 Task: Compose an email with the signature Cole Ward with the subject Request for a trial and the message Please let me know if there are any updates on this issue. from softage.1@softage.net to softage.3@softage.net,  softage.1@softage.net and softage.4@softage.net with CC to softage.5@softage.net with an attached document Case_study.pdf, insert an emoji of calendar Send the email
Action: Mouse moved to (543, 690)
Screenshot: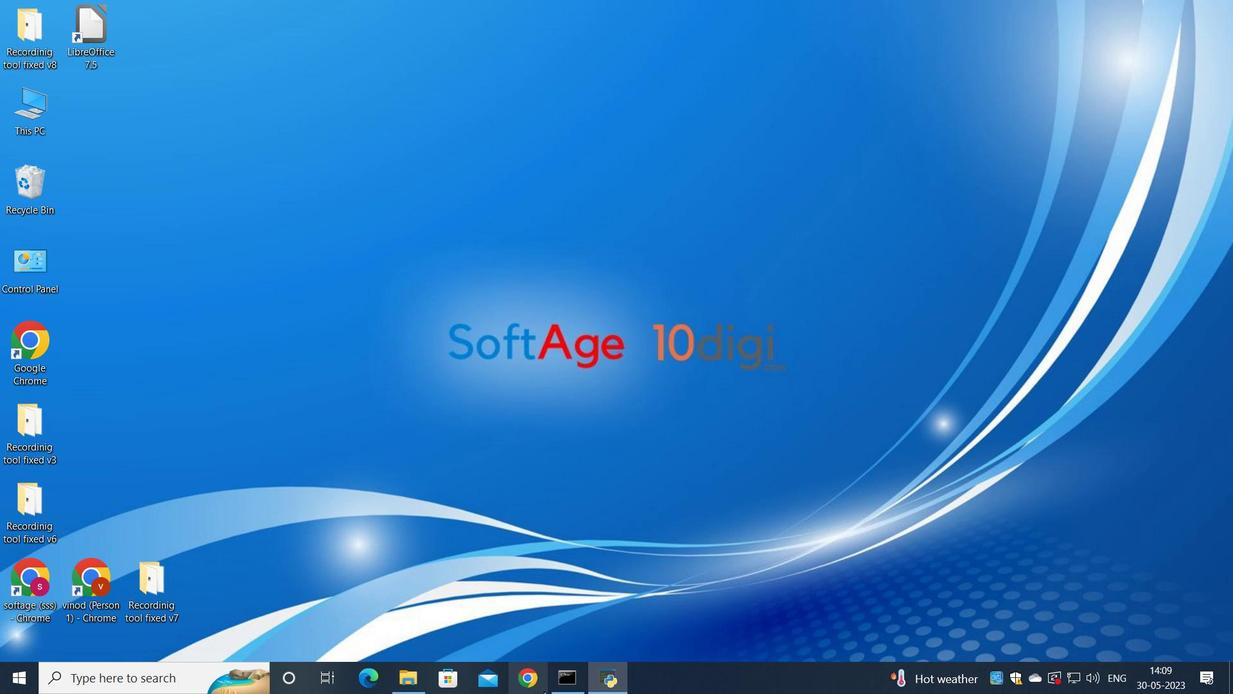 
Action: Mouse pressed left at (543, 690)
Screenshot: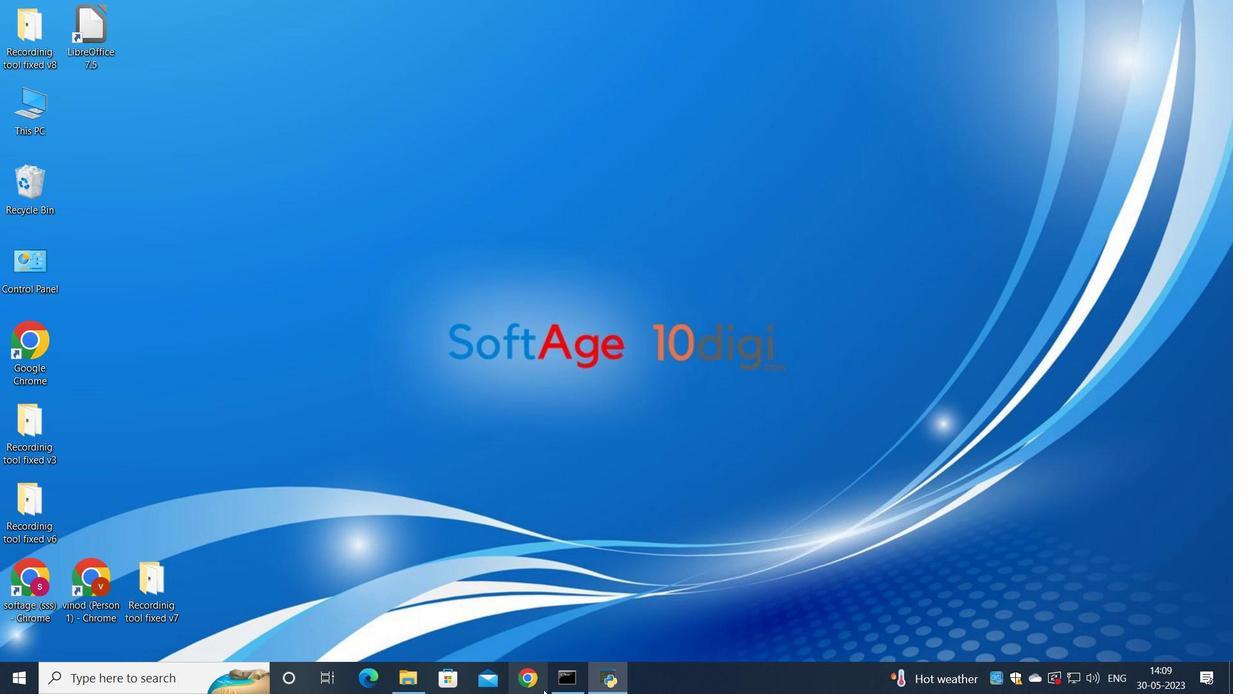 
Action: Mouse moved to (538, 426)
Screenshot: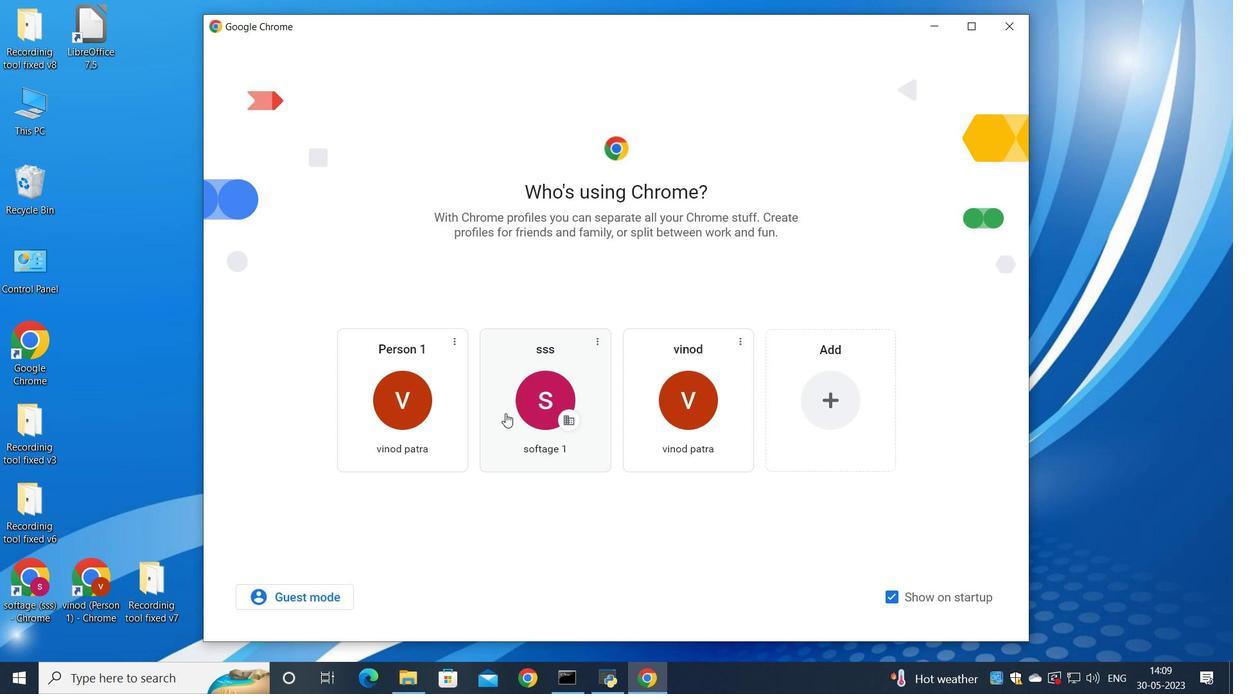 
Action: Mouse pressed left at (538, 426)
Screenshot: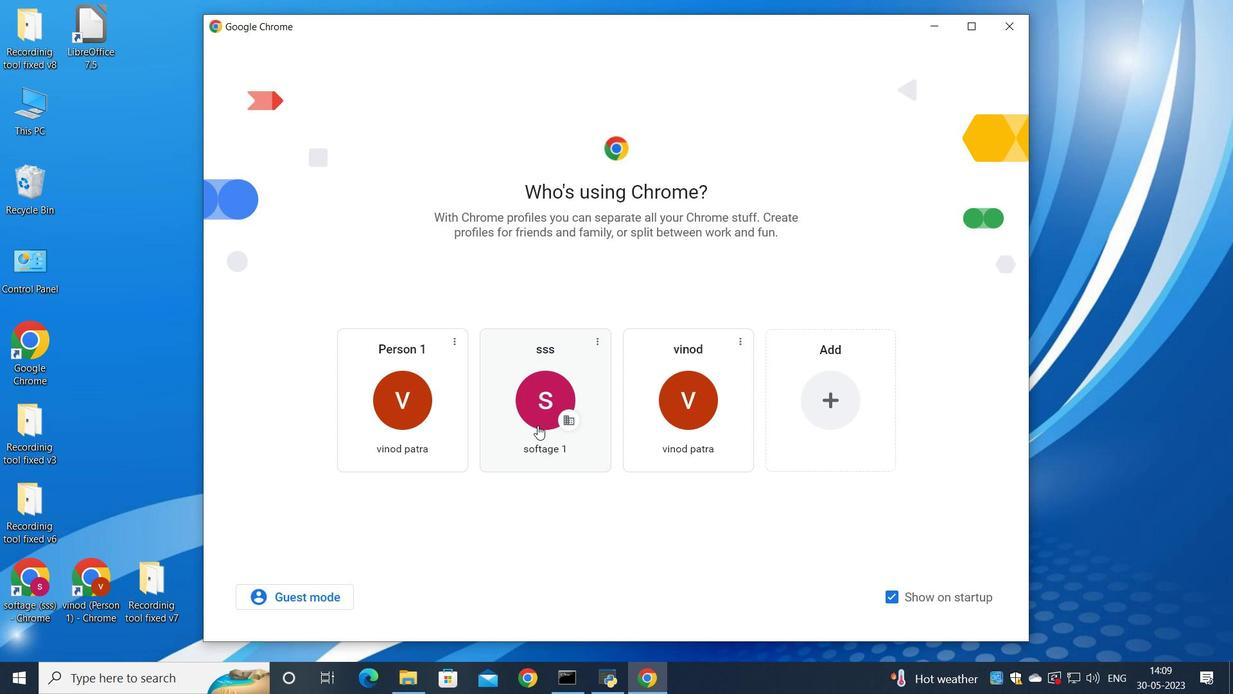 
Action: Mouse moved to (1084, 82)
Screenshot: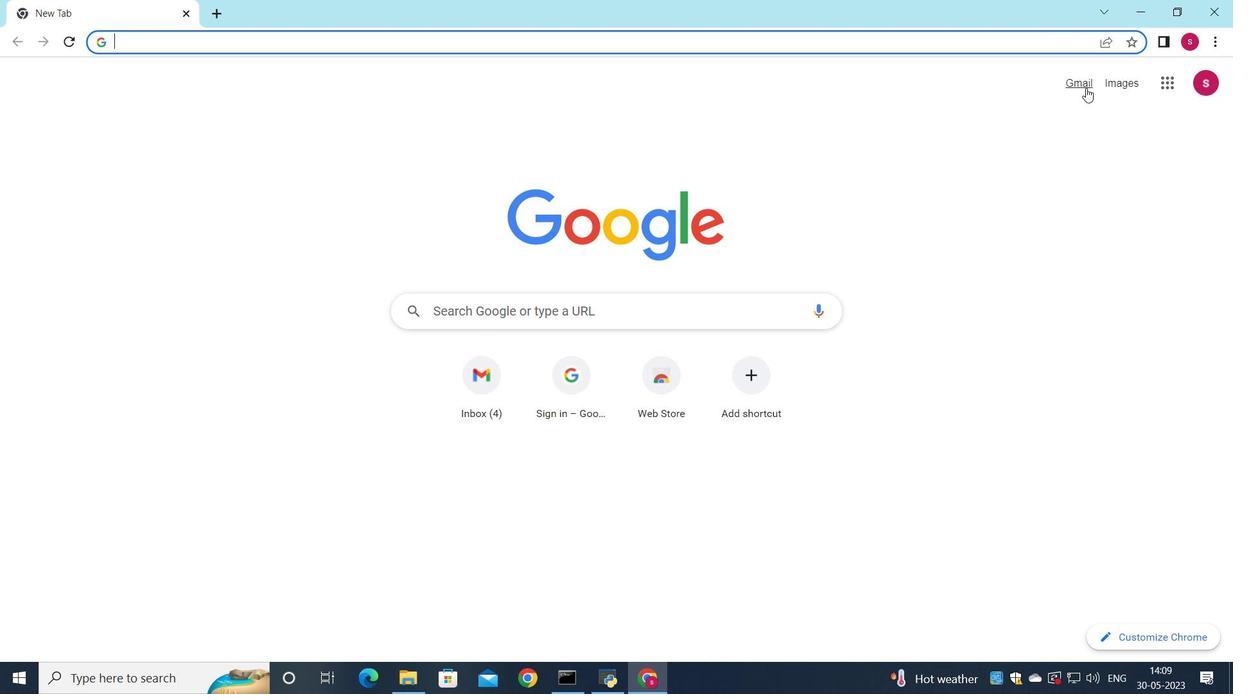 
Action: Mouse pressed left at (1084, 82)
Screenshot: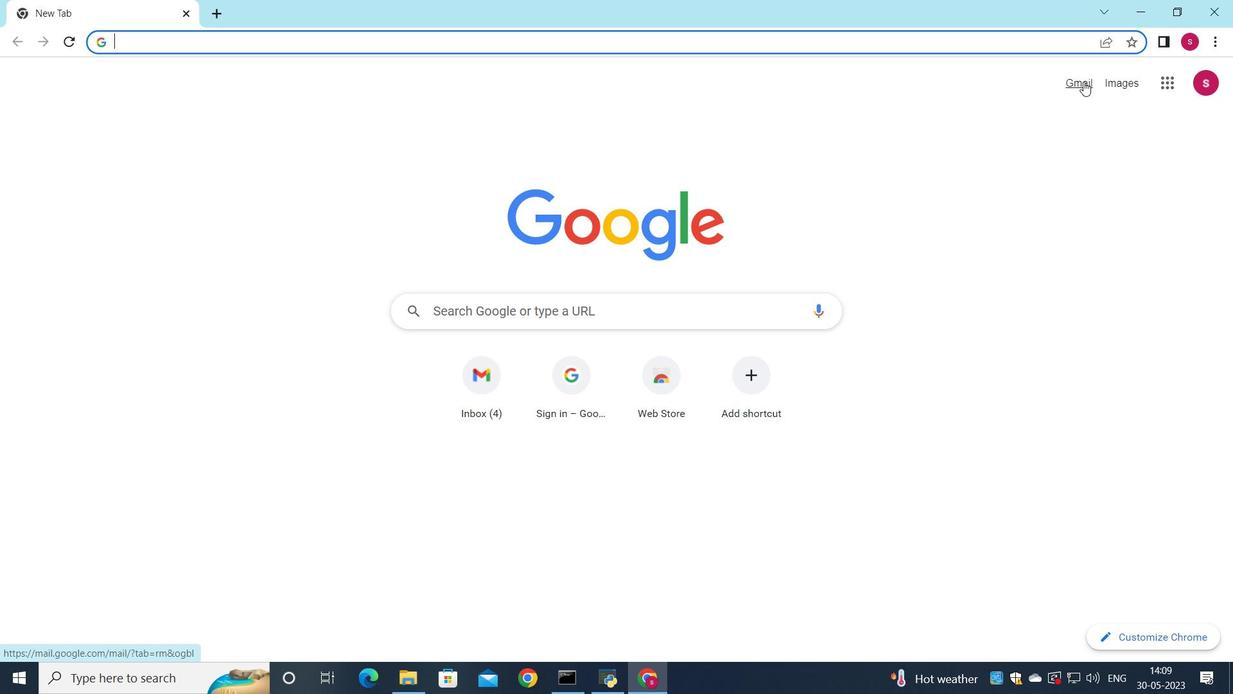 
Action: Mouse moved to (1055, 119)
Screenshot: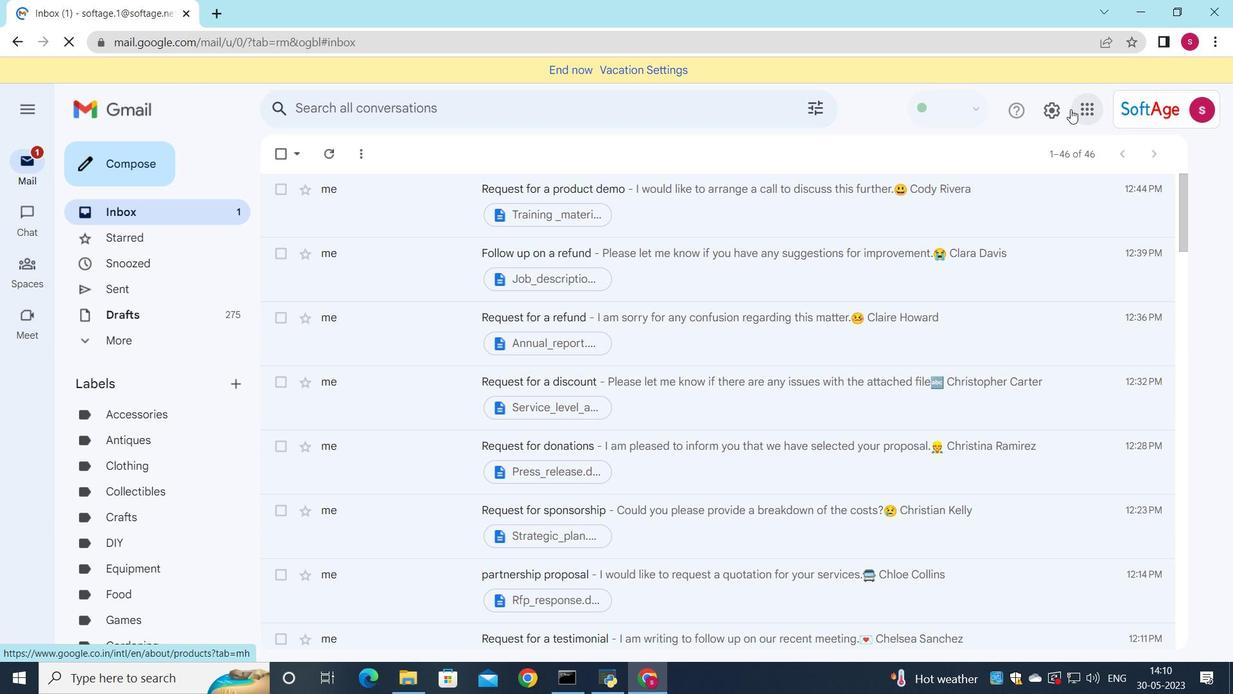 
Action: Mouse pressed left at (1055, 119)
Screenshot: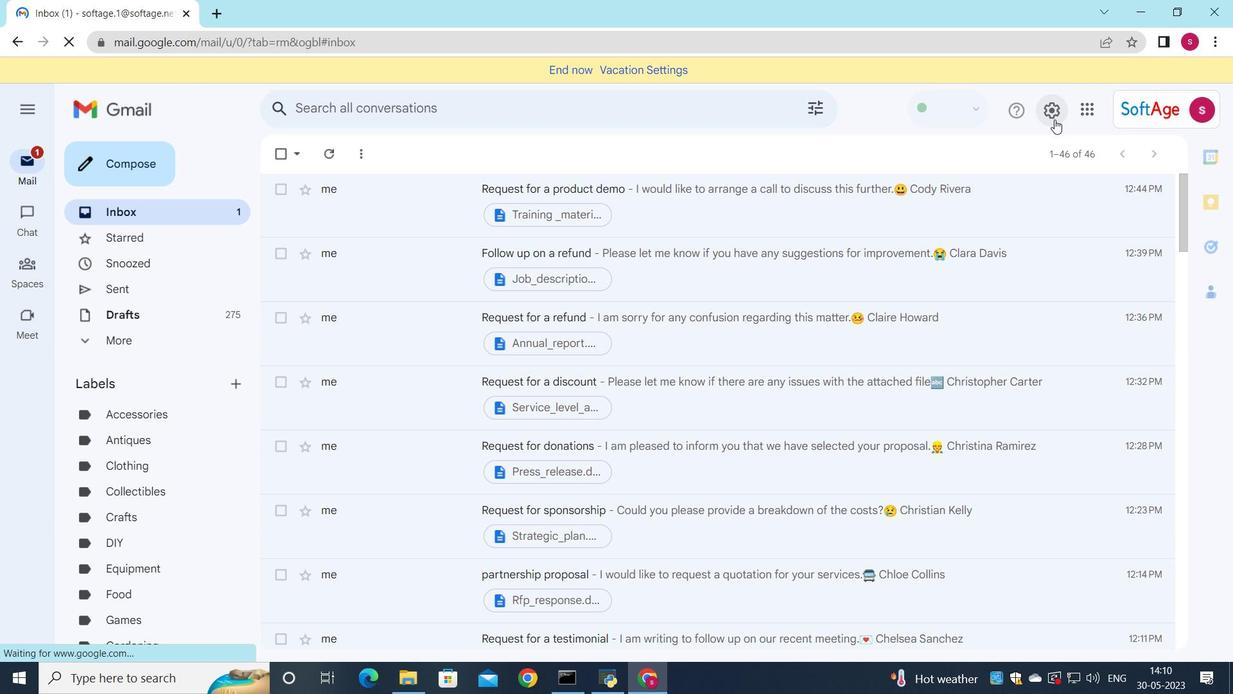 
Action: Mouse moved to (1062, 188)
Screenshot: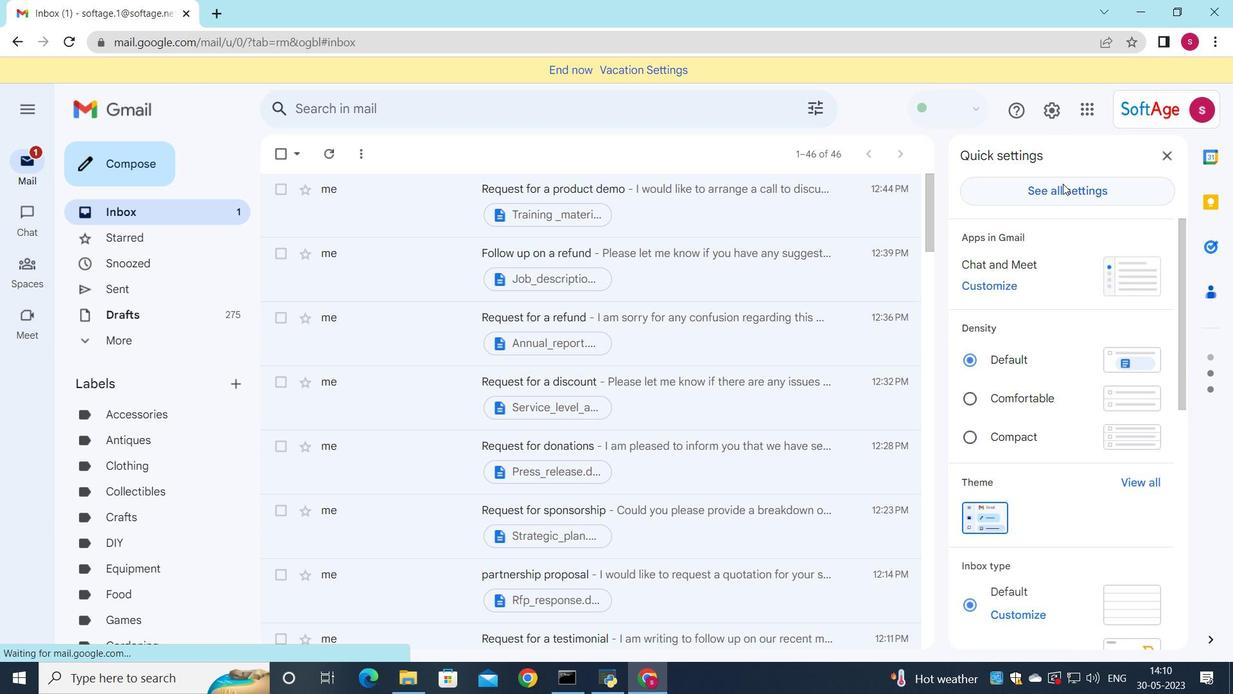 
Action: Mouse pressed left at (1062, 188)
Screenshot: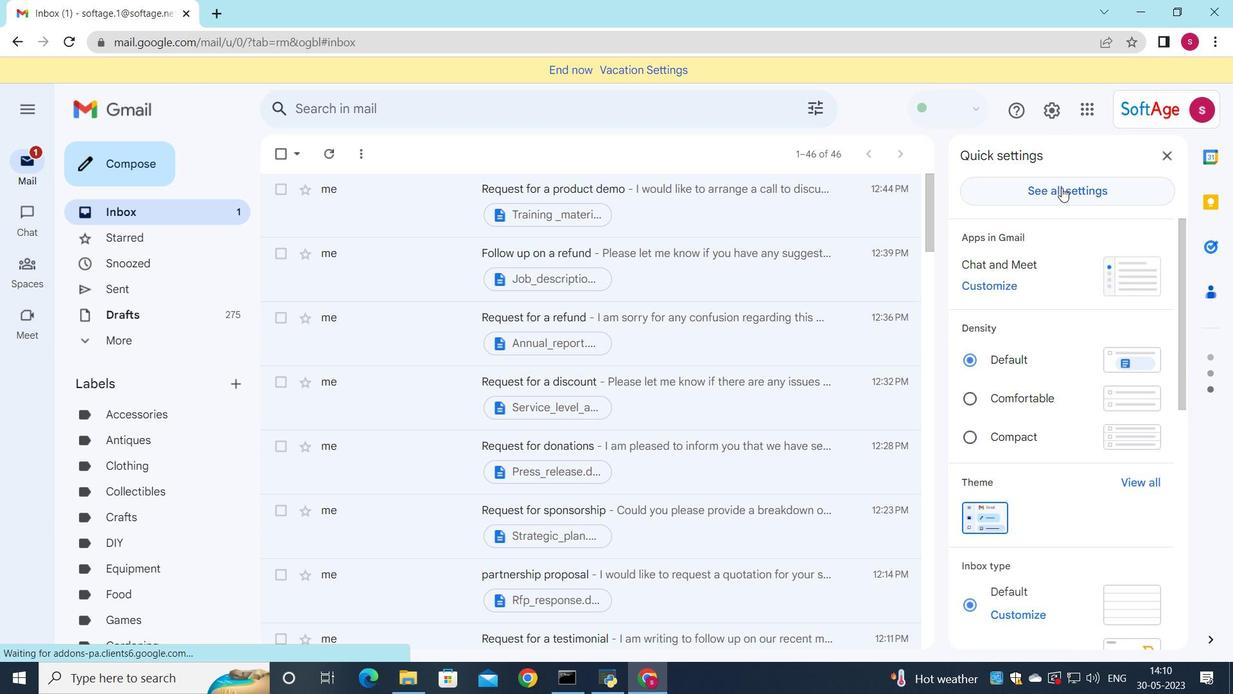 
Action: Mouse moved to (625, 504)
Screenshot: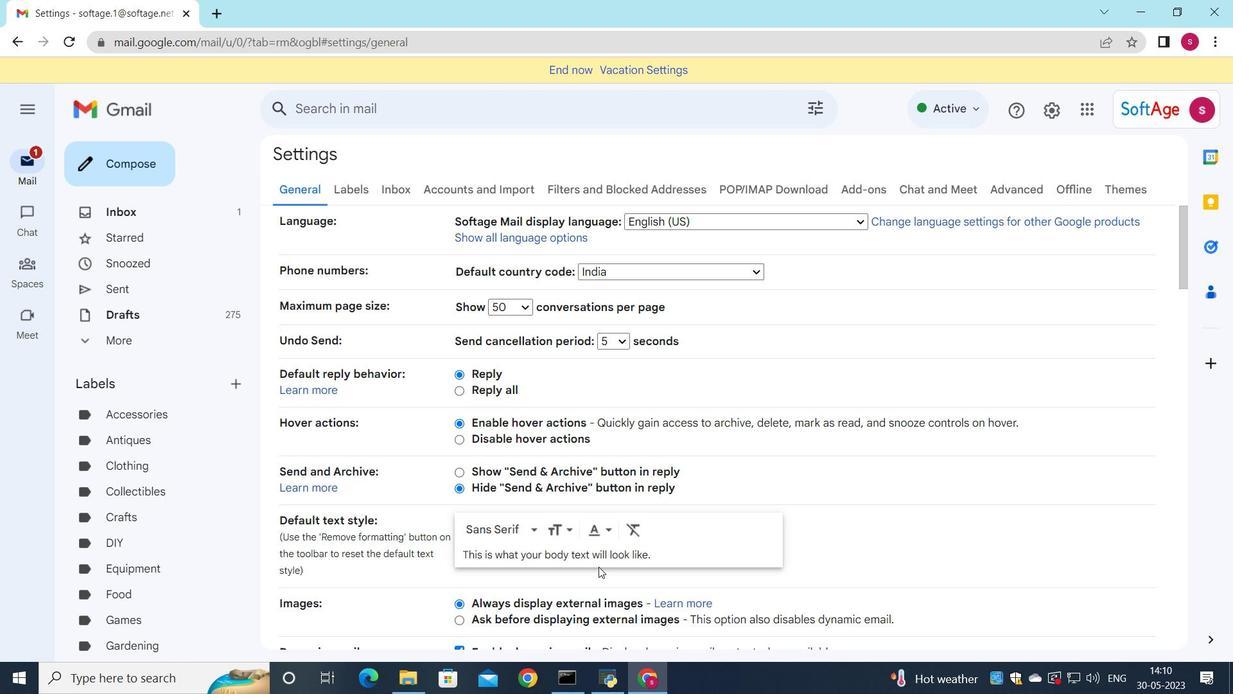 
Action: Mouse scrolled (625, 503) with delta (0, 0)
Screenshot: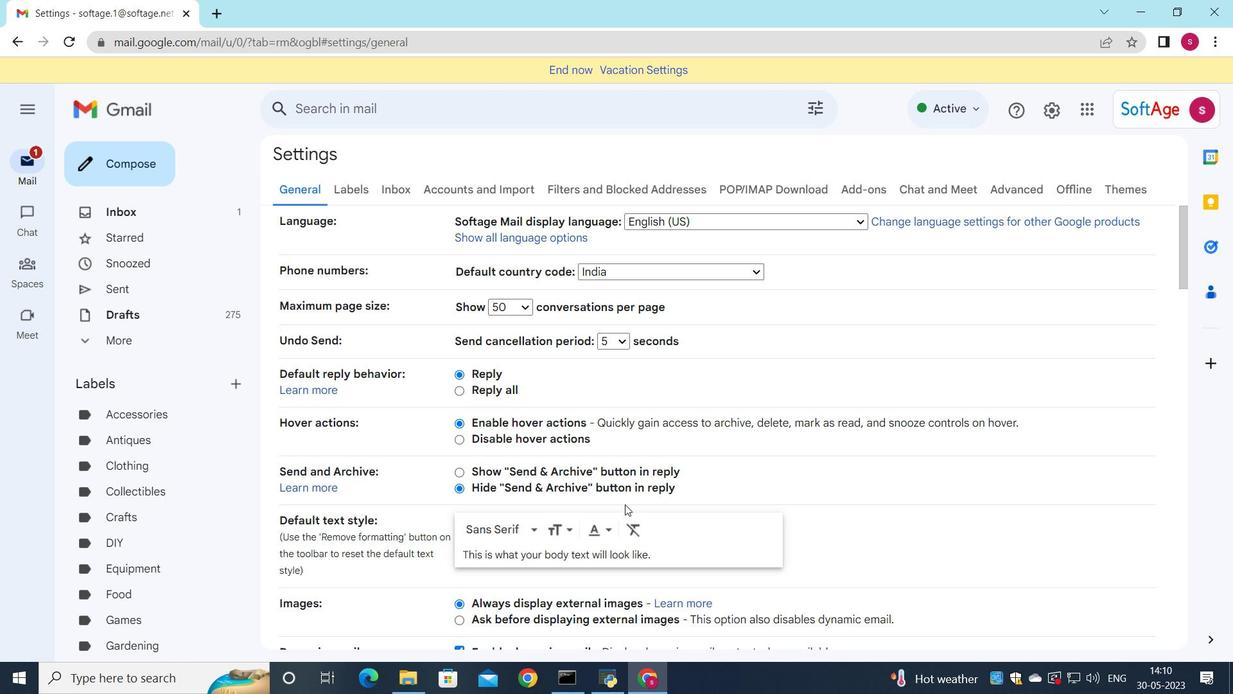
Action: Mouse scrolled (625, 503) with delta (0, 0)
Screenshot: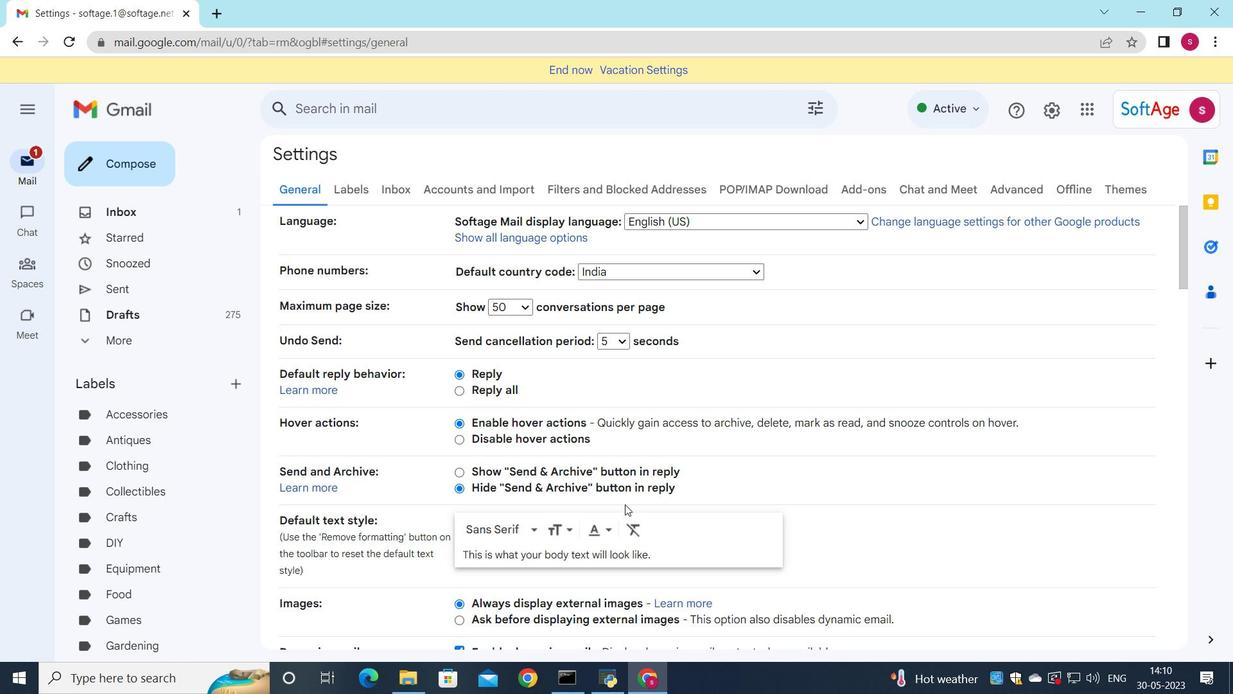 
Action: Mouse scrolled (625, 503) with delta (0, 0)
Screenshot: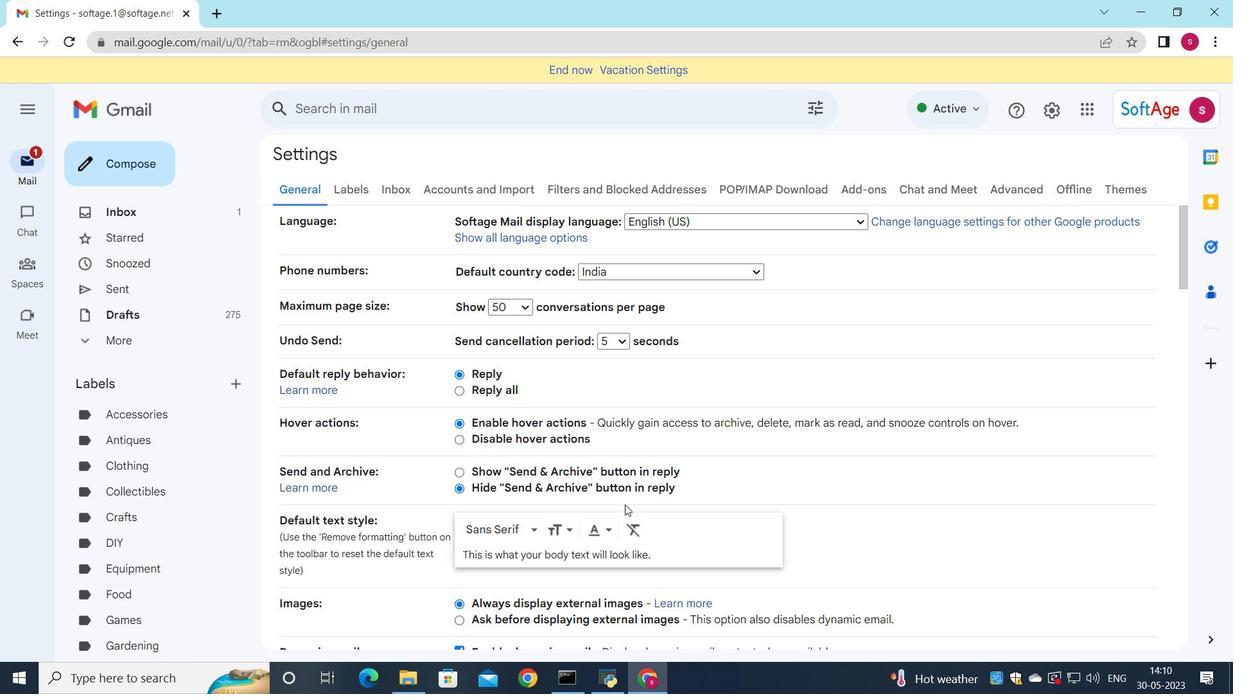 
Action: Mouse moved to (627, 496)
Screenshot: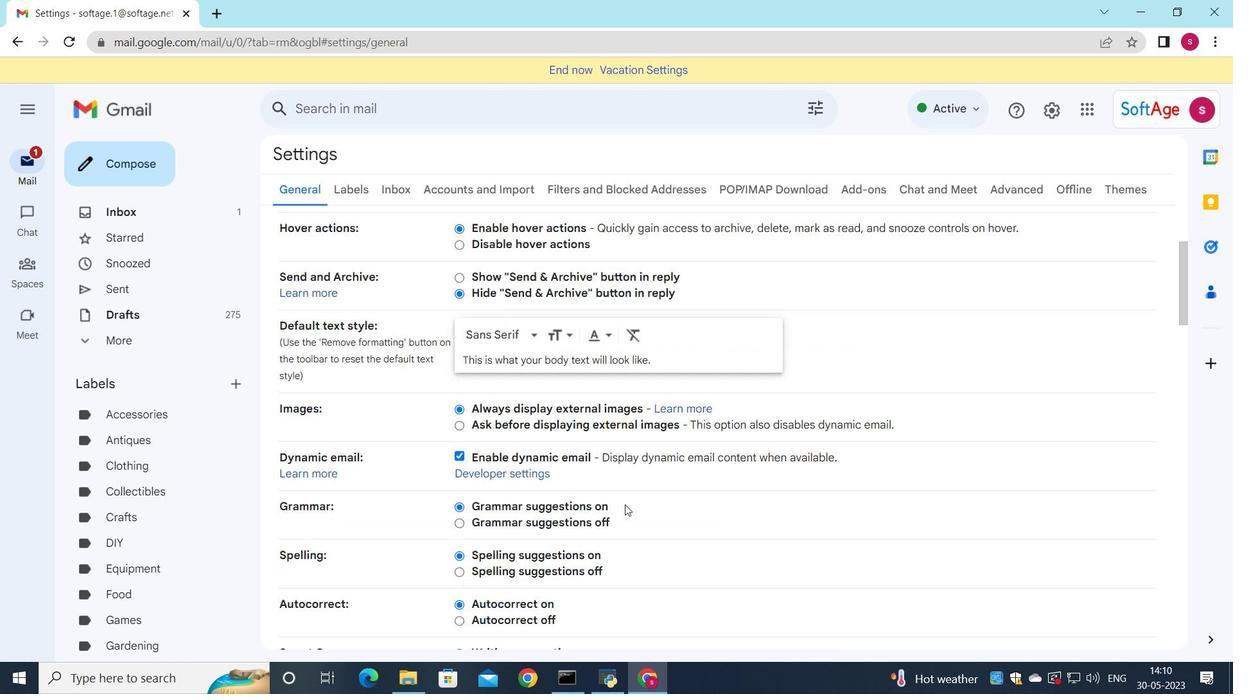 
Action: Mouse scrolled (627, 495) with delta (0, 0)
Screenshot: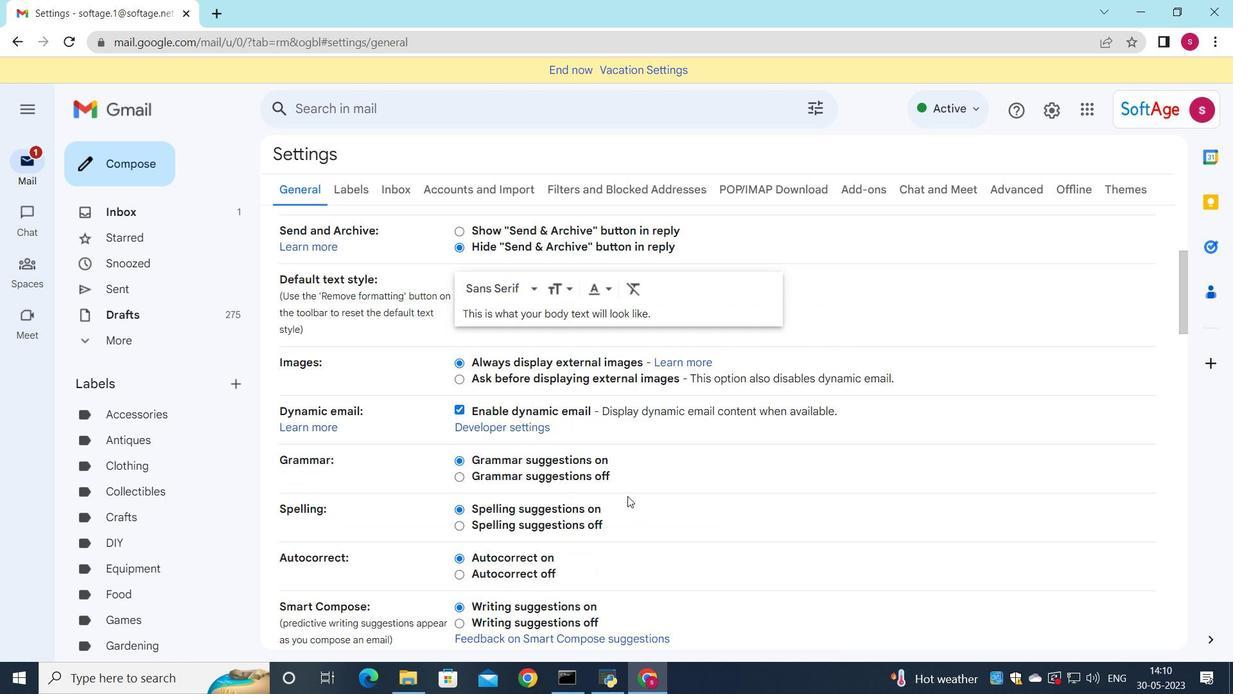 
Action: Mouse scrolled (627, 495) with delta (0, 0)
Screenshot: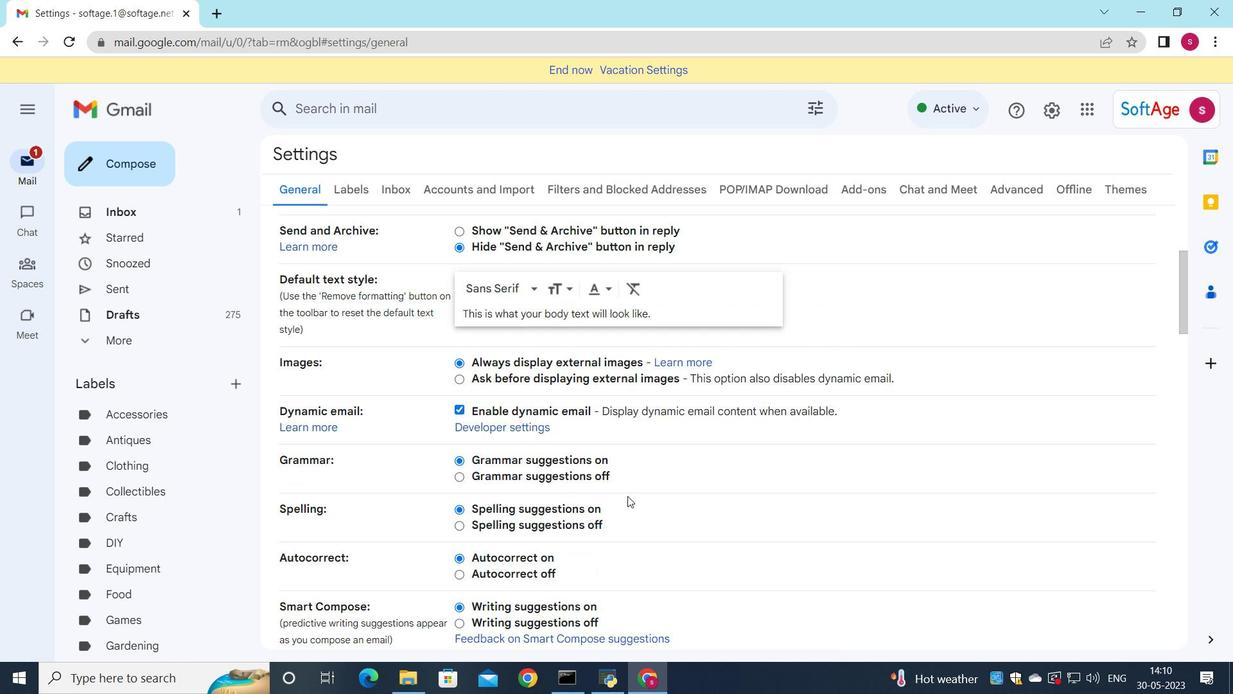 
Action: Mouse scrolled (627, 495) with delta (0, 0)
Screenshot: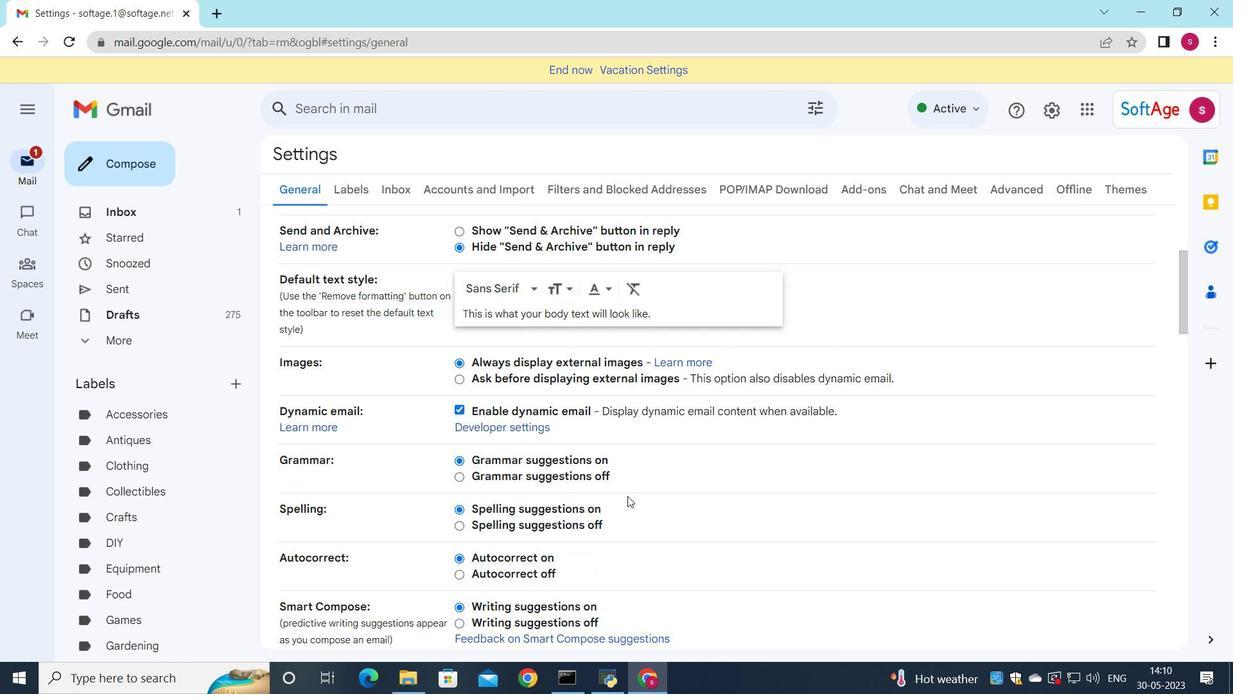 
Action: Mouse scrolled (627, 495) with delta (0, 0)
Screenshot: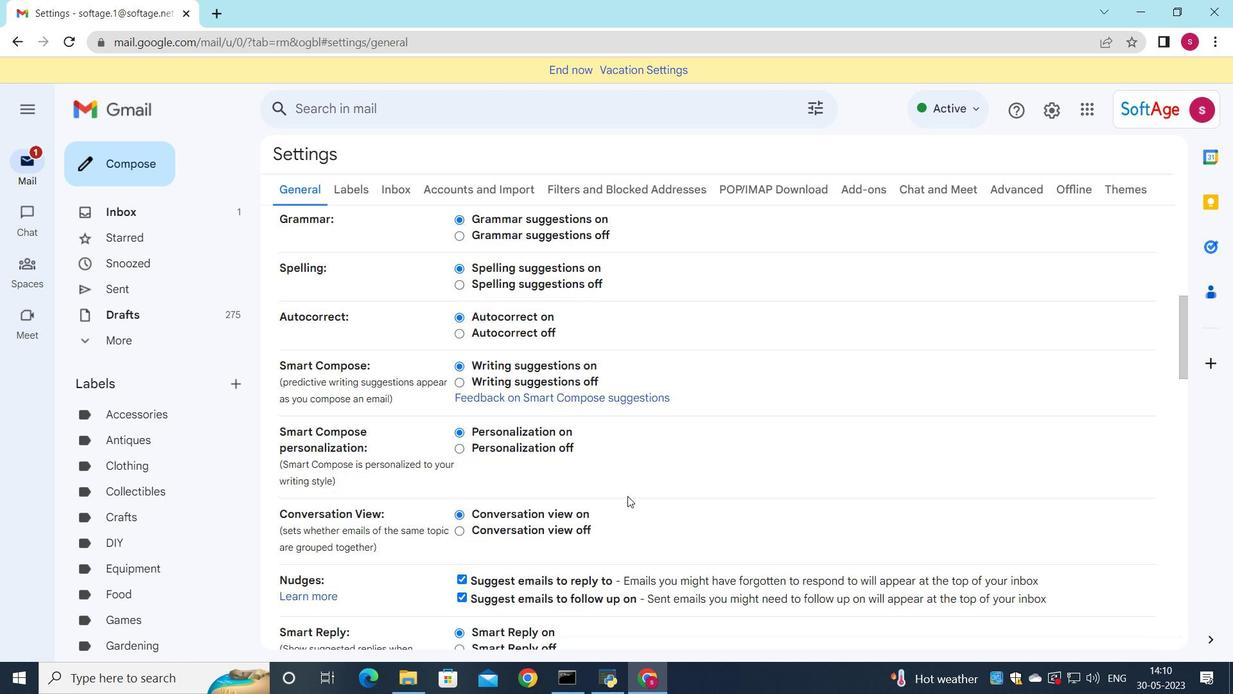 
Action: Mouse scrolled (627, 495) with delta (0, 0)
Screenshot: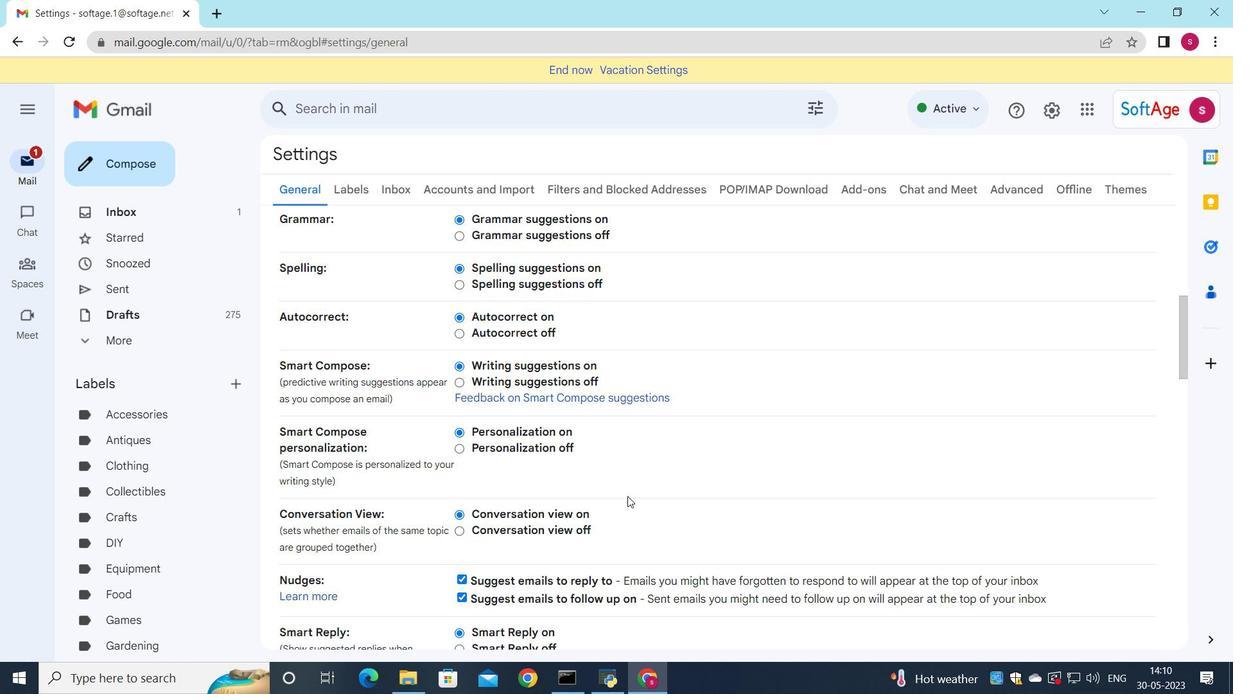 
Action: Mouse scrolled (627, 495) with delta (0, 0)
Screenshot: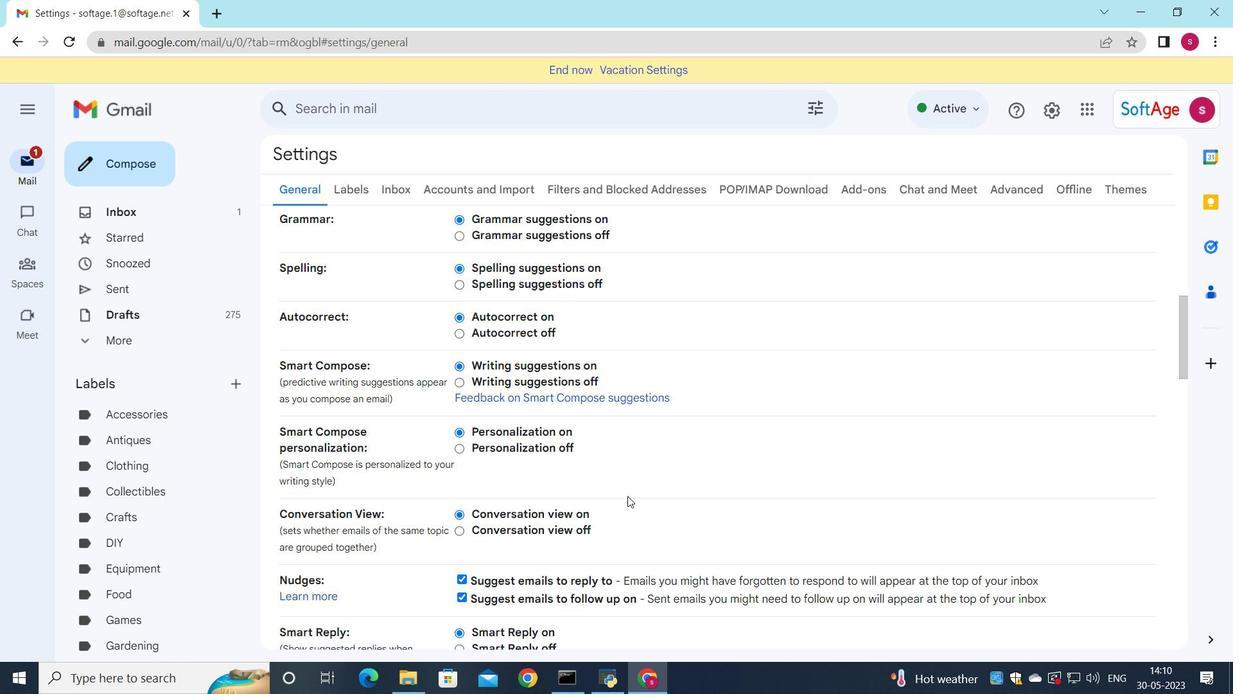 
Action: Mouse moved to (627, 496)
Screenshot: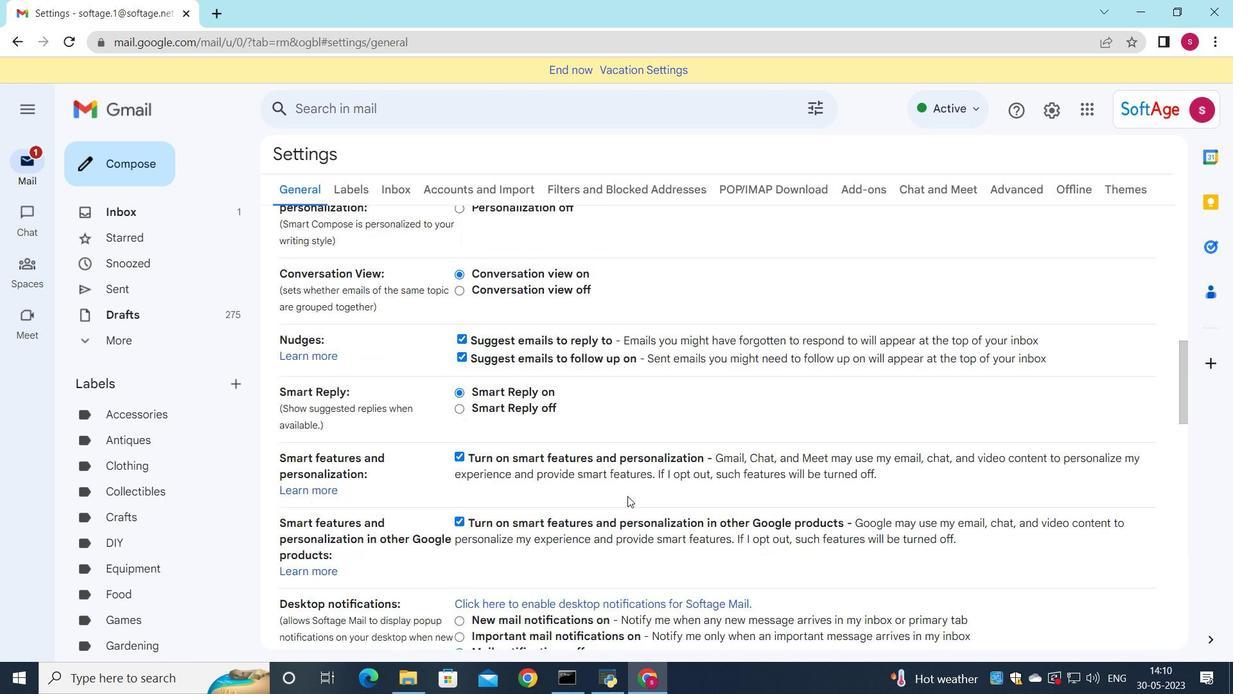 
Action: Mouse scrolled (627, 495) with delta (0, 0)
Screenshot: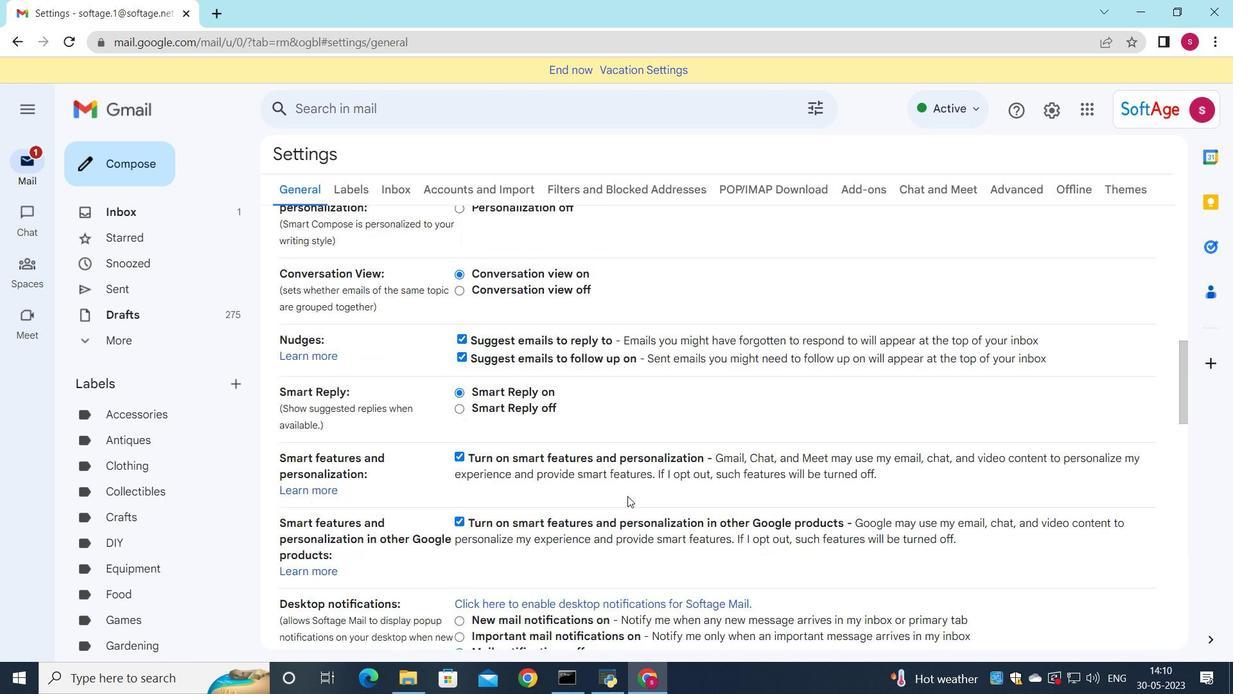 
Action: Mouse moved to (627, 496)
Screenshot: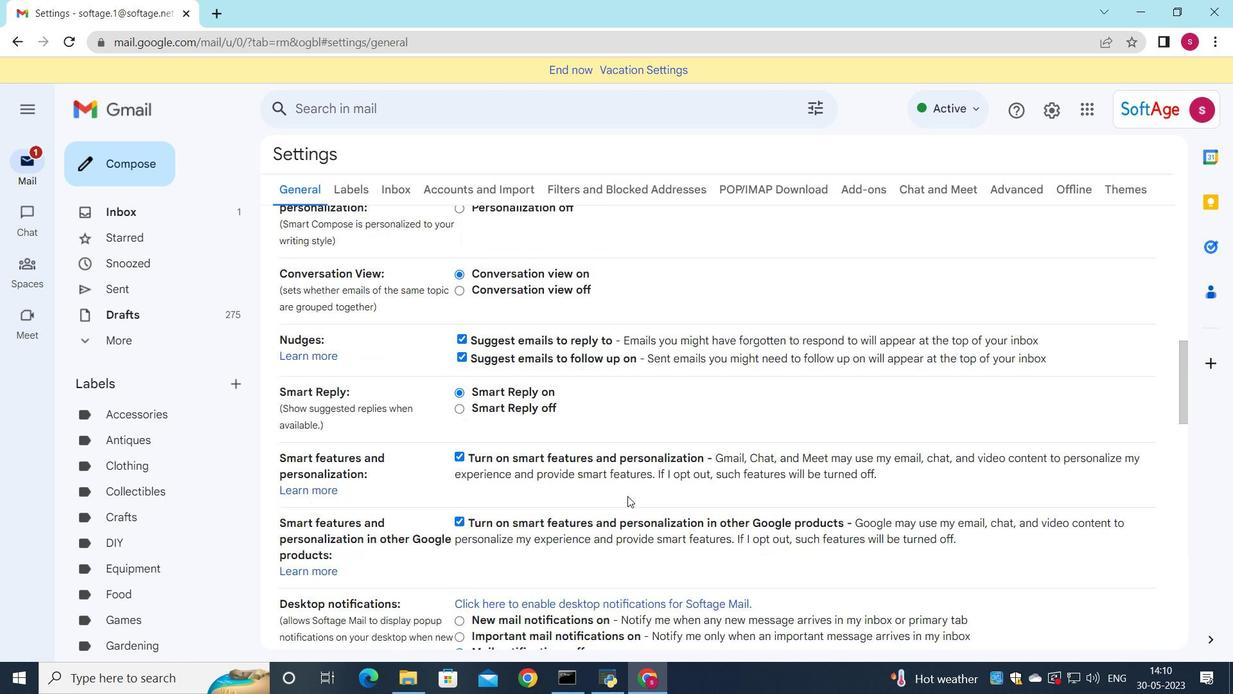 
Action: Mouse scrolled (627, 495) with delta (0, 0)
Screenshot: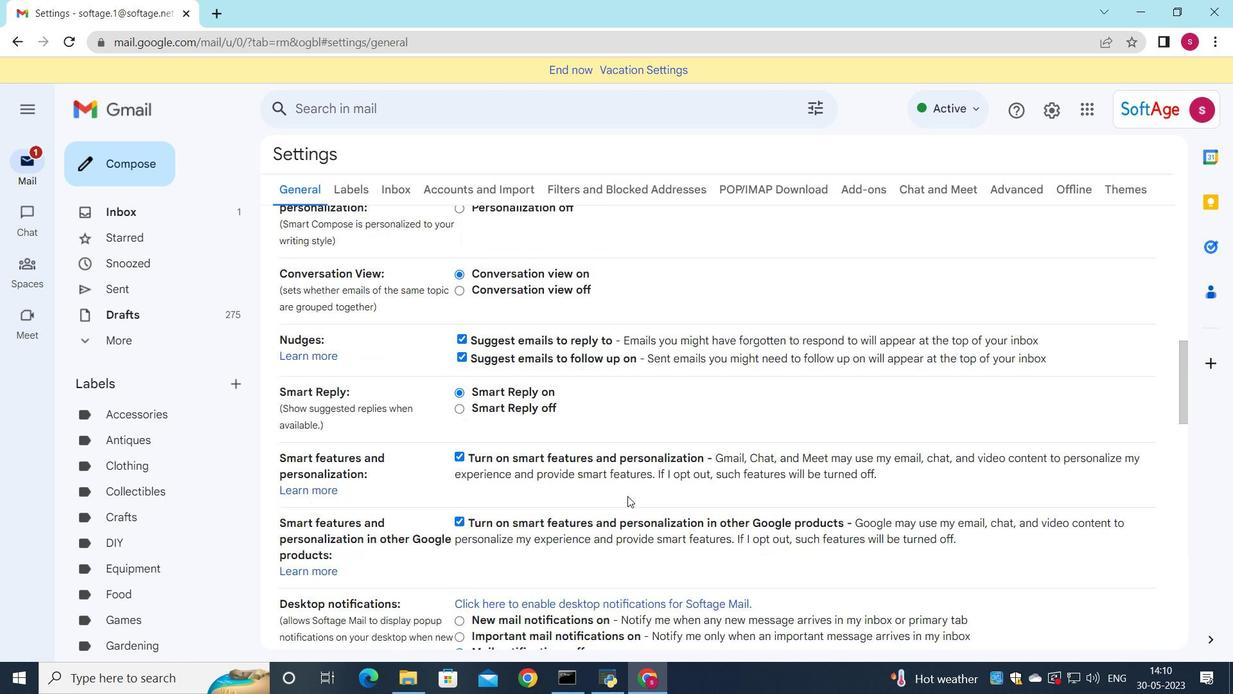 
Action: Mouse moved to (625, 498)
Screenshot: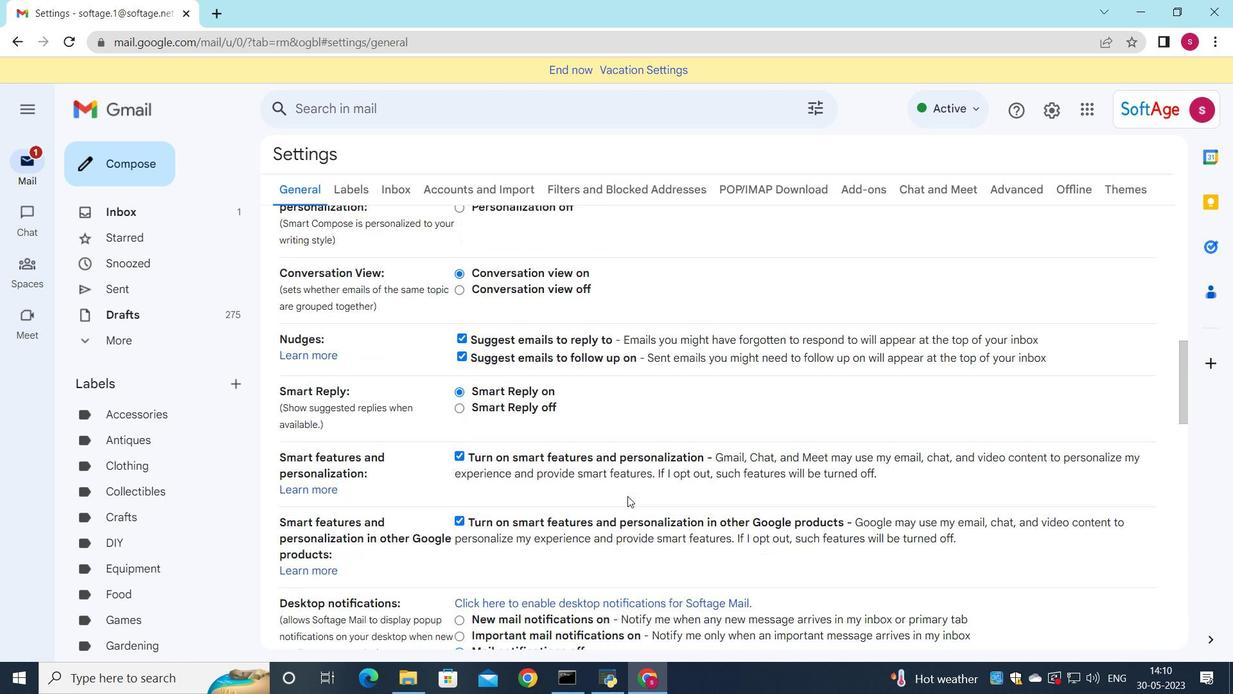 
Action: Mouse scrolled (625, 497) with delta (0, 0)
Screenshot: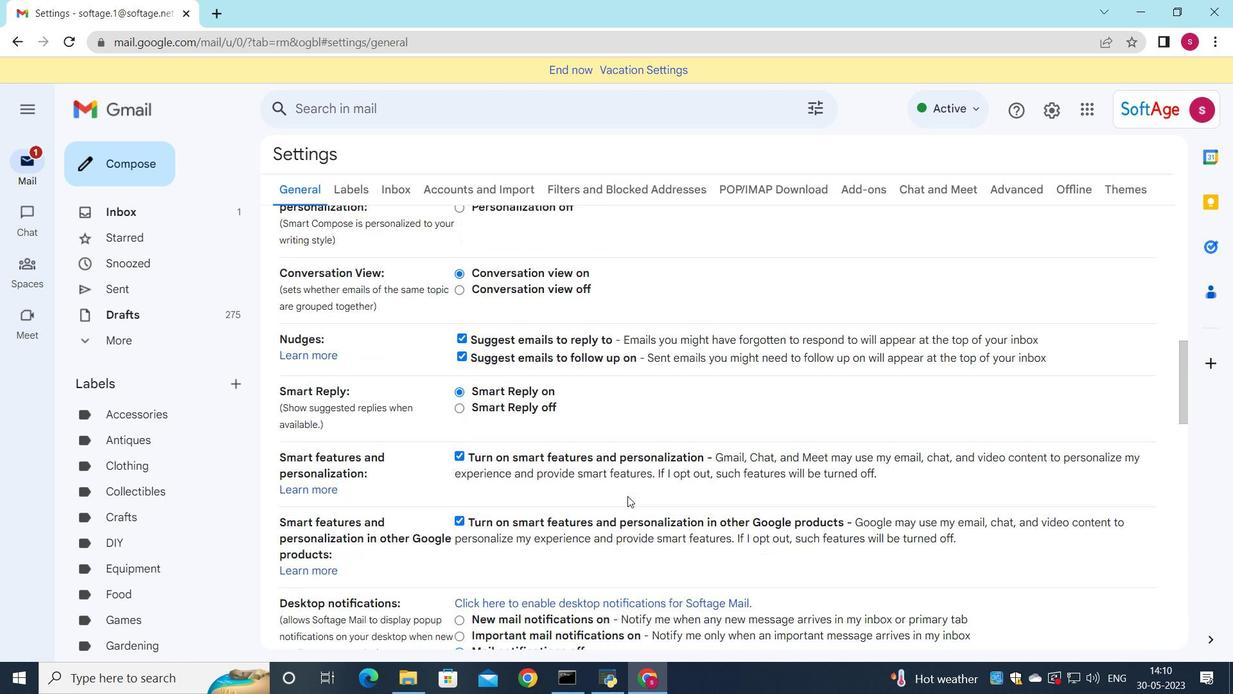 
Action: Mouse moved to (617, 507)
Screenshot: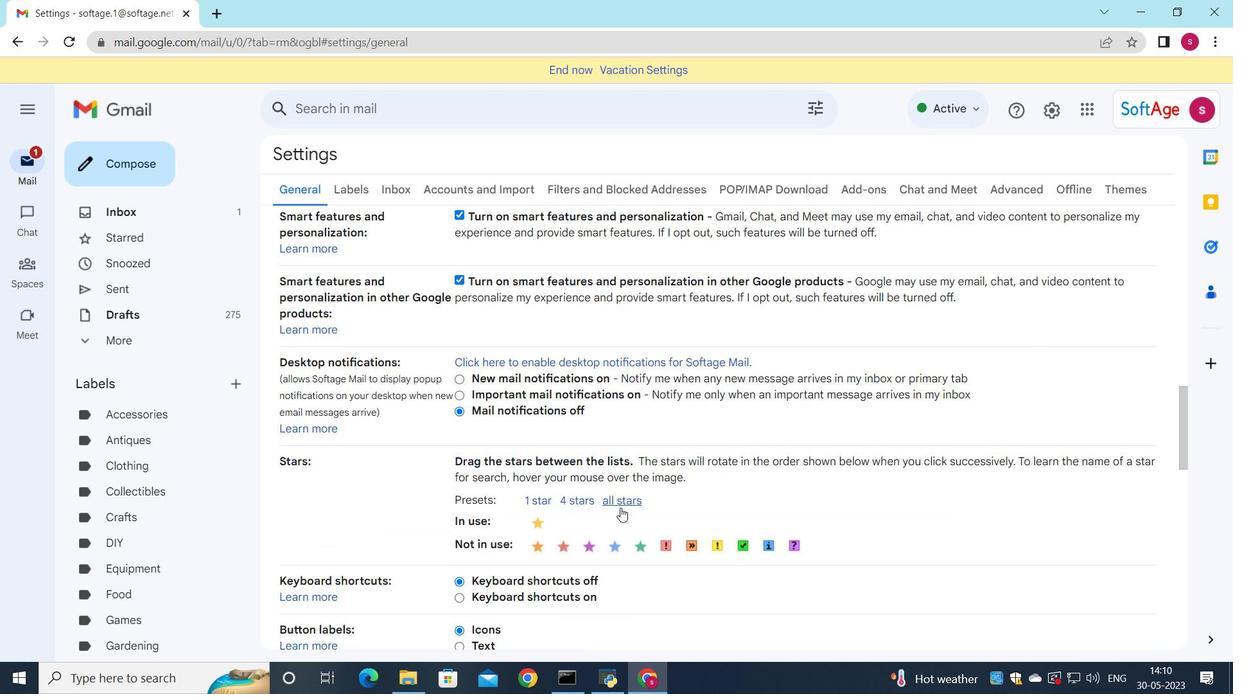 
Action: Mouse scrolled (617, 507) with delta (0, 0)
Screenshot: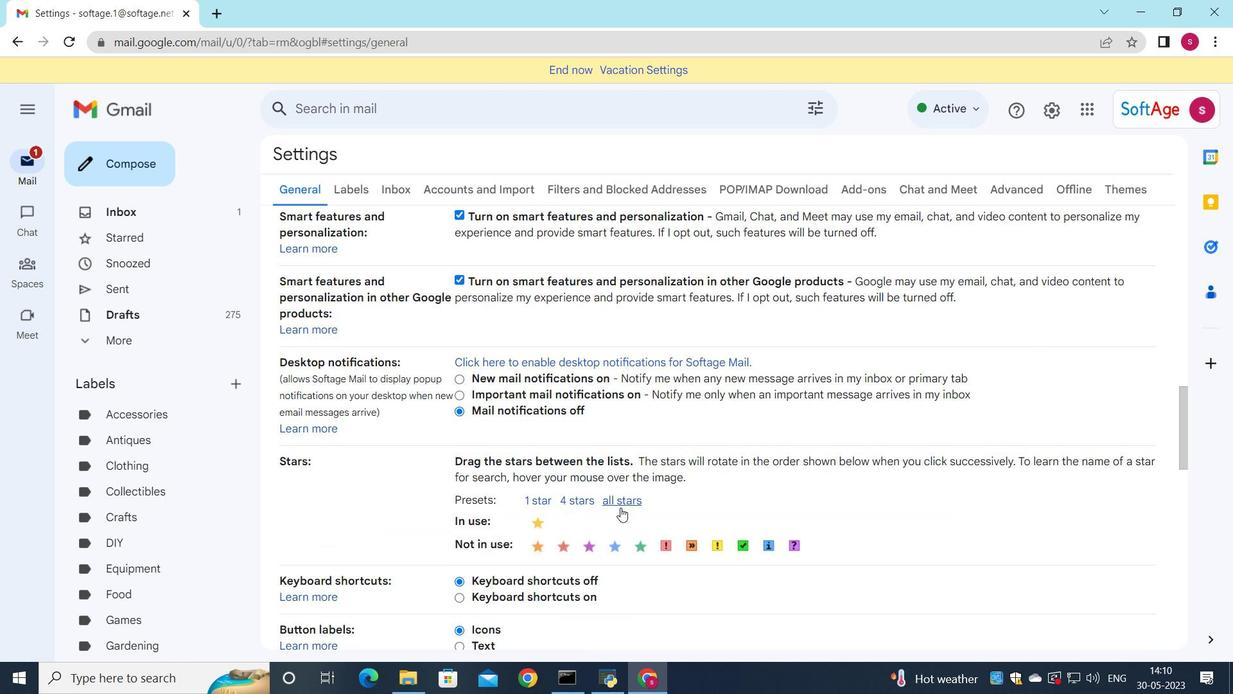 
Action: Mouse scrolled (617, 507) with delta (0, 0)
Screenshot: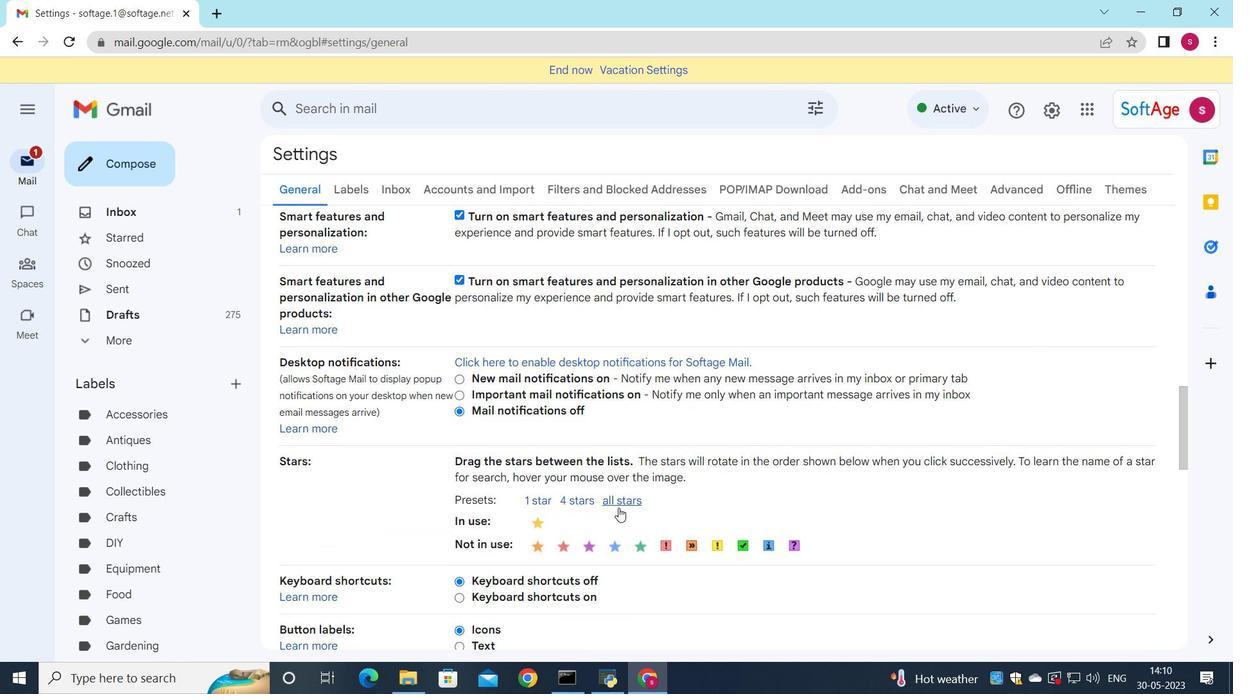 
Action: Mouse moved to (616, 507)
Screenshot: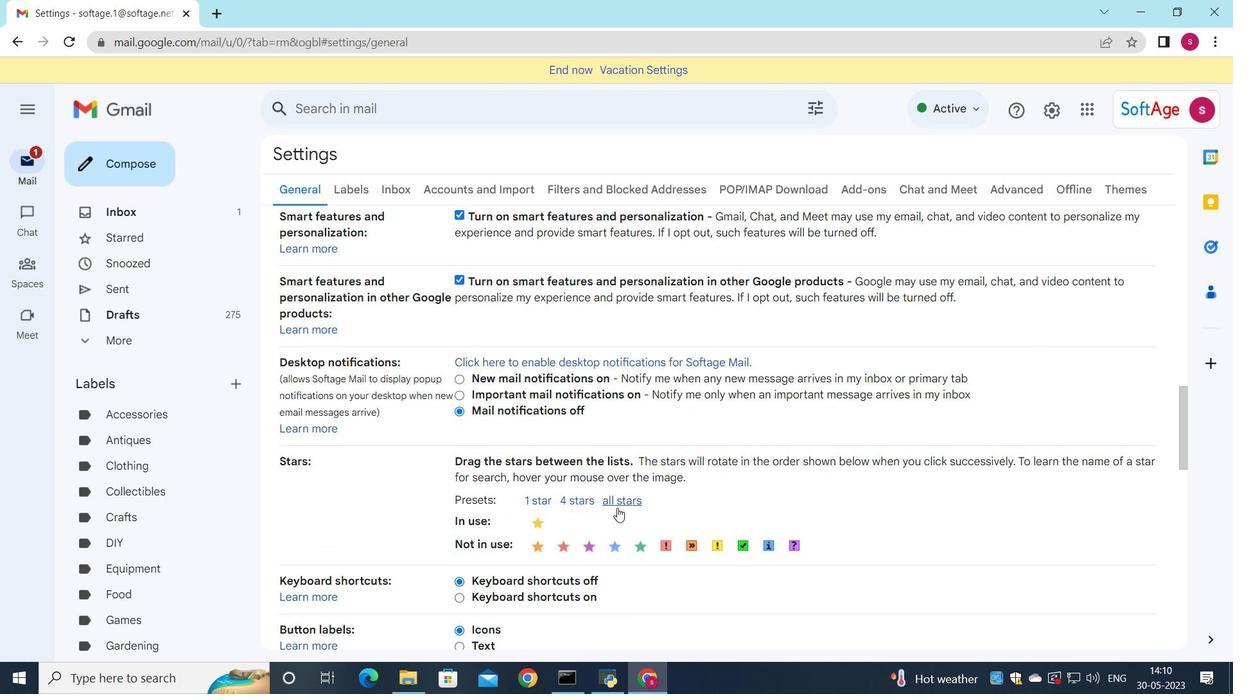 
Action: Mouse scrolled (616, 507) with delta (0, 0)
Screenshot: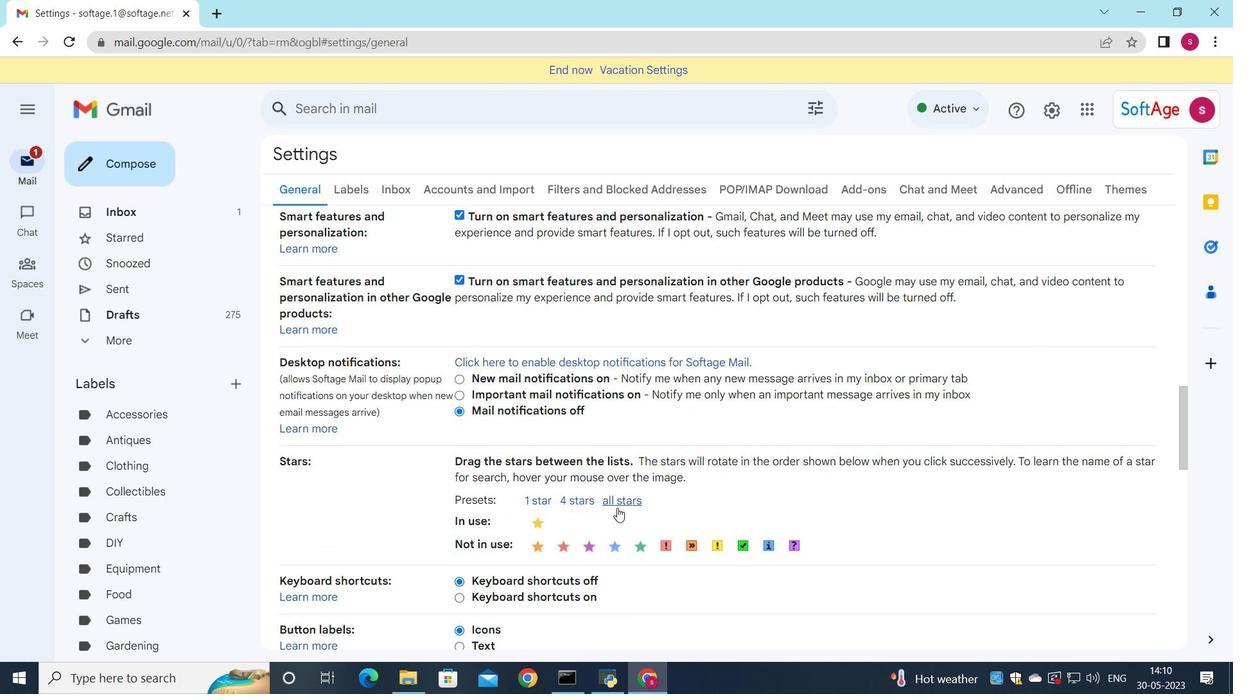 
Action: Mouse moved to (615, 510)
Screenshot: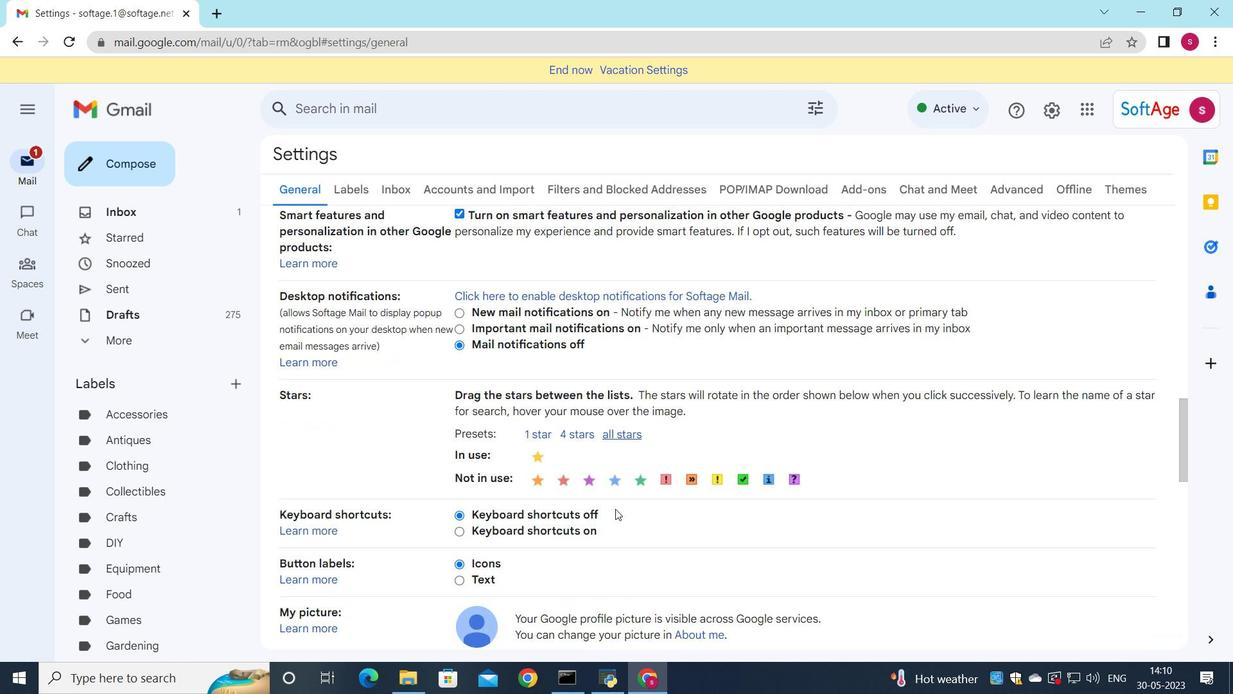 
Action: Mouse scrolled (615, 509) with delta (0, 0)
Screenshot: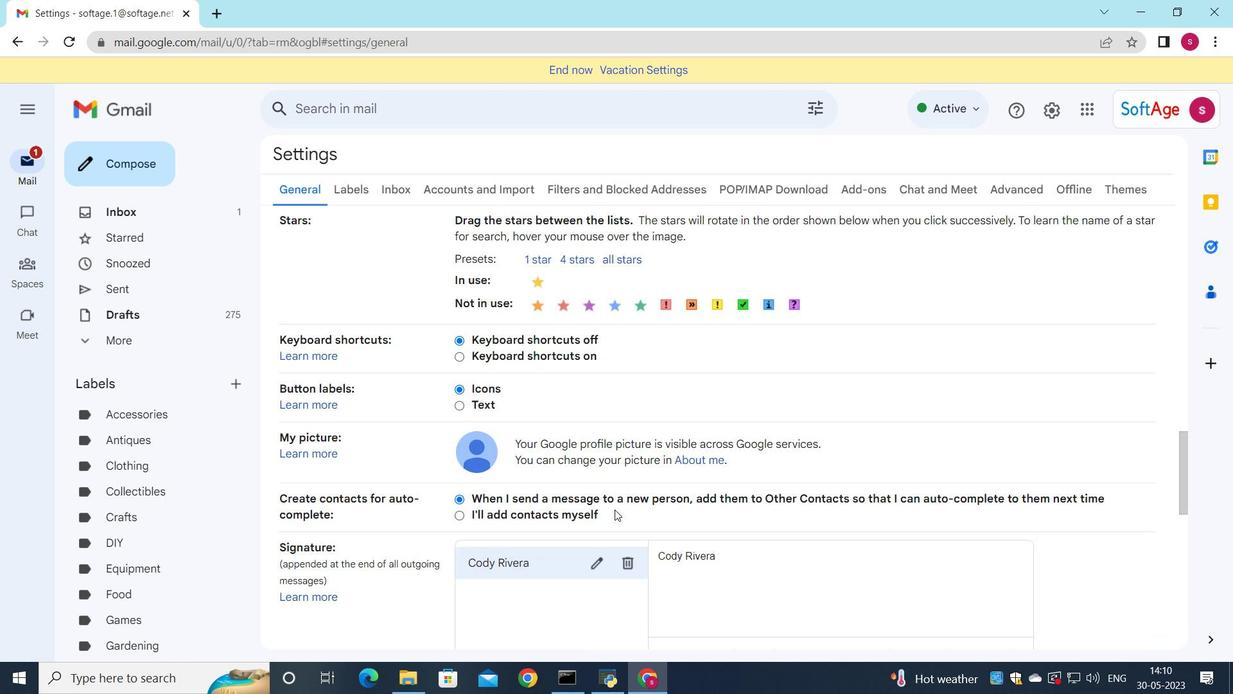 
Action: Mouse scrolled (615, 509) with delta (0, 0)
Screenshot: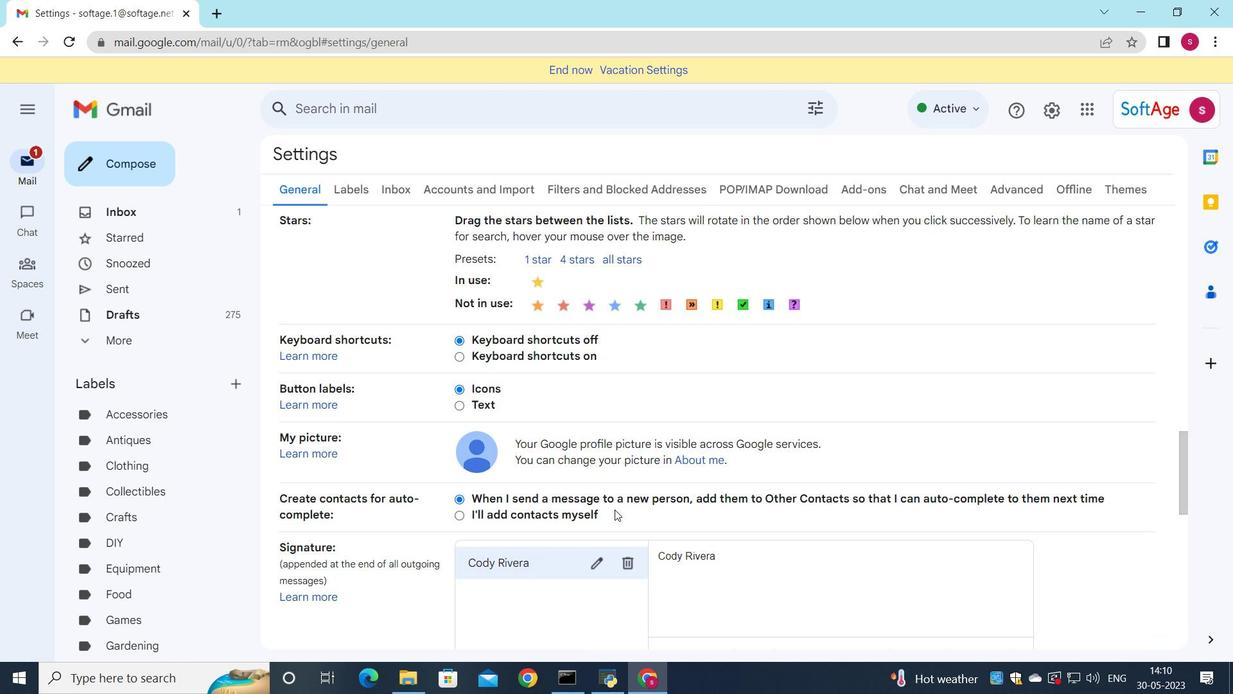 
Action: Mouse moved to (620, 405)
Screenshot: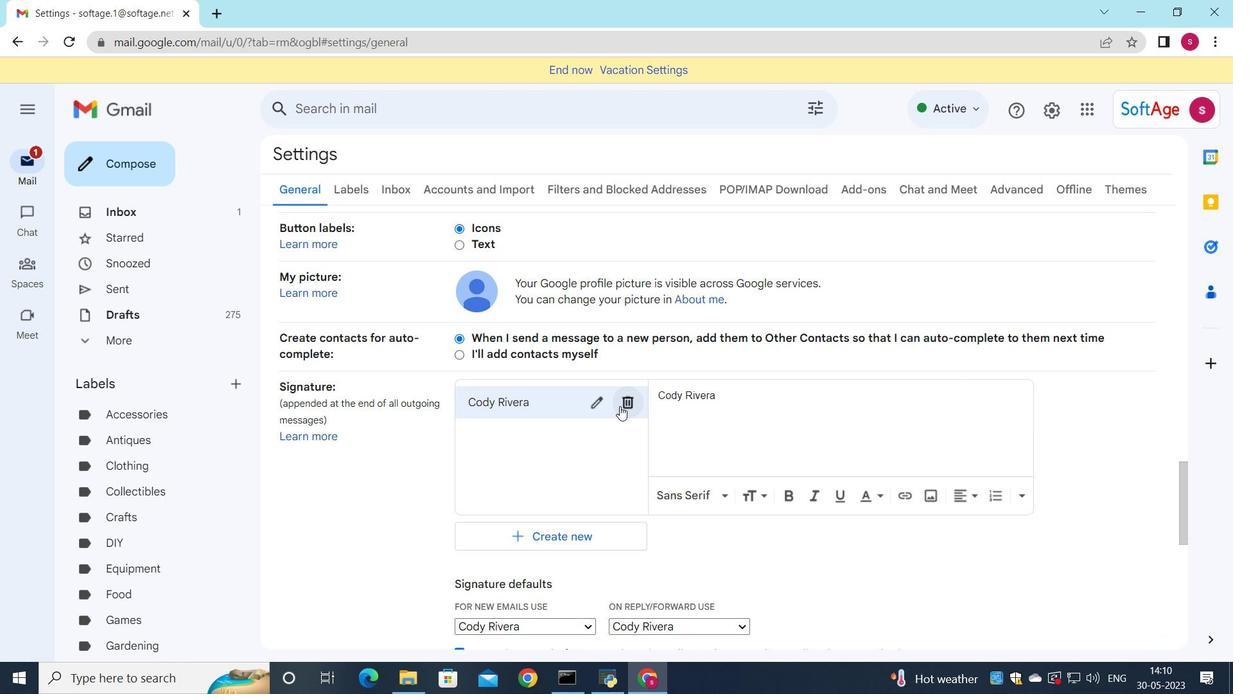 
Action: Mouse pressed left at (620, 405)
Screenshot: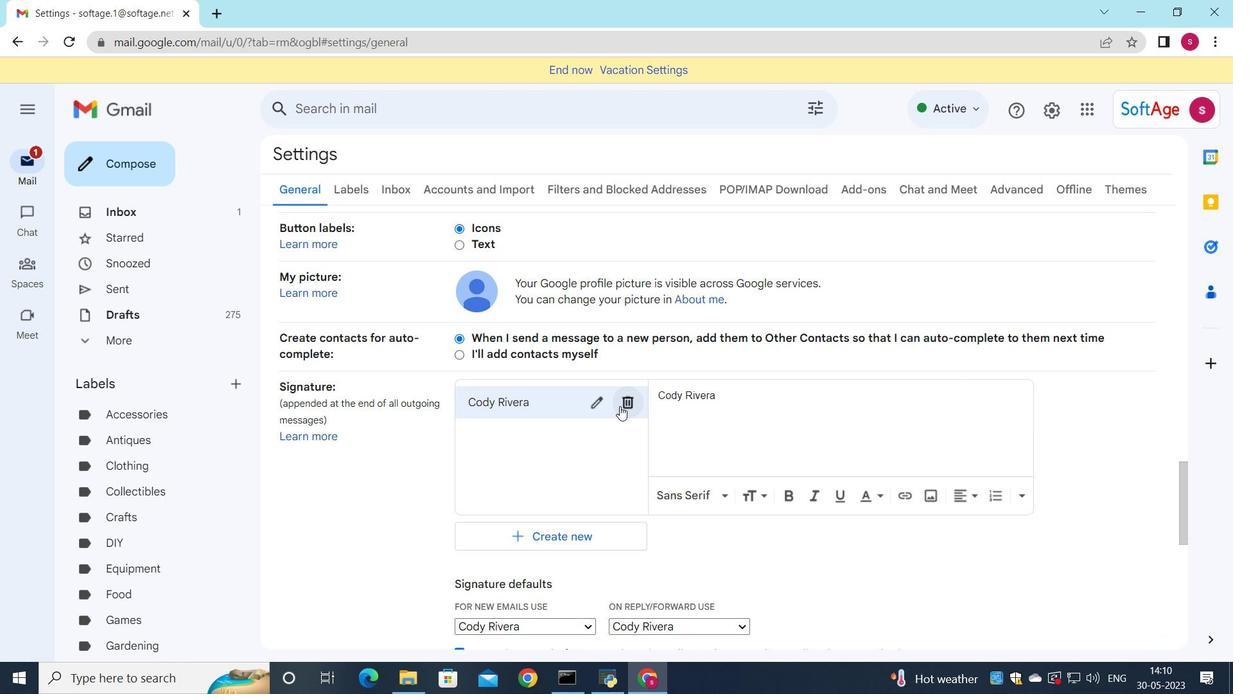 
Action: Mouse moved to (738, 377)
Screenshot: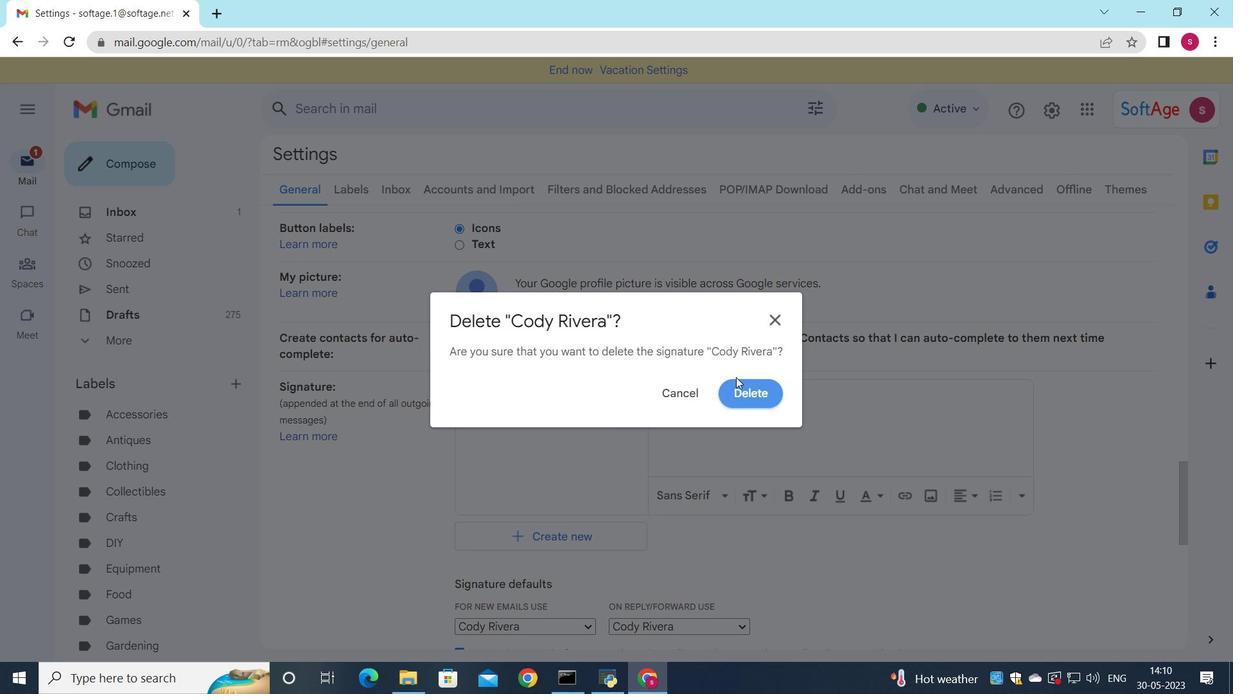 
Action: Mouse pressed left at (738, 377)
Screenshot: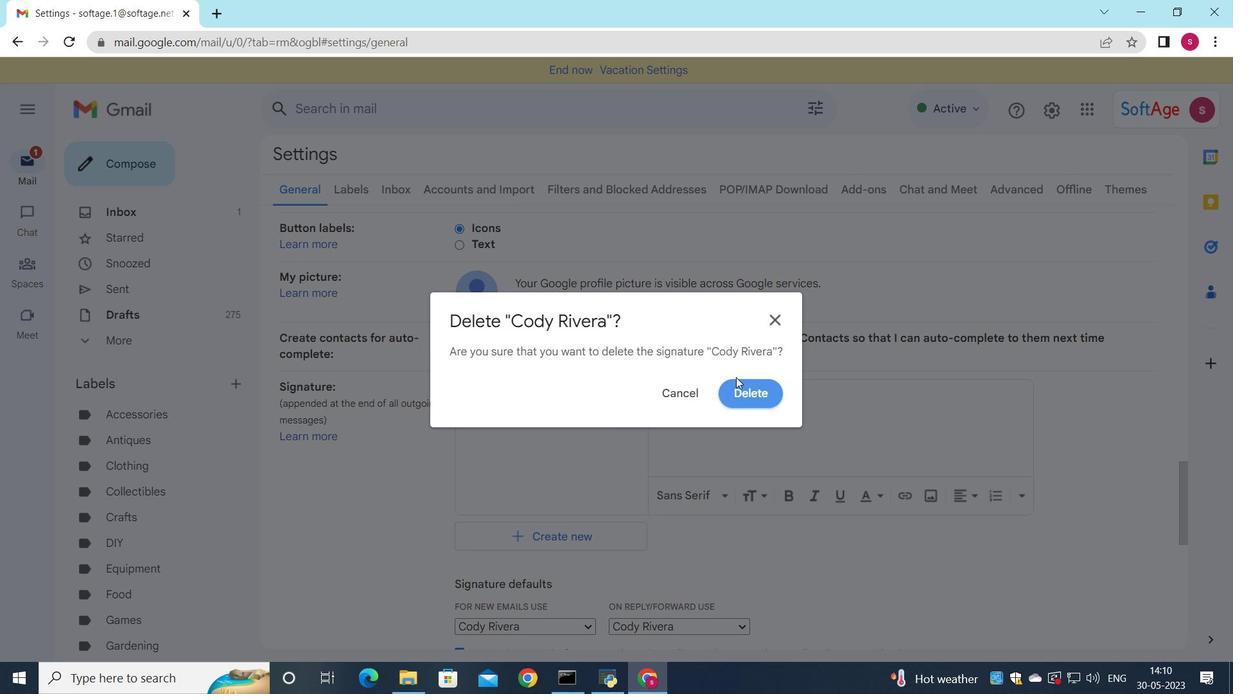 
Action: Mouse moved to (738, 386)
Screenshot: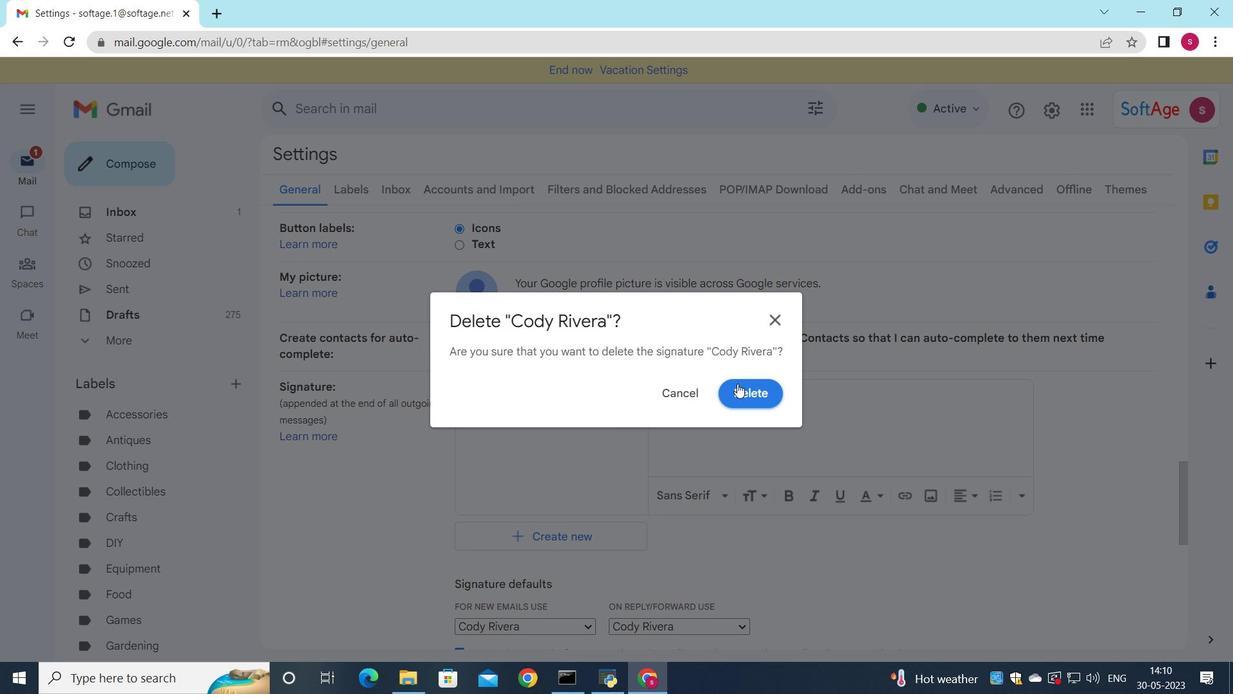 
Action: Mouse pressed left at (738, 386)
Screenshot: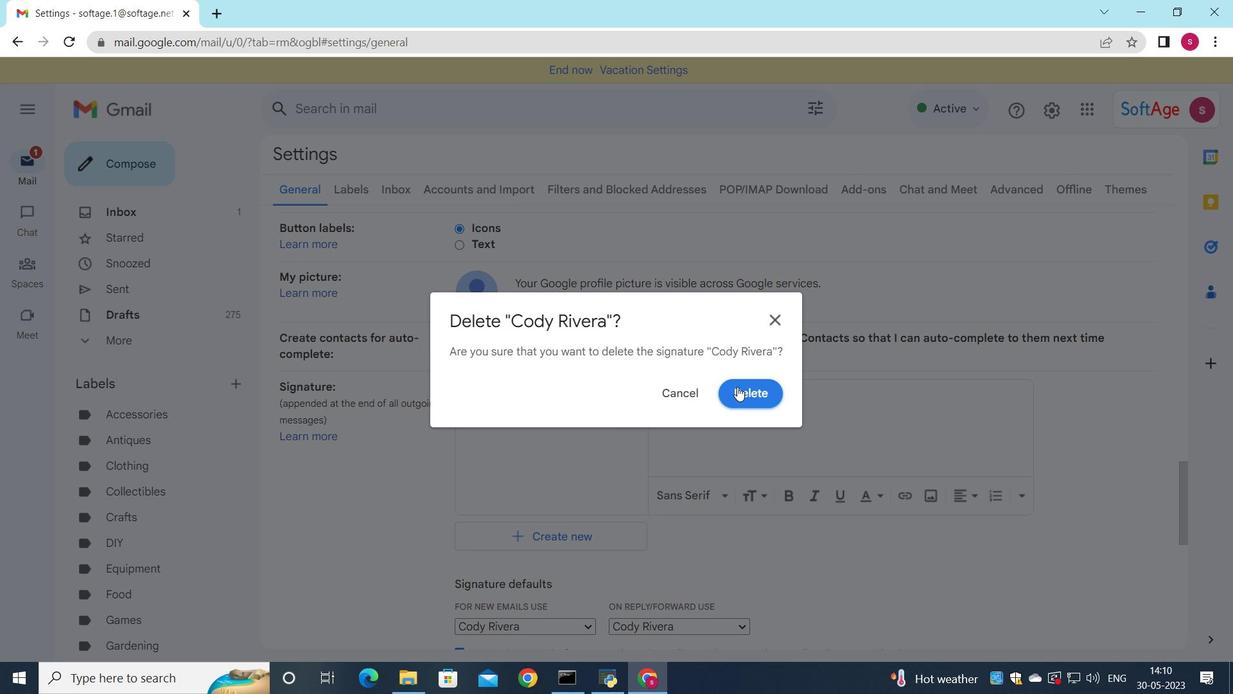 
Action: Mouse moved to (560, 420)
Screenshot: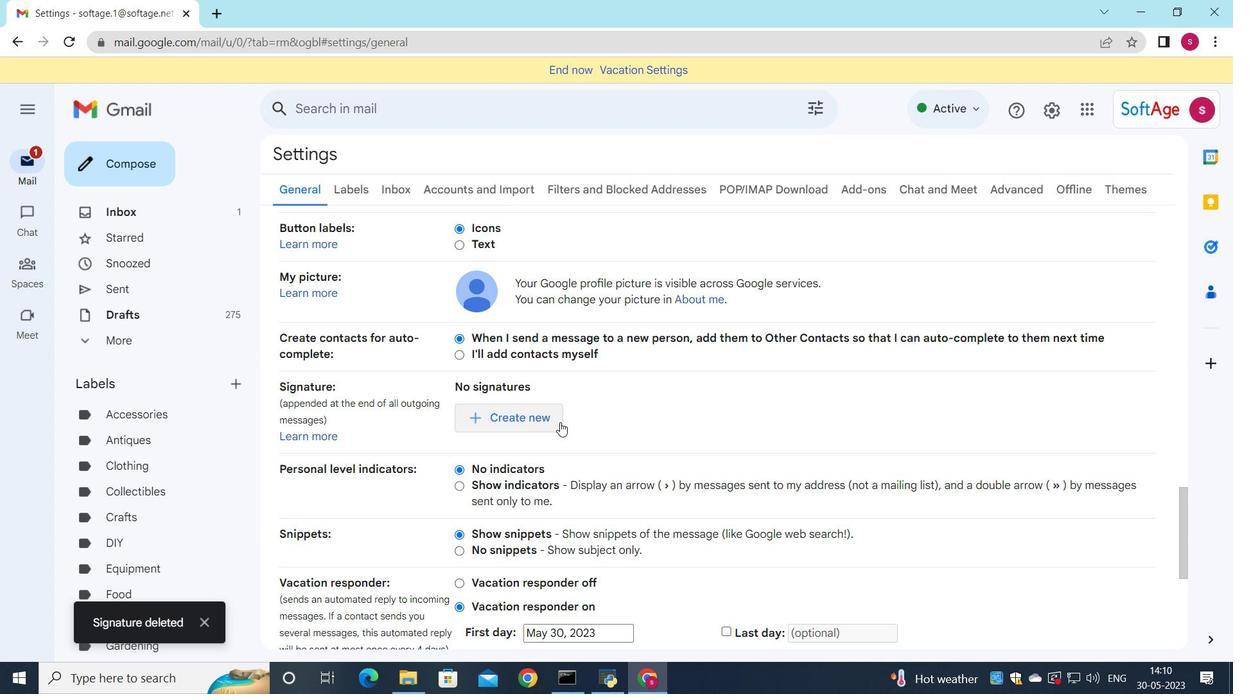 
Action: Mouse pressed left at (560, 420)
Screenshot: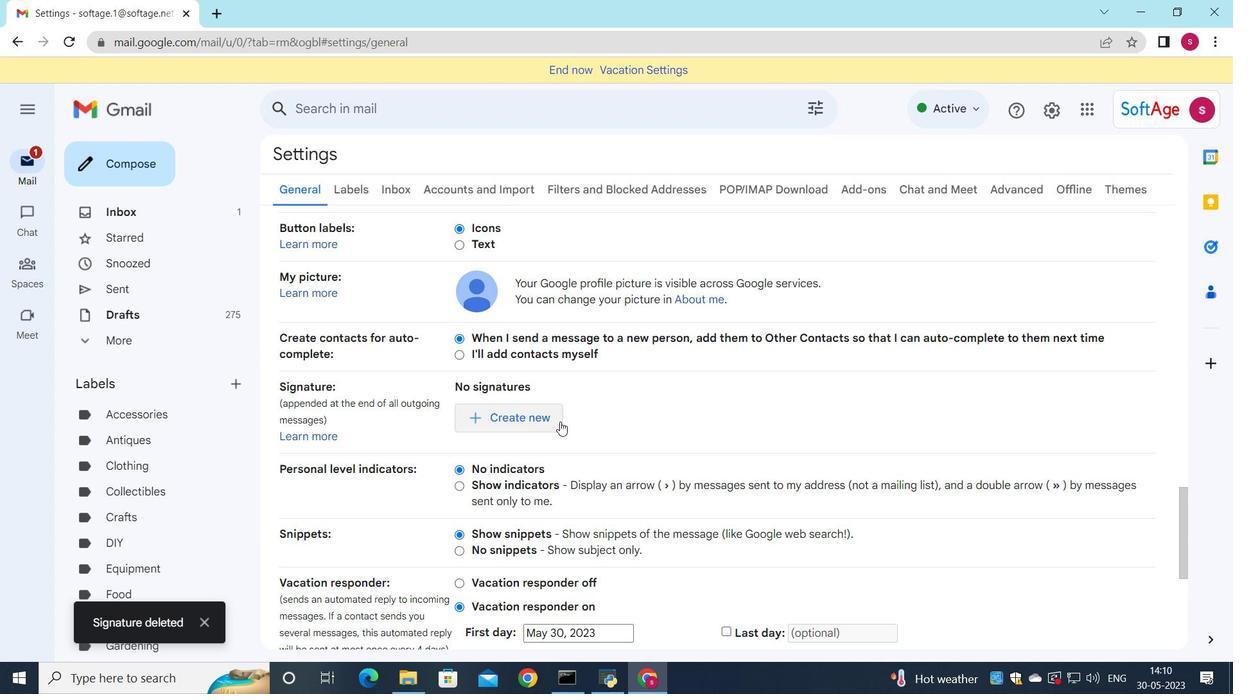 
Action: Mouse moved to (1230, 406)
Screenshot: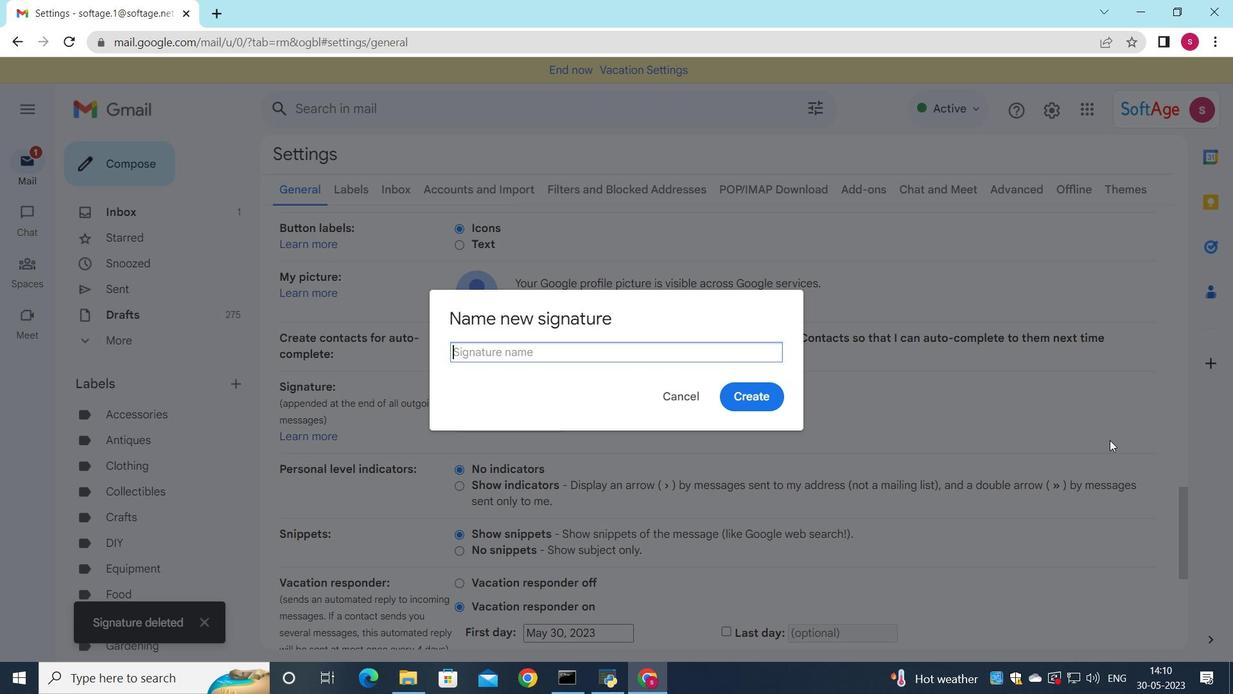 
Action: Key pressed <Key.shift>Cole<Key.space><Key.shift>Ward
Screenshot: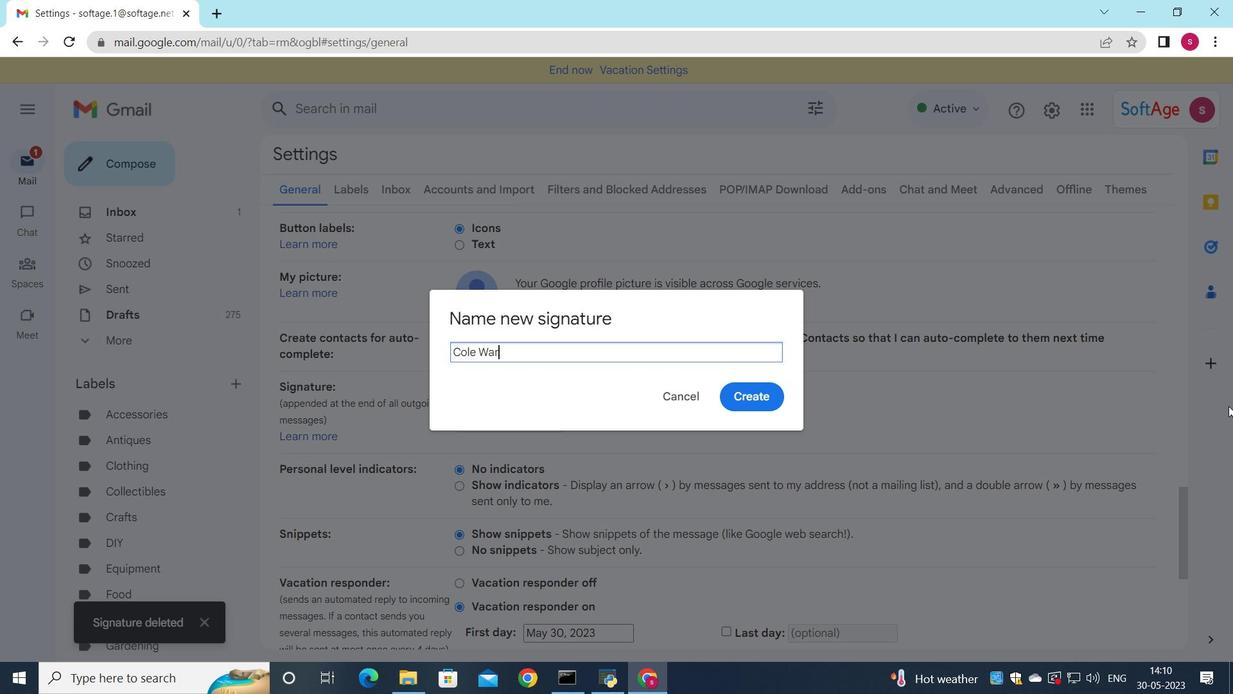 
Action: Mouse moved to (728, 390)
Screenshot: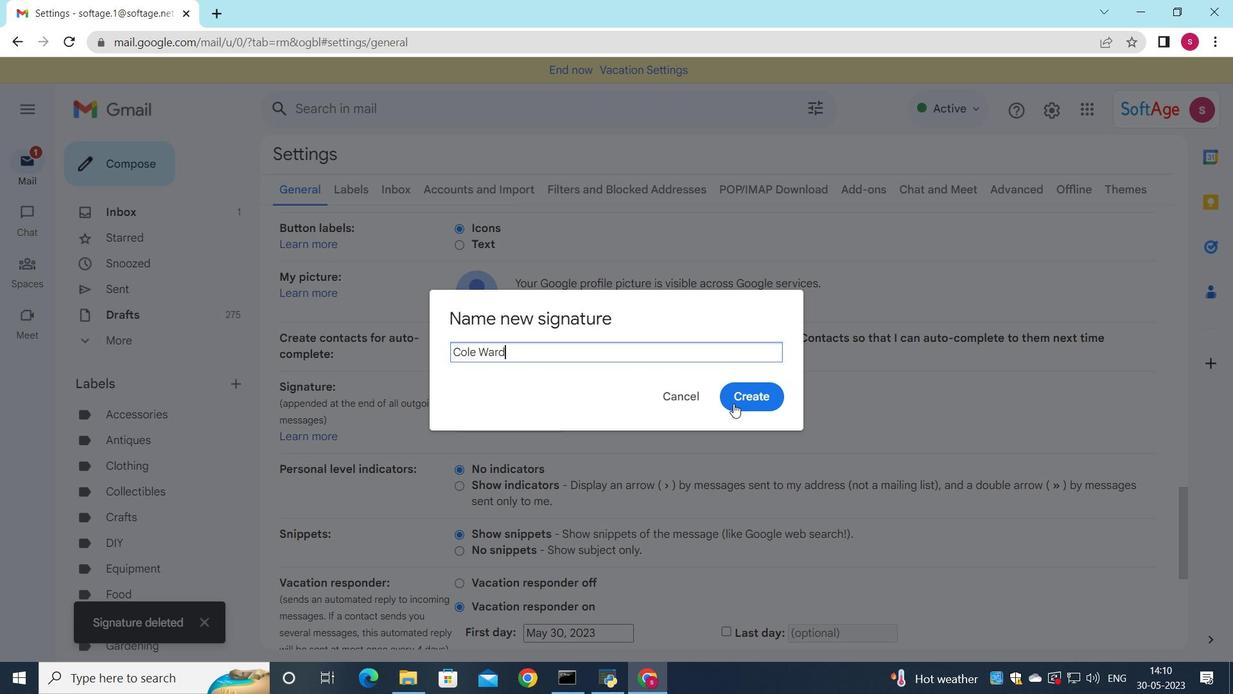 
Action: Mouse pressed left at (728, 390)
Screenshot: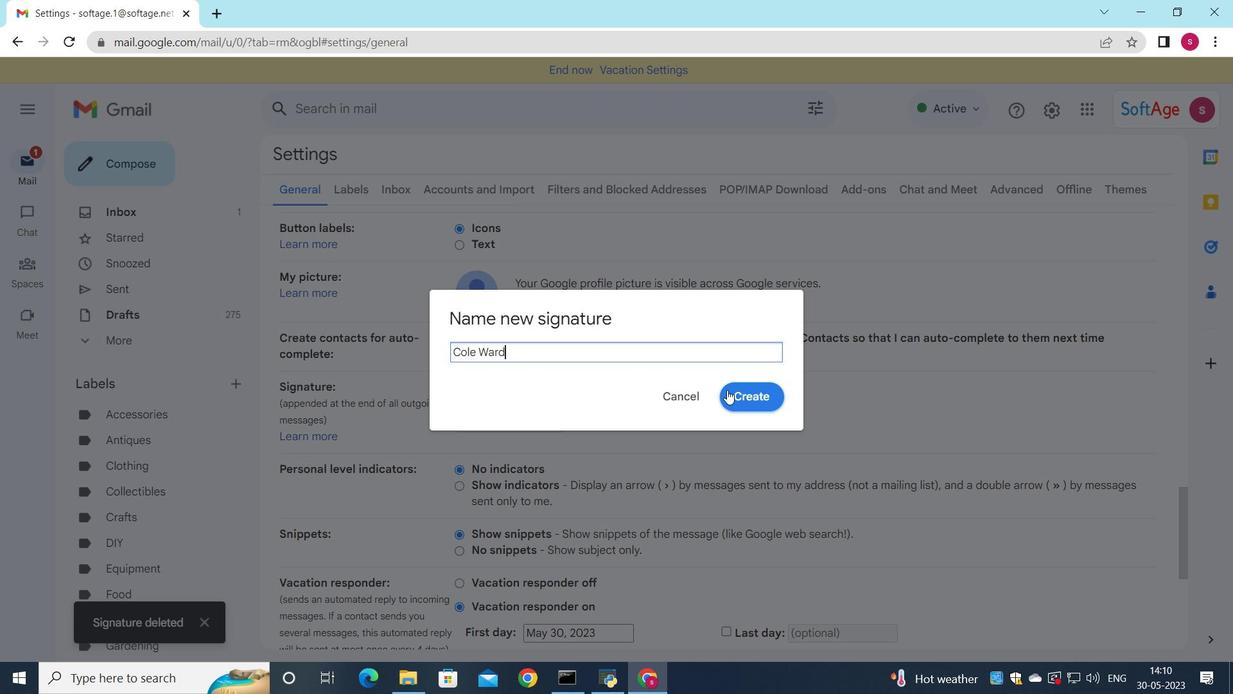 
Action: Mouse moved to (724, 426)
Screenshot: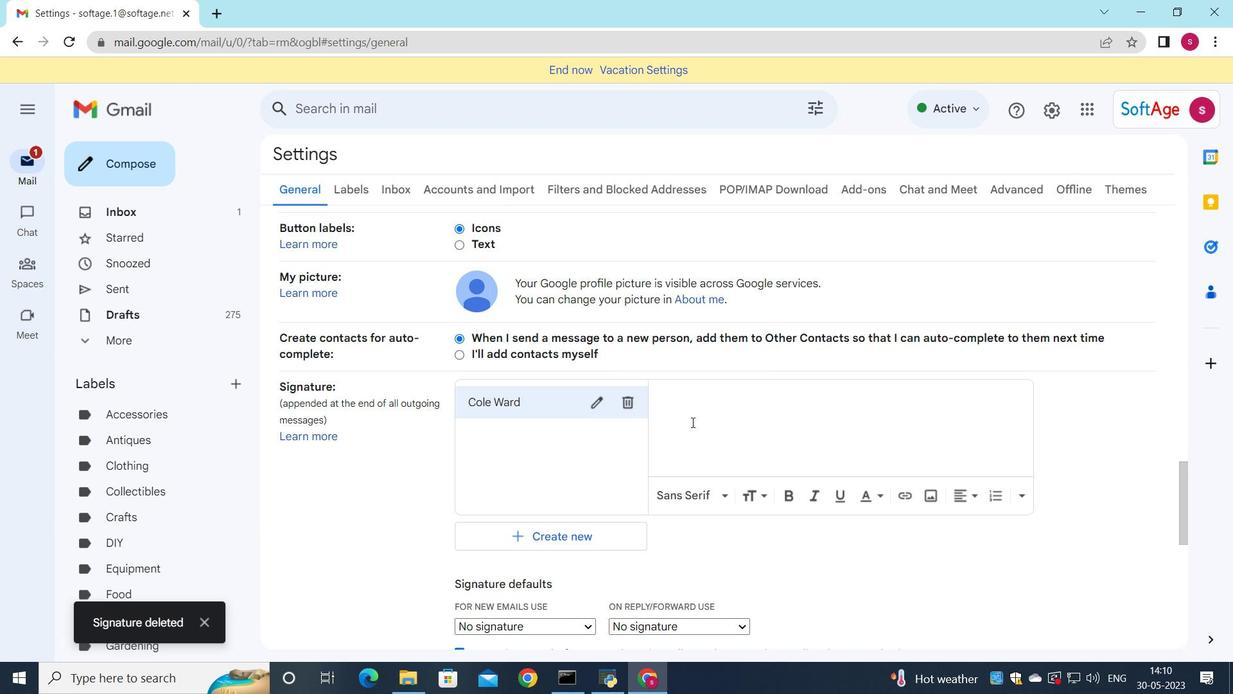 
Action: Mouse pressed left at (724, 426)
Screenshot: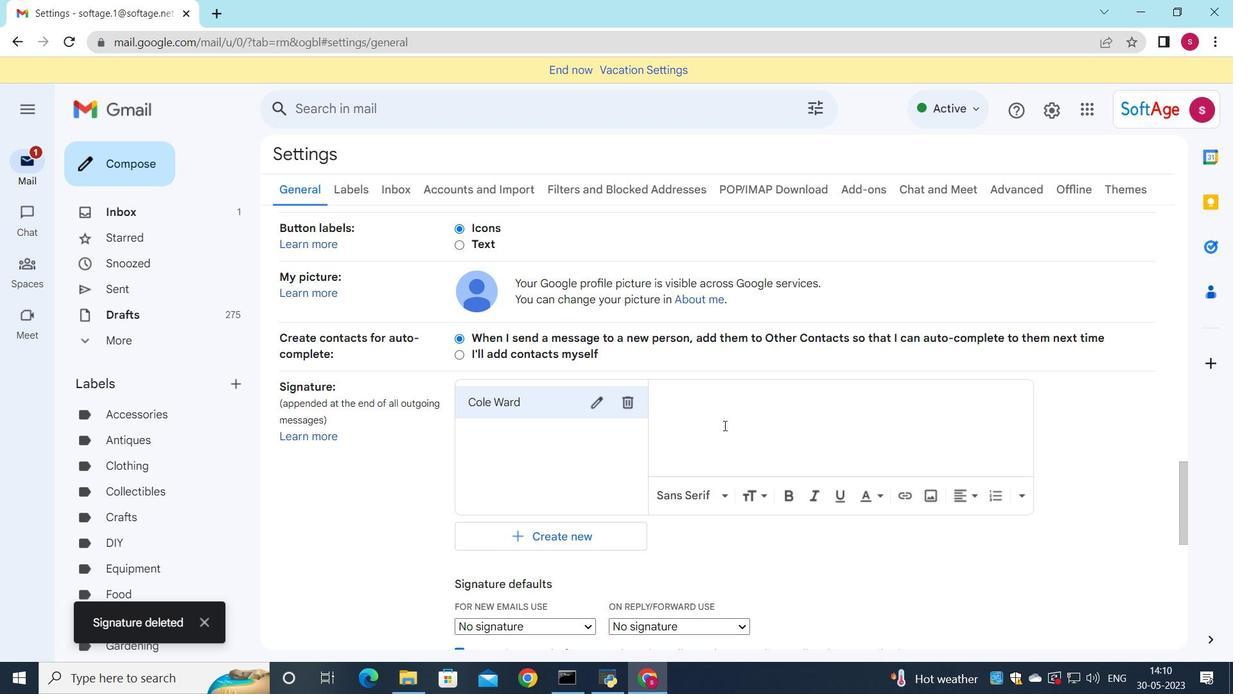 
Action: Key pressed <Key.shift>Cole<Key.shift>Wa<Key.backspace><Key.backspace><Key.space><Key.shift>Ward
Screenshot: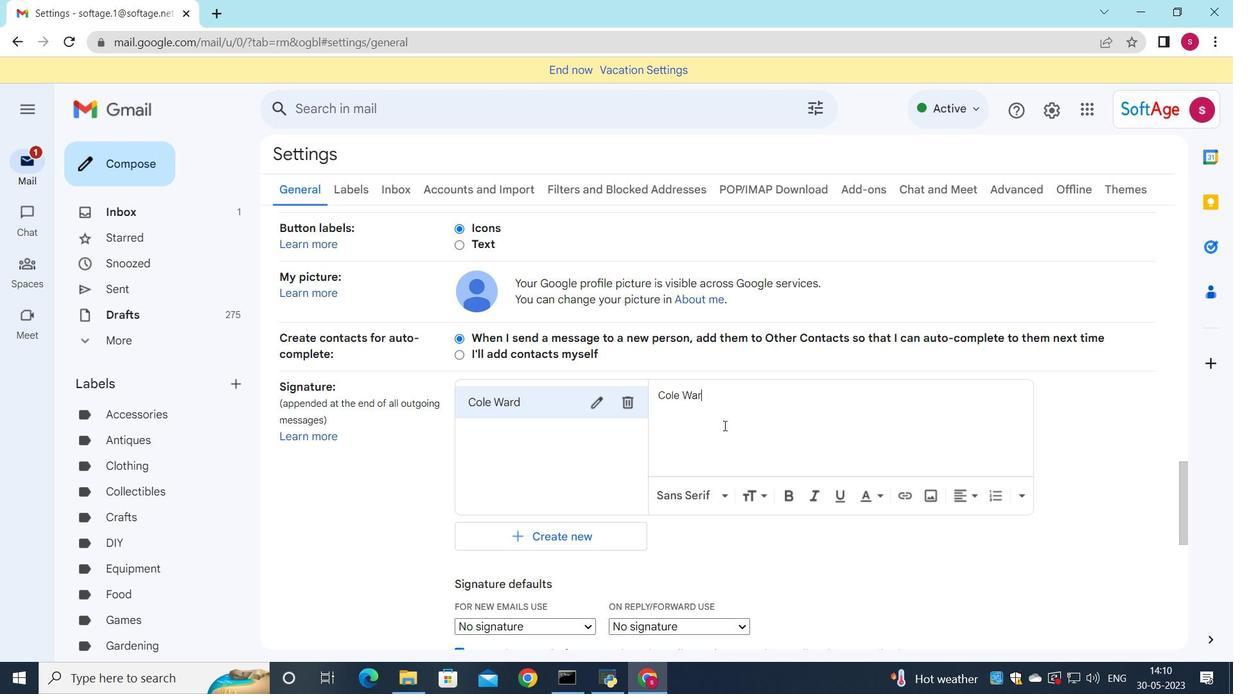 
Action: Mouse scrolled (724, 425) with delta (0, 0)
Screenshot: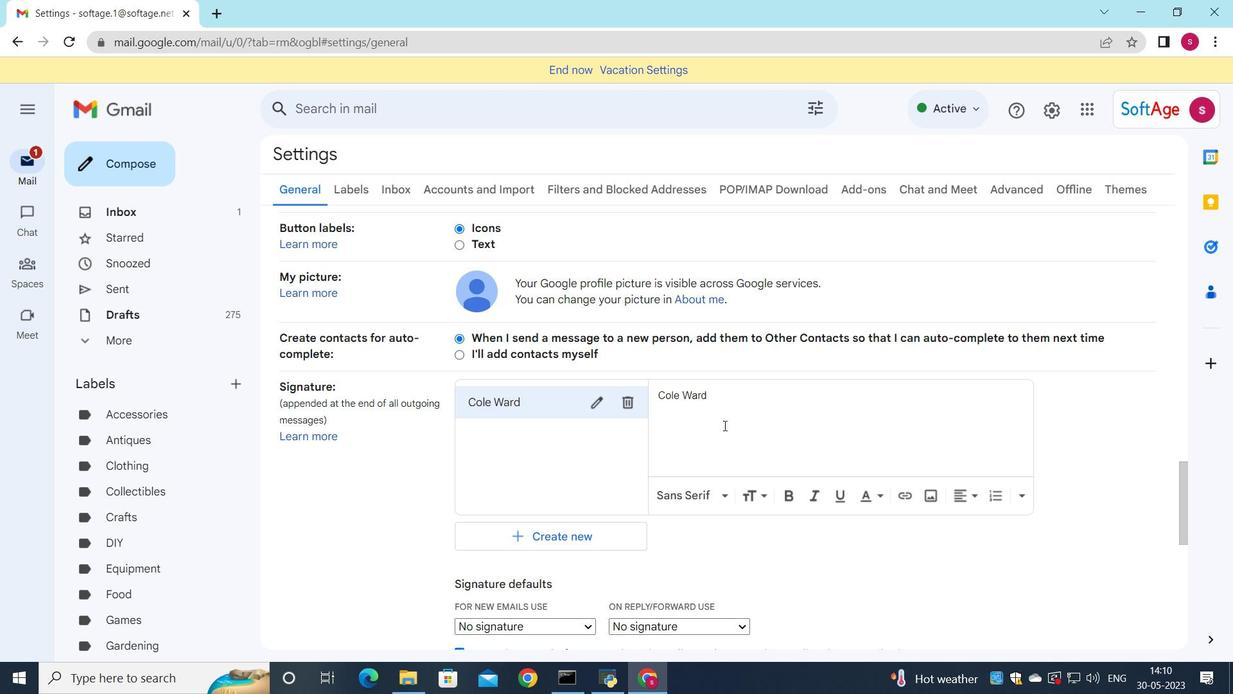 
Action: Mouse moved to (721, 431)
Screenshot: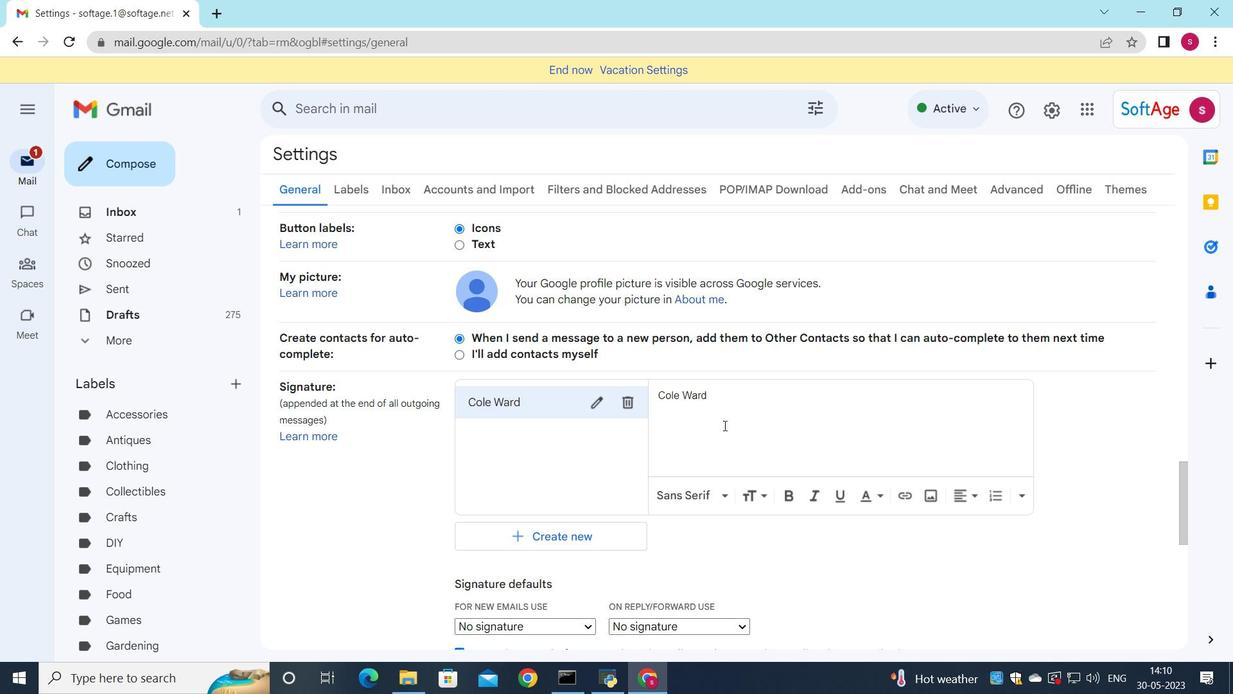 
Action: Mouse scrolled (724, 425) with delta (0, 0)
Screenshot: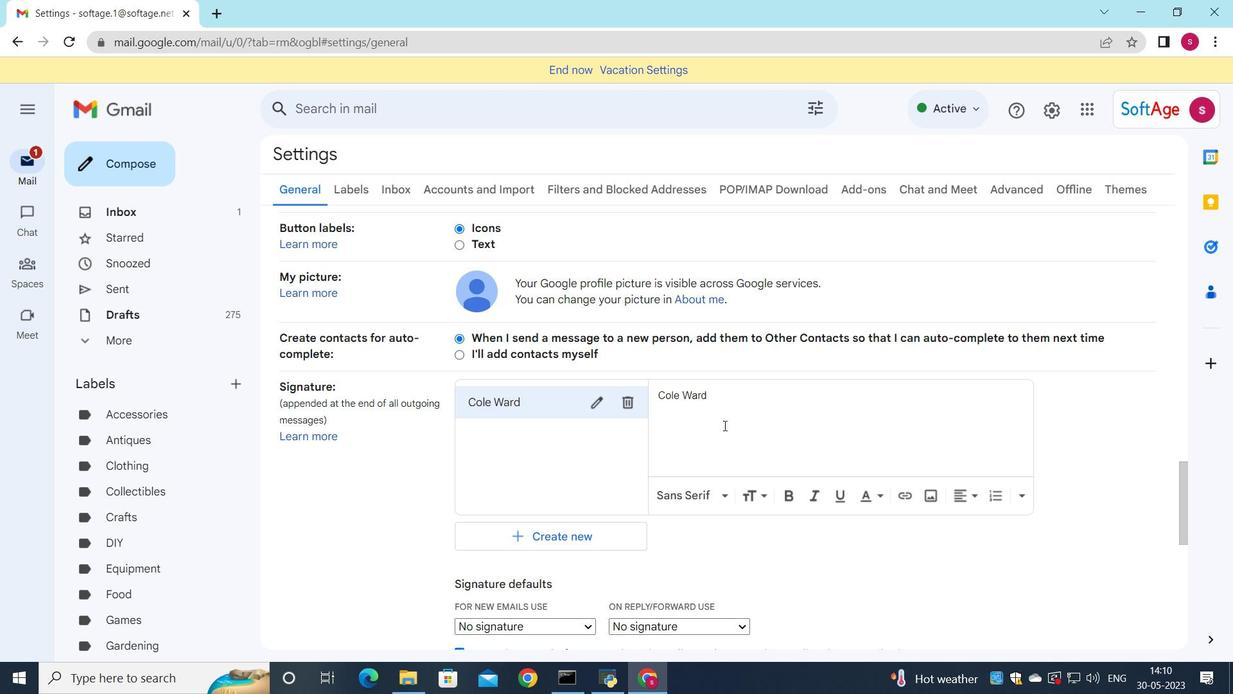 
Action: Mouse moved to (712, 437)
Screenshot: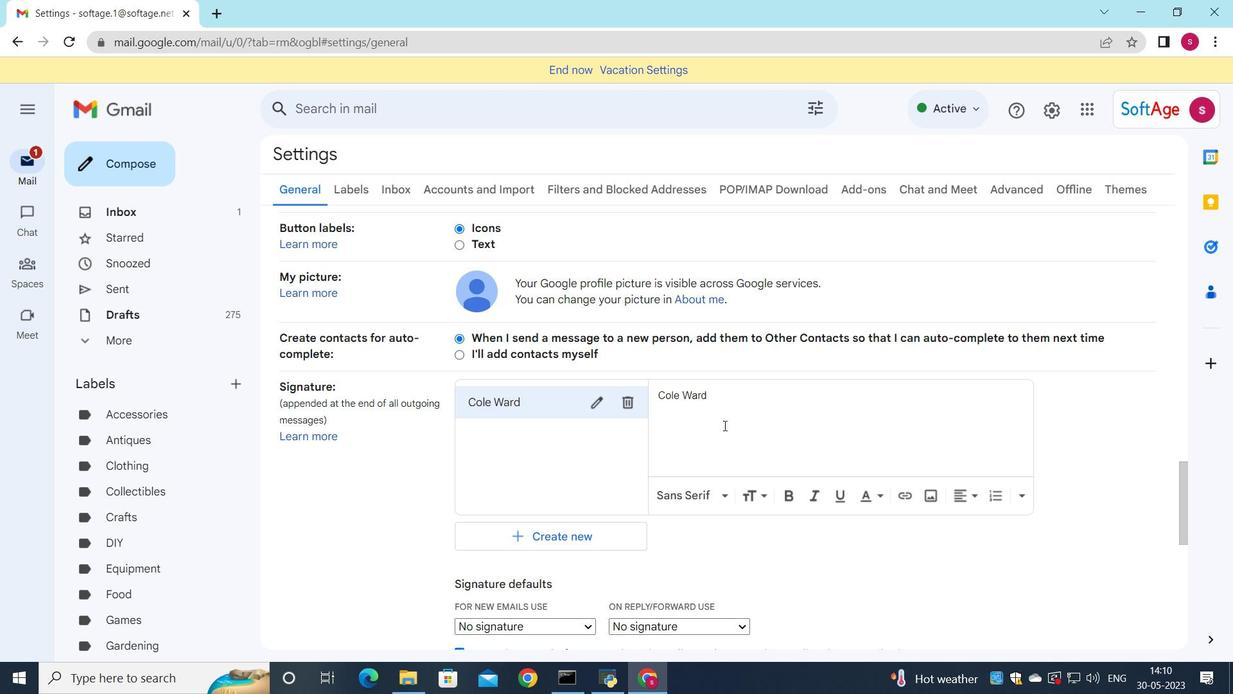 
Action: Mouse scrolled (719, 432) with delta (0, 0)
Screenshot: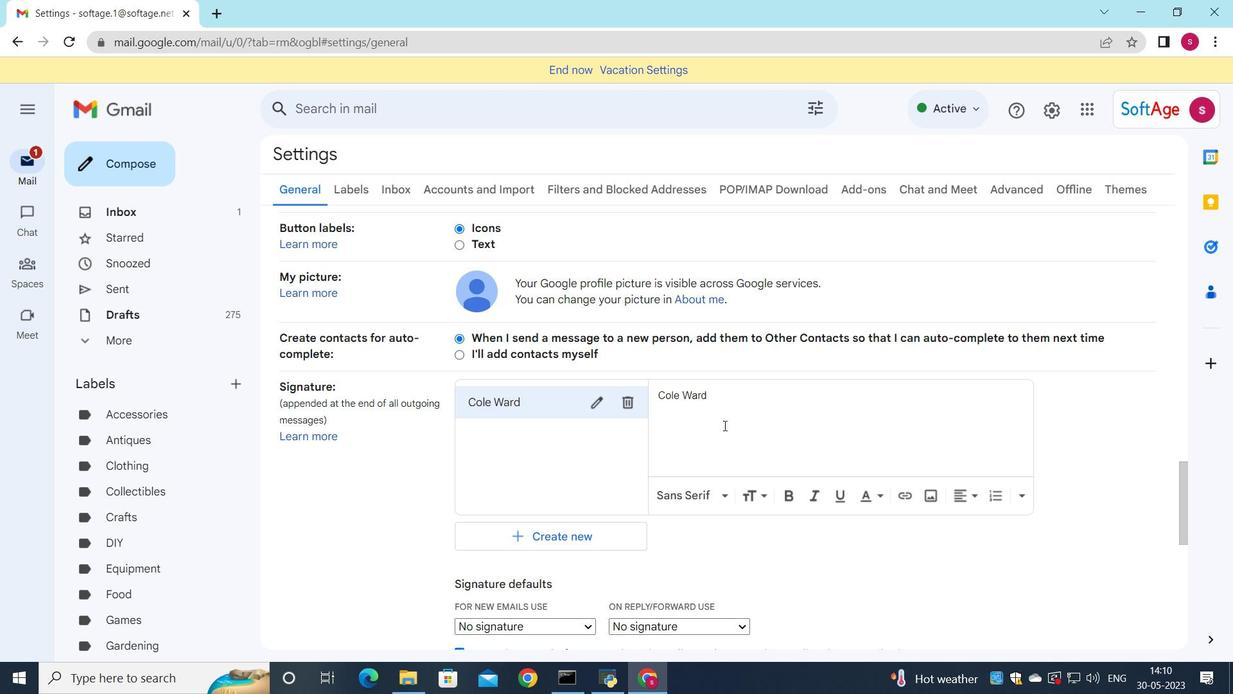 
Action: Mouse moved to (586, 379)
Screenshot: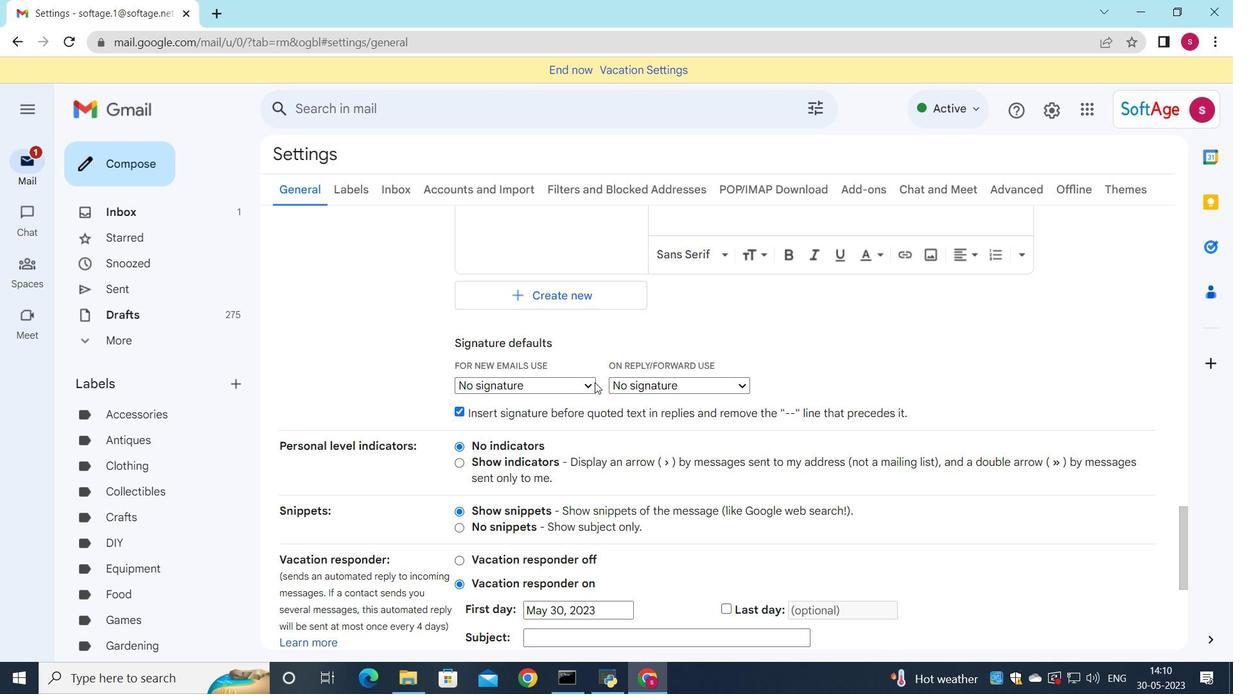
Action: Mouse pressed left at (586, 379)
Screenshot: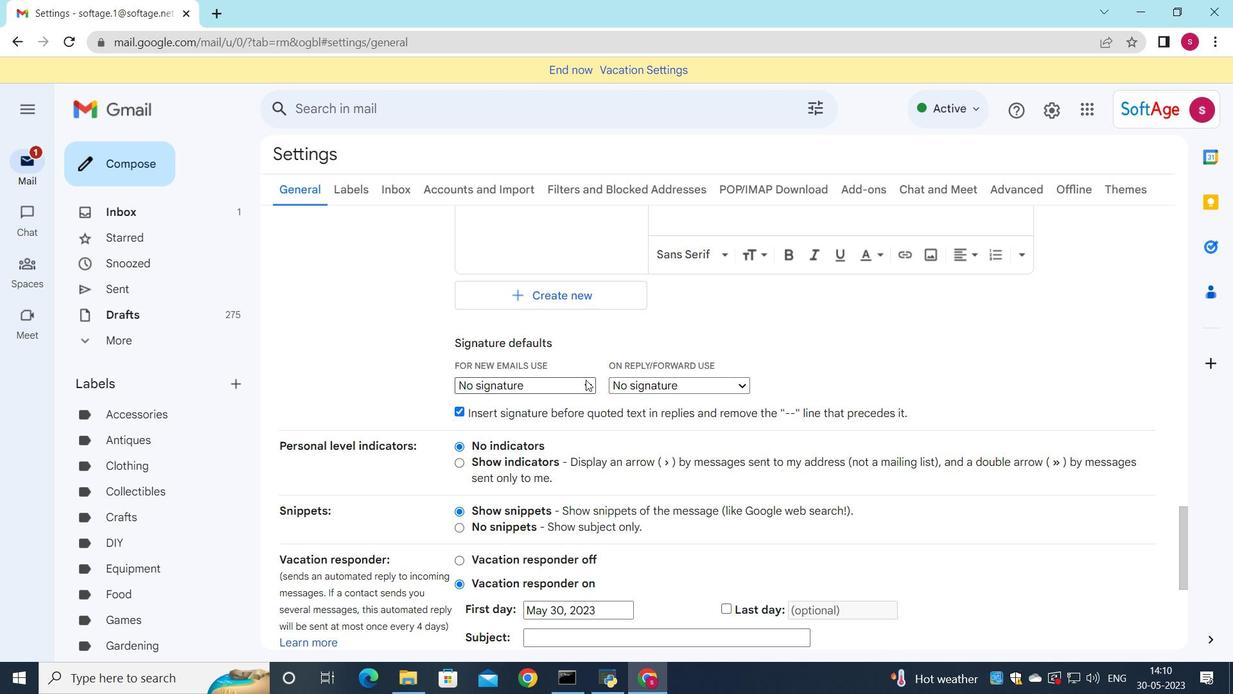 
Action: Mouse moved to (584, 424)
Screenshot: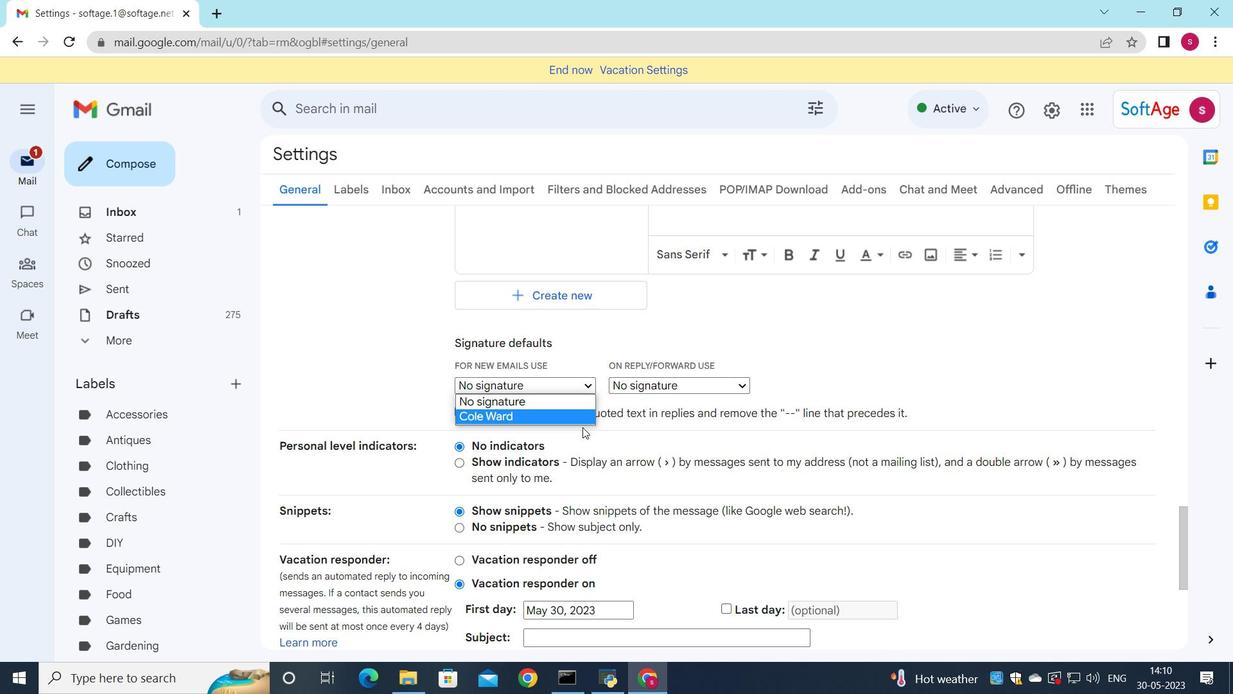 
Action: Mouse pressed left at (584, 424)
Screenshot: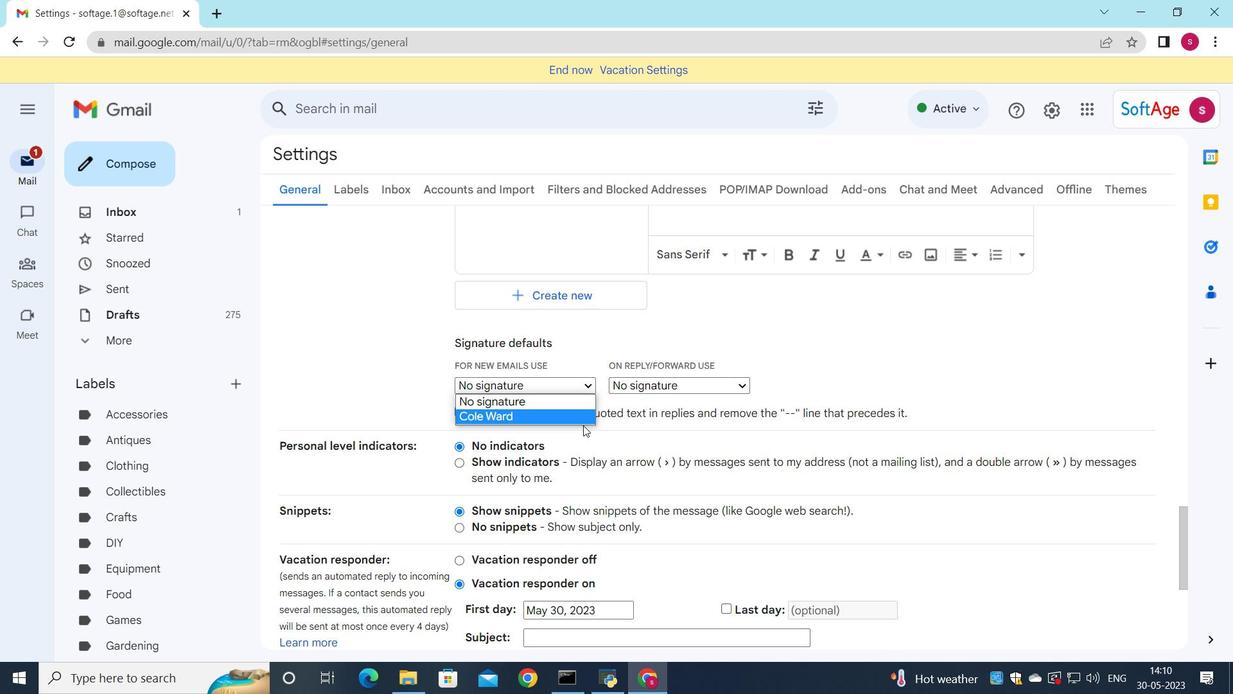 
Action: Mouse moved to (578, 419)
Screenshot: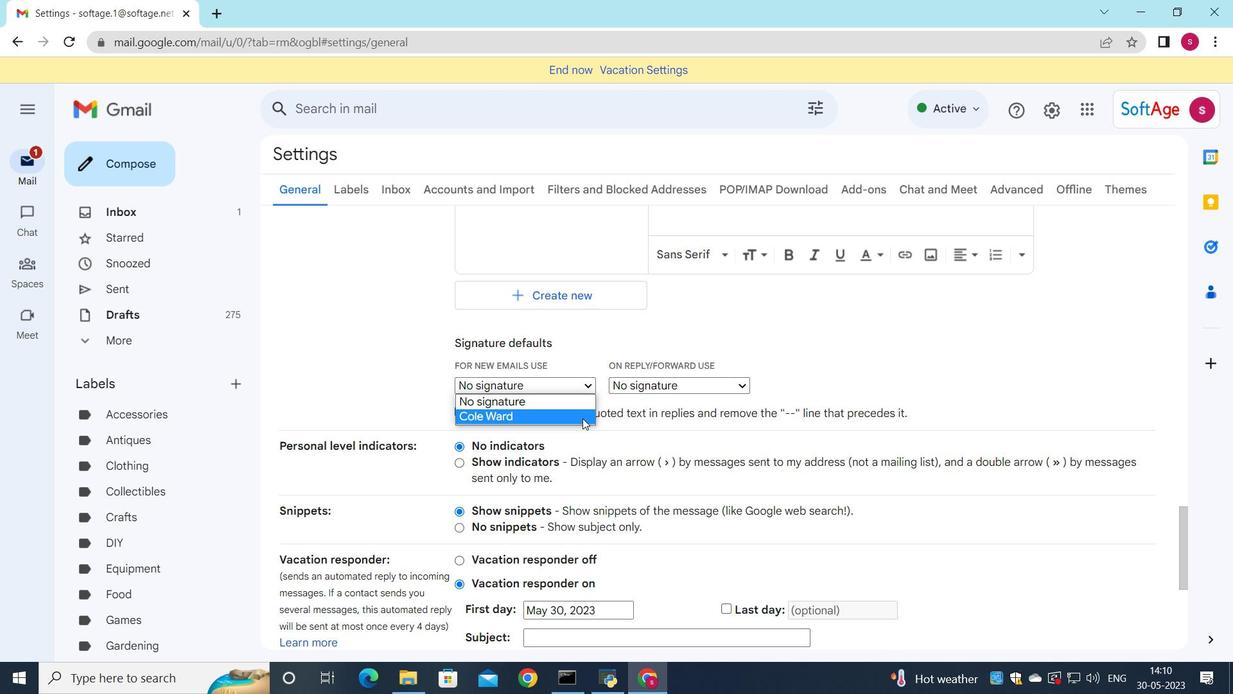 
Action: Mouse pressed left at (578, 419)
Screenshot: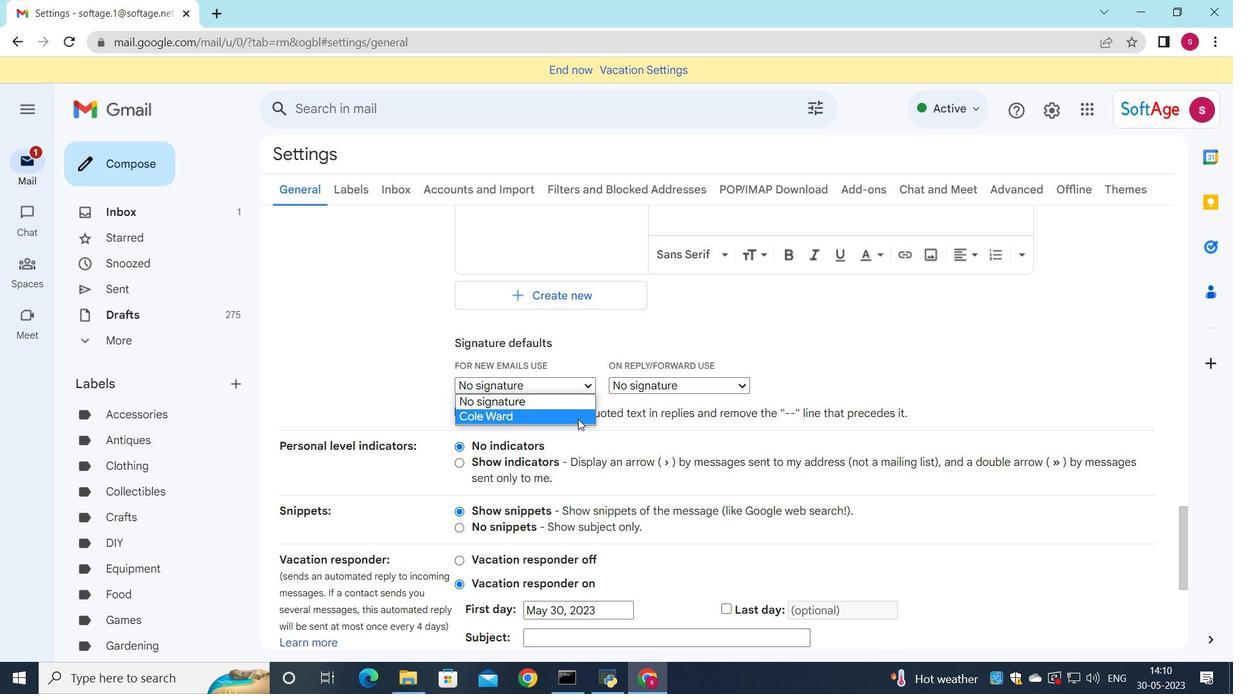 
Action: Mouse moved to (671, 386)
Screenshot: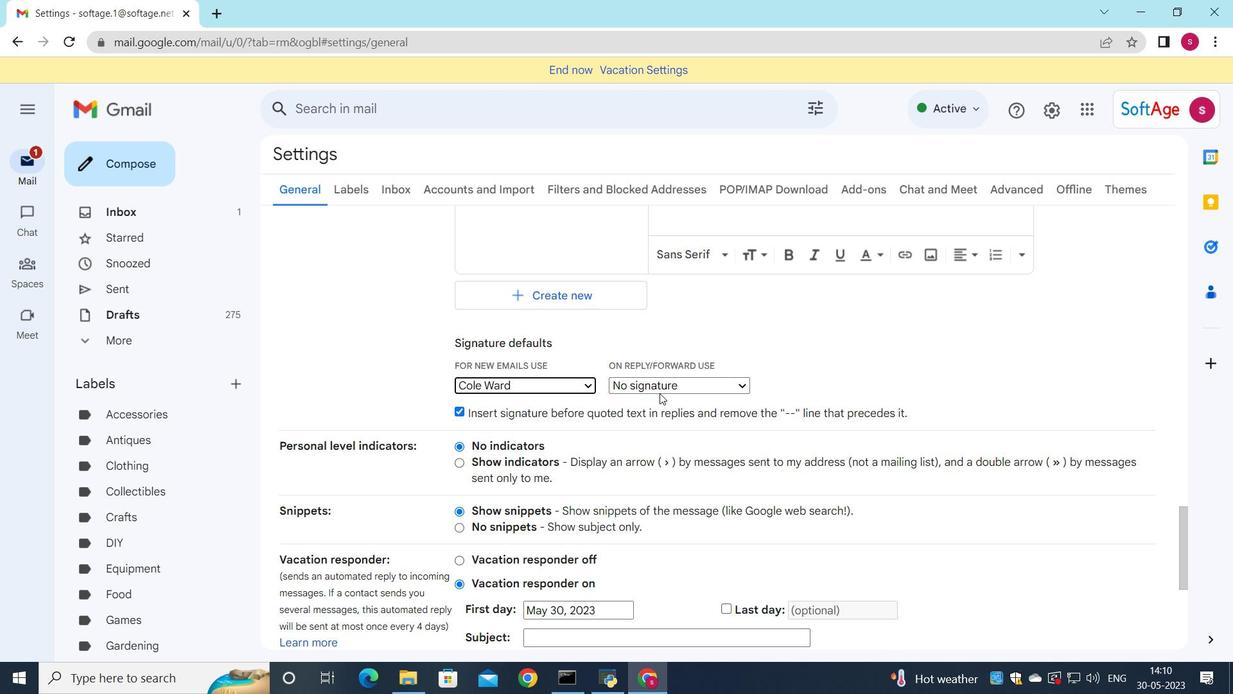 
Action: Mouse pressed left at (671, 386)
Screenshot: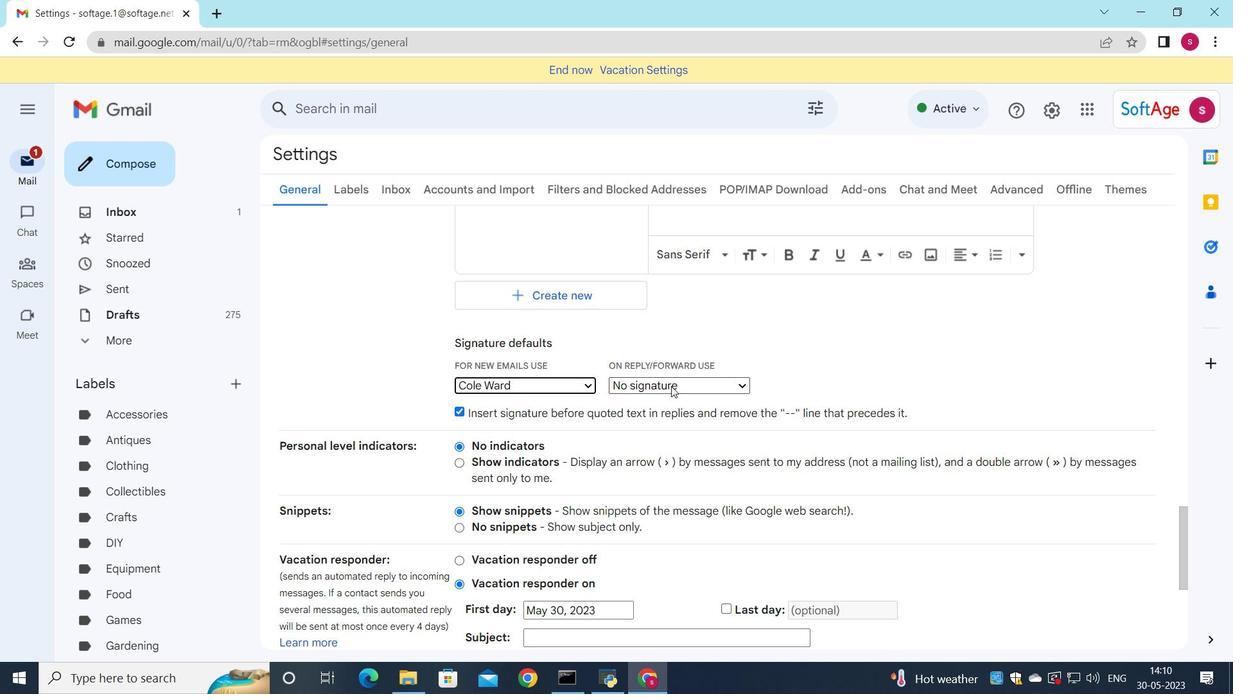 
Action: Mouse moved to (667, 417)
Screenshot: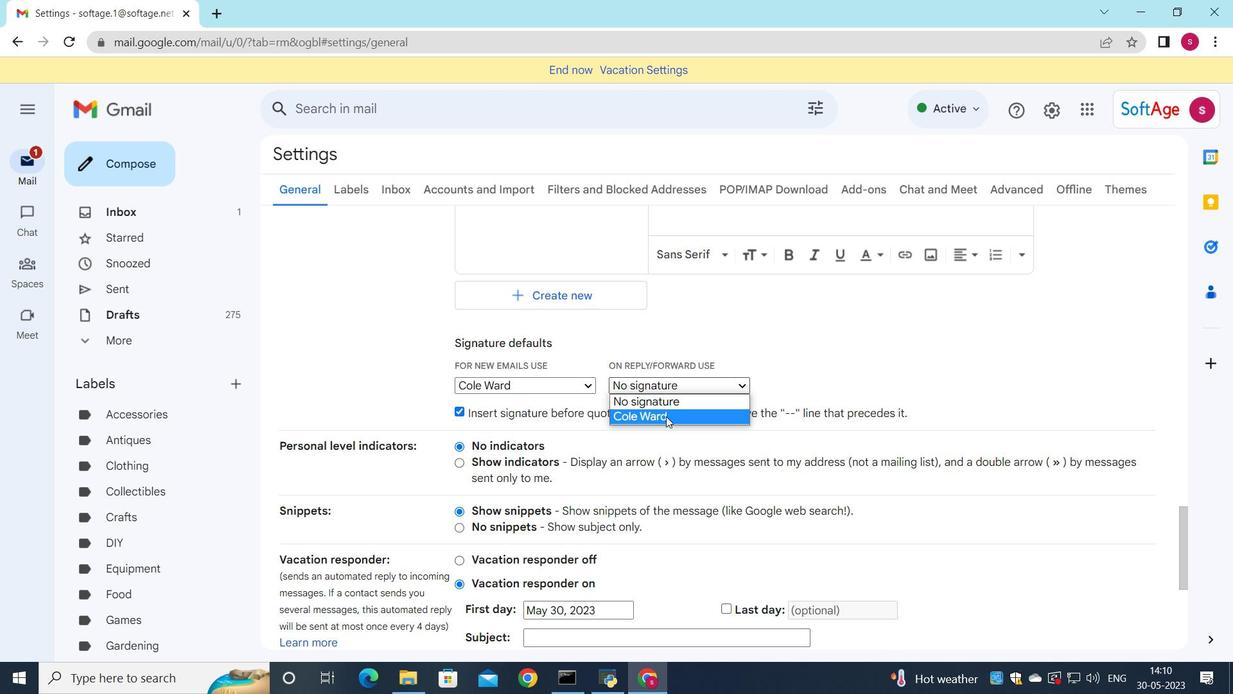 
Action: Mouse pressed left at (667, 417)
Screenshot: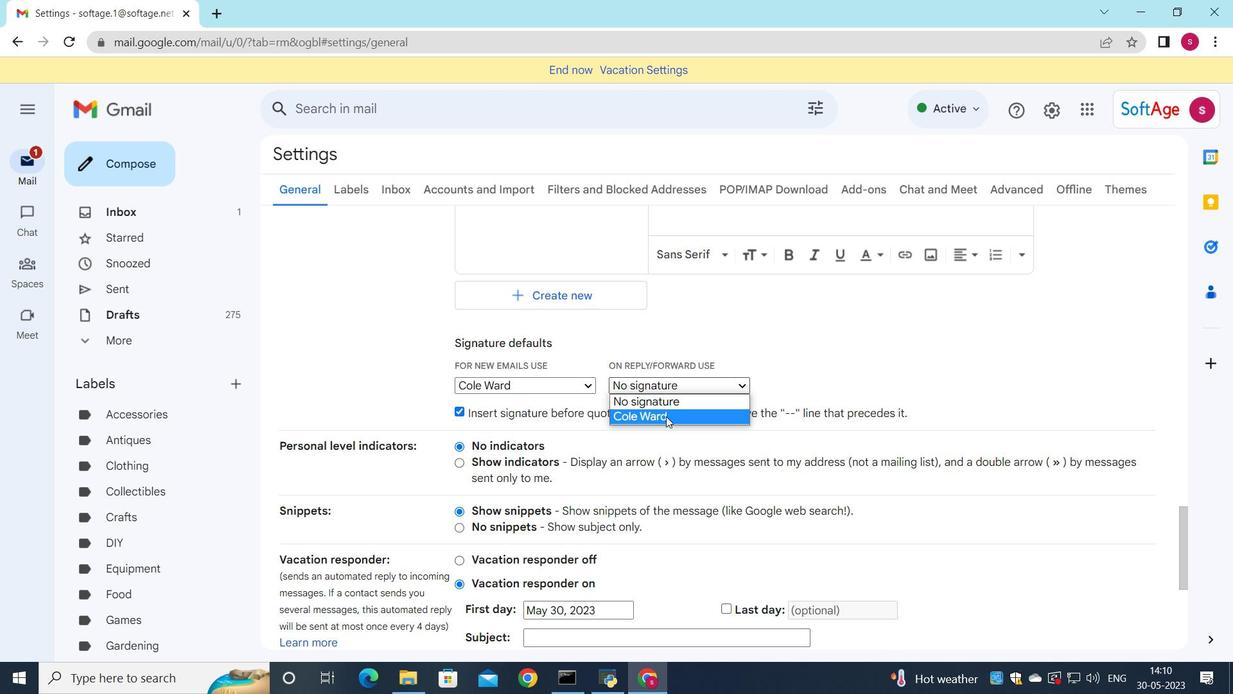 
Action: Mouse moved to (667, 416)
Screenshot: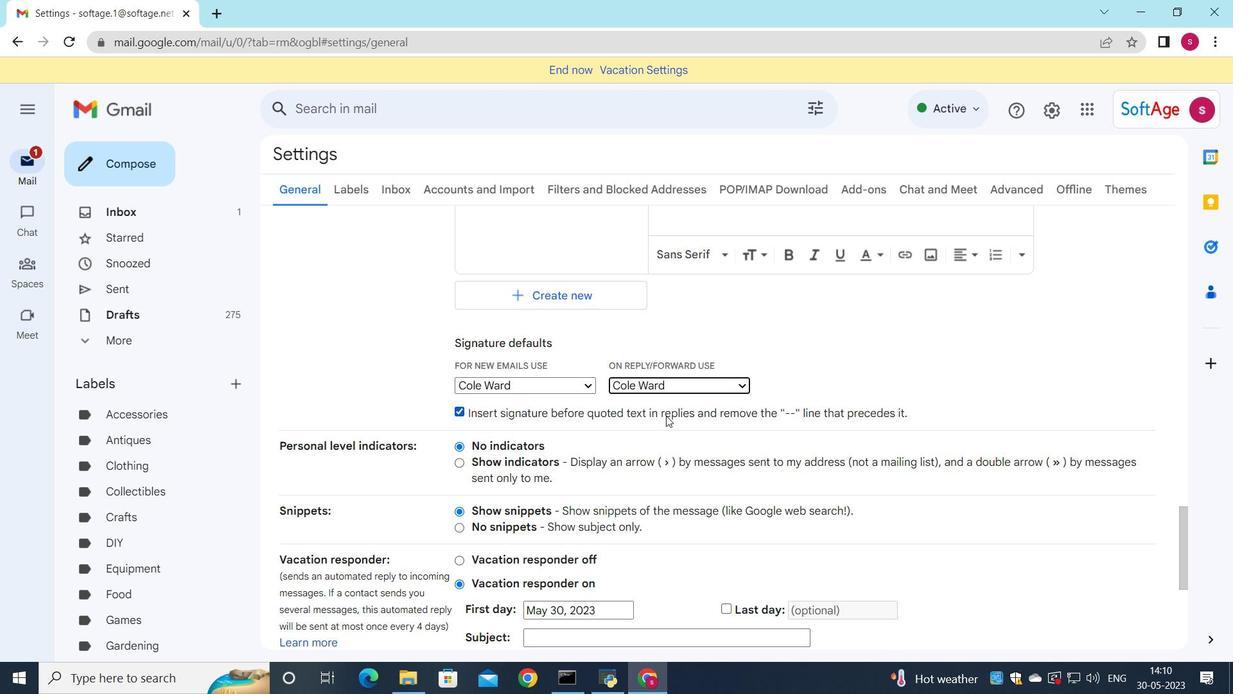 
Action: Mouse scrolled (667, 415) with delta (0, 0)
Screenshot: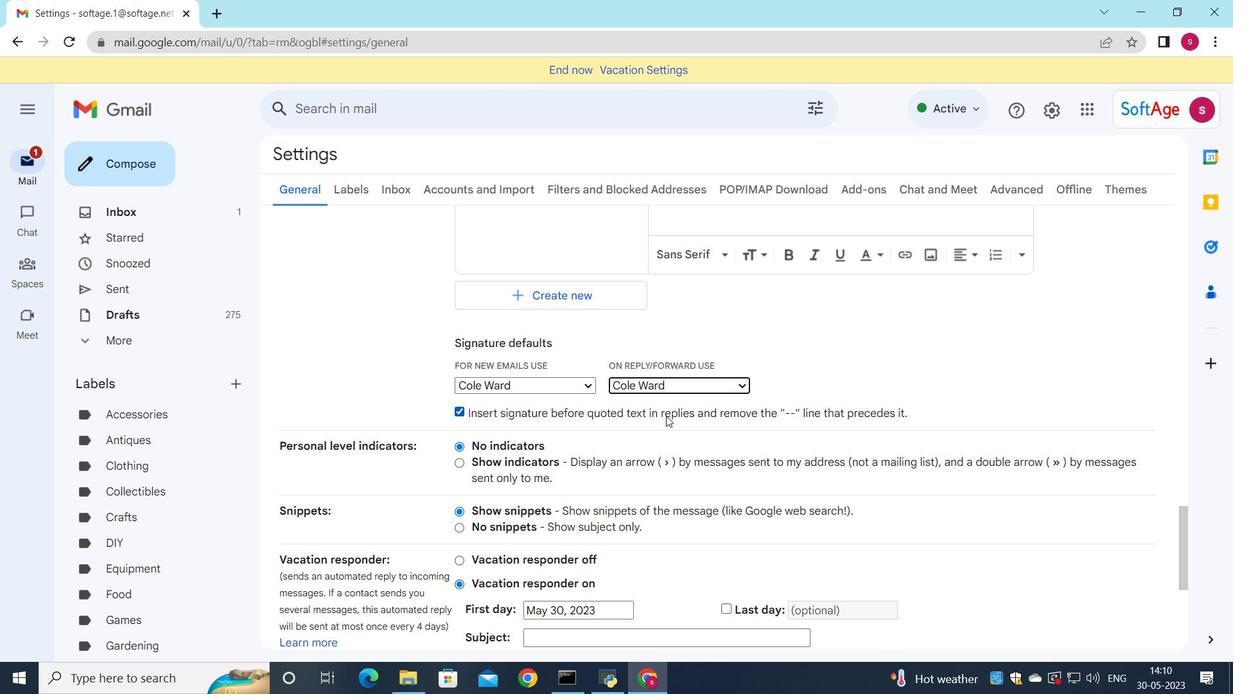 
Action: Mouse scrolled (667, 415) with delta (0, 0)
Screenshot: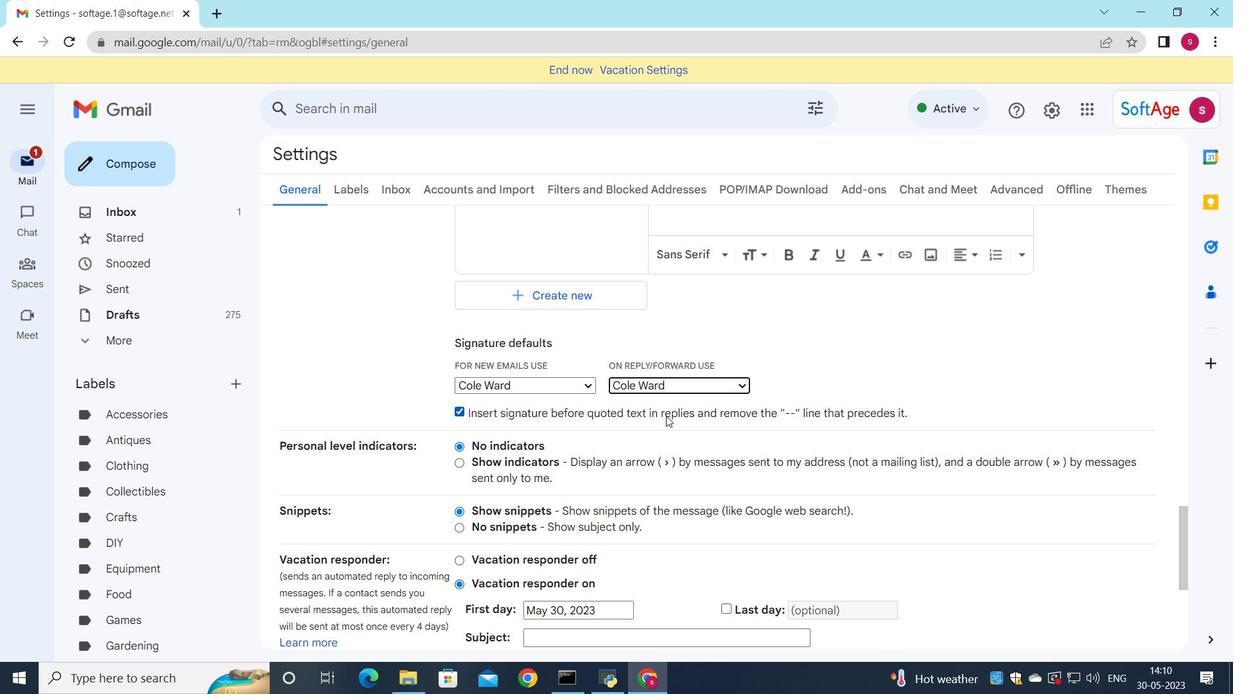 
Action: Mouse scrolled (667, 415) with delta (0, 0)
Screenshot: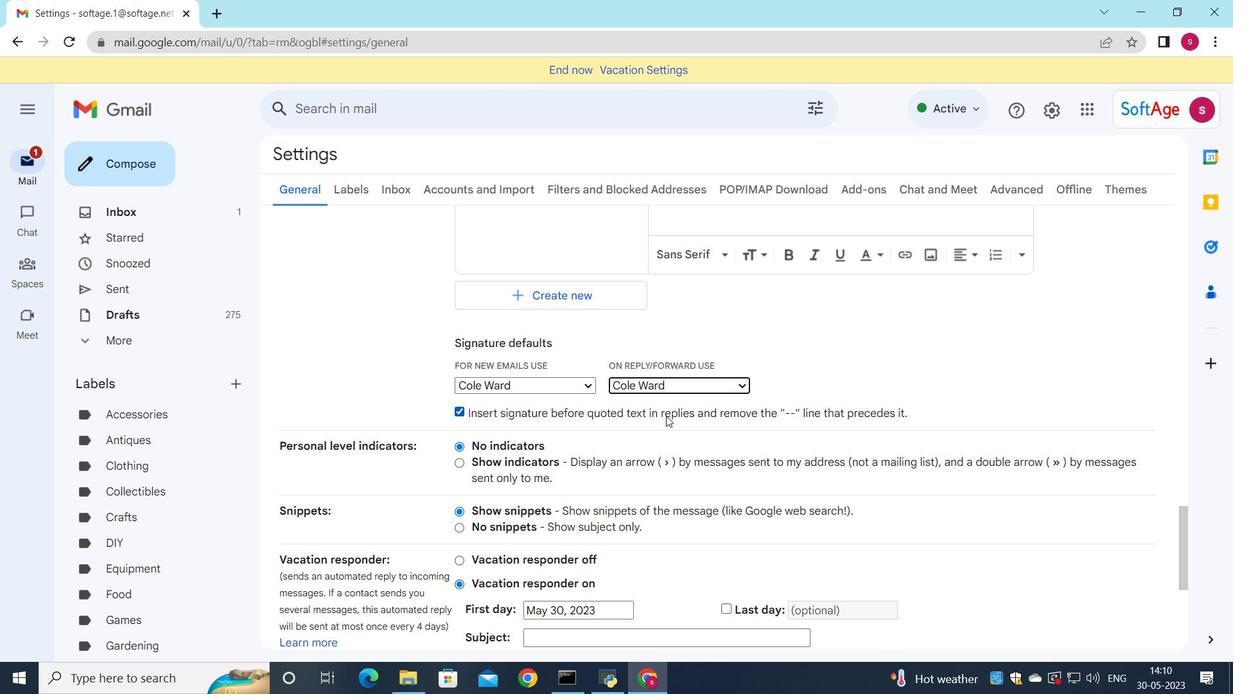 
Action: Mouse scrolled (667, 415) with delta (0, 0)
Screenshot: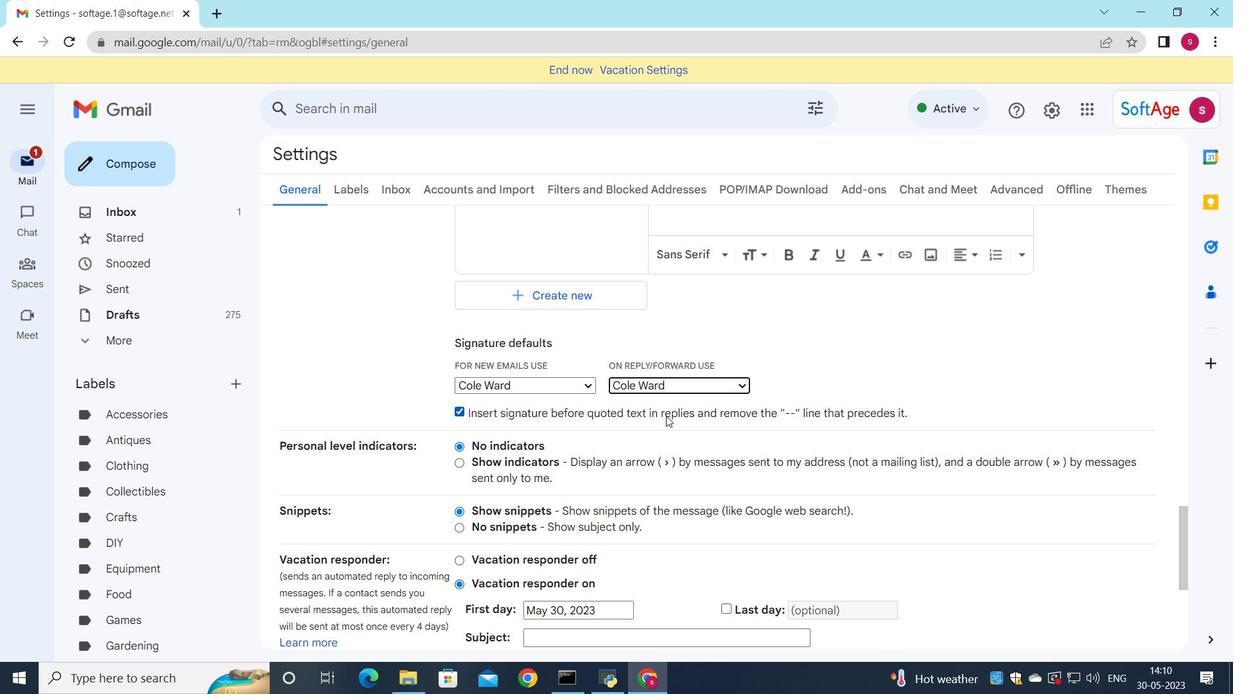 
Action: Mouse scrolled (667, 415) with delta (0, 0)
Screenshot: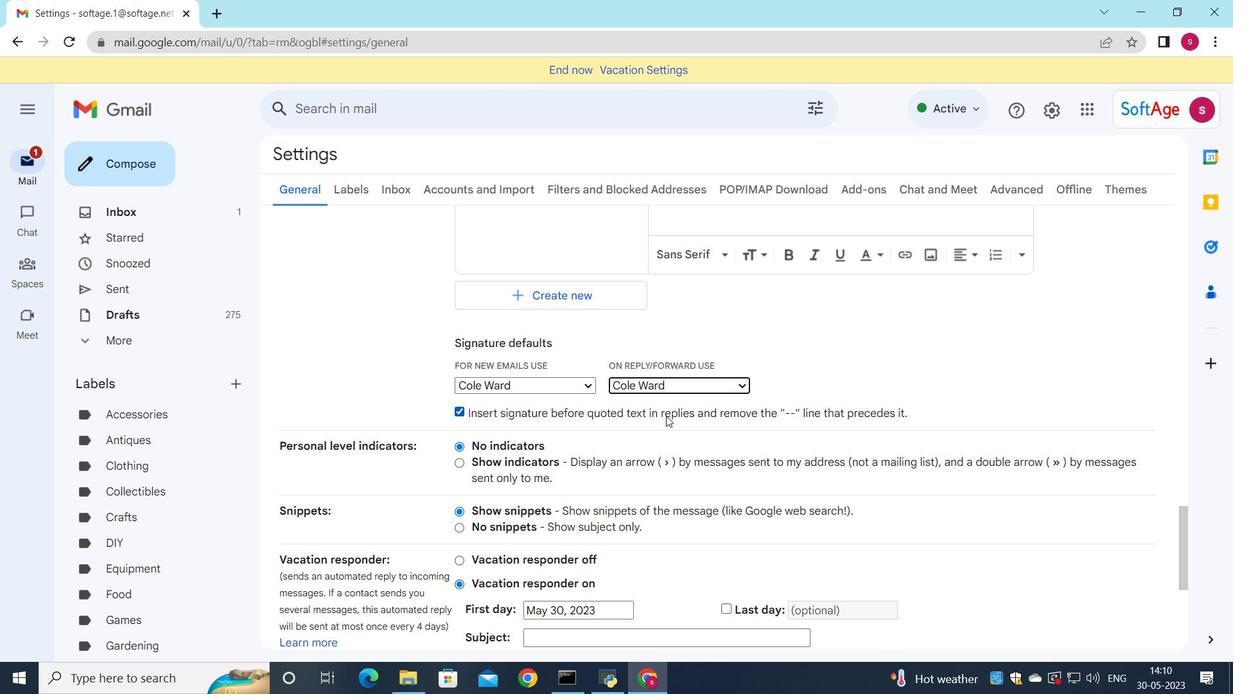 
Action: Mouse moved to (106, 170)
Screenshot: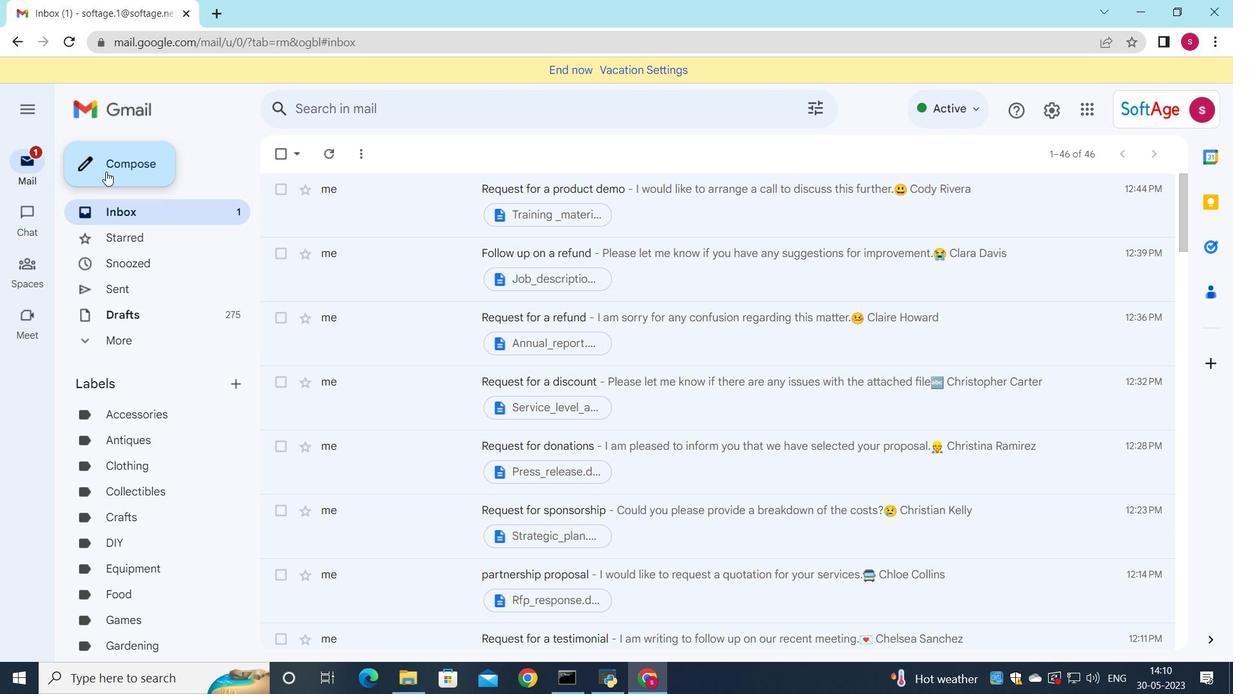
Action: Mouse pressed left at (106, 170)
Screenshot: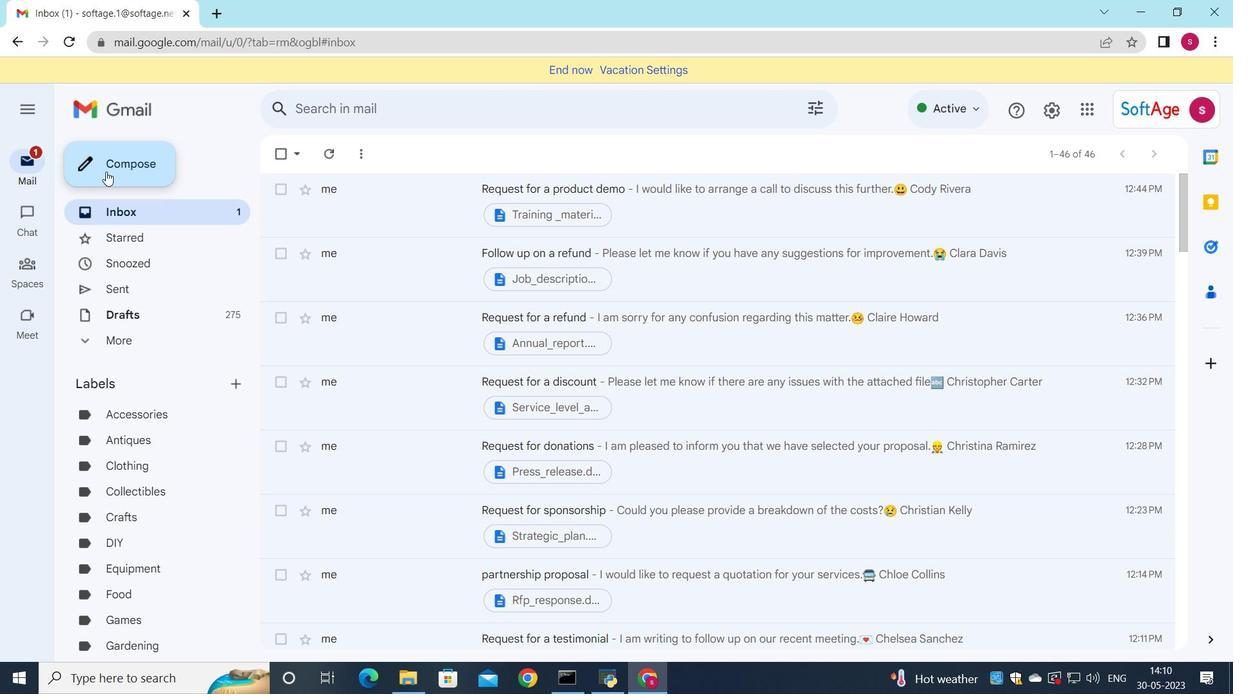 
Action: Mouse moved to (816, 284)
Screenshot: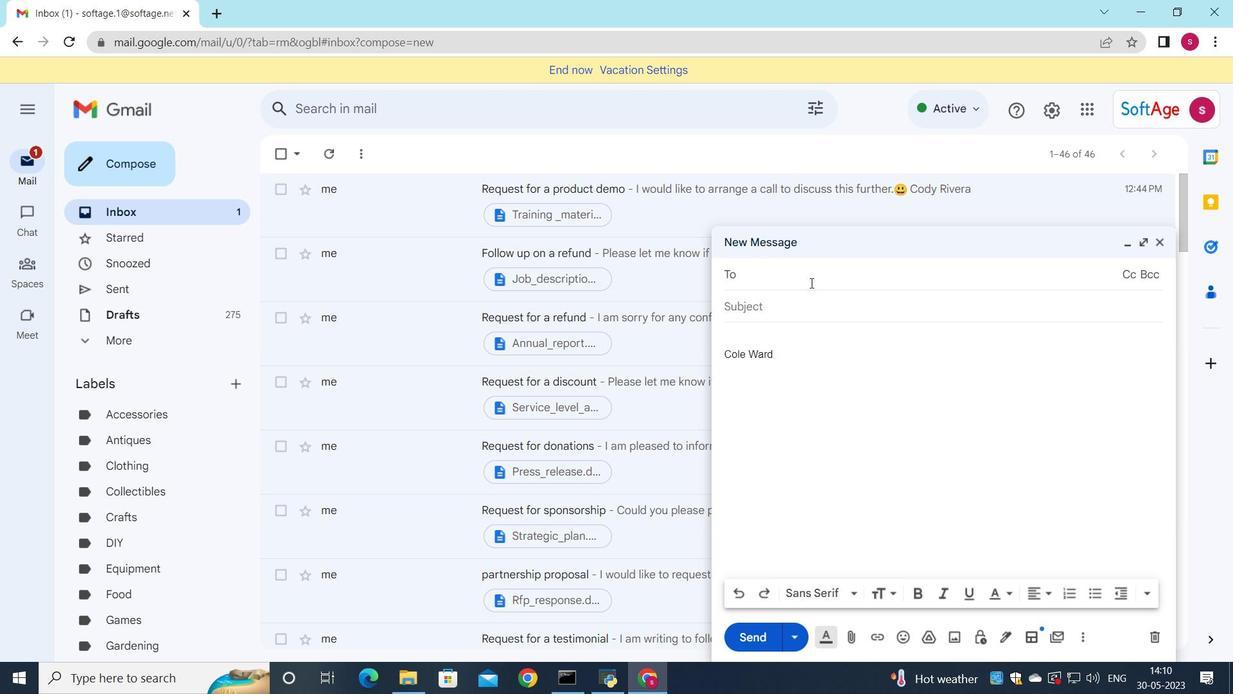 
Action: Key pressed <Key.down>
Screenshot: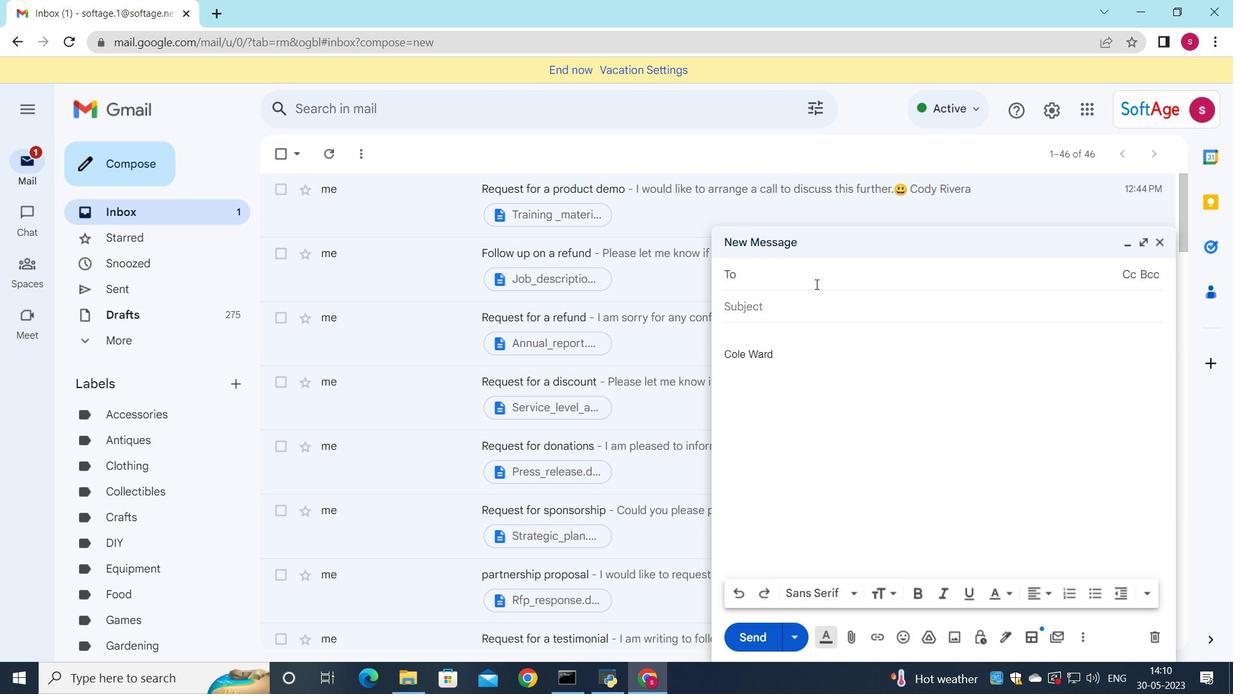 
Action: Mouse moved to (812, 438)
Screenshot: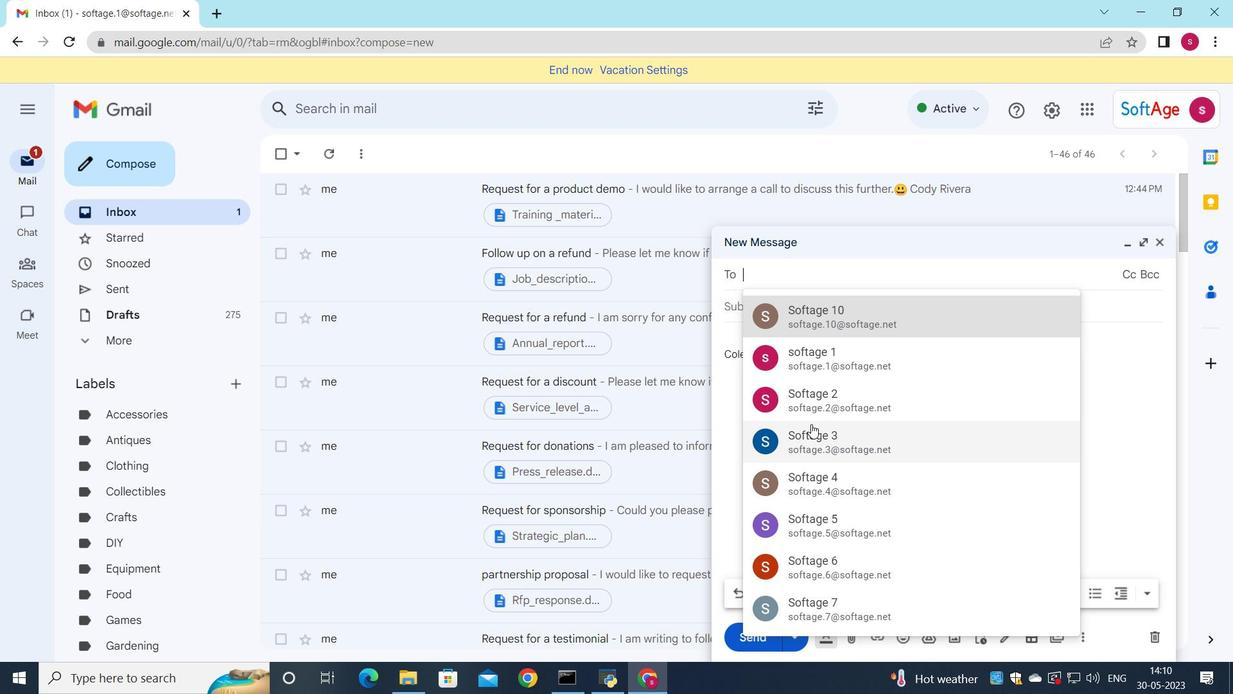 
Action: Mouse pressed left at (812, 438)
Screenshot: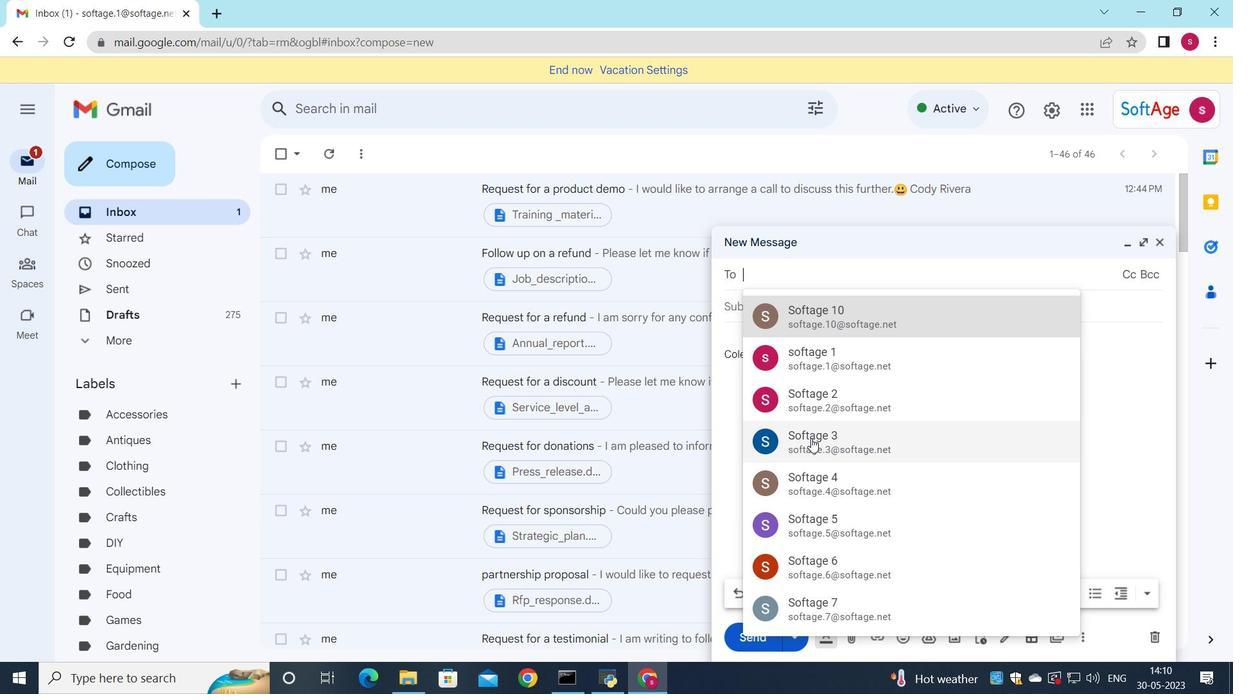 
Action: Mouse moved to (815, 426)
Screenshot: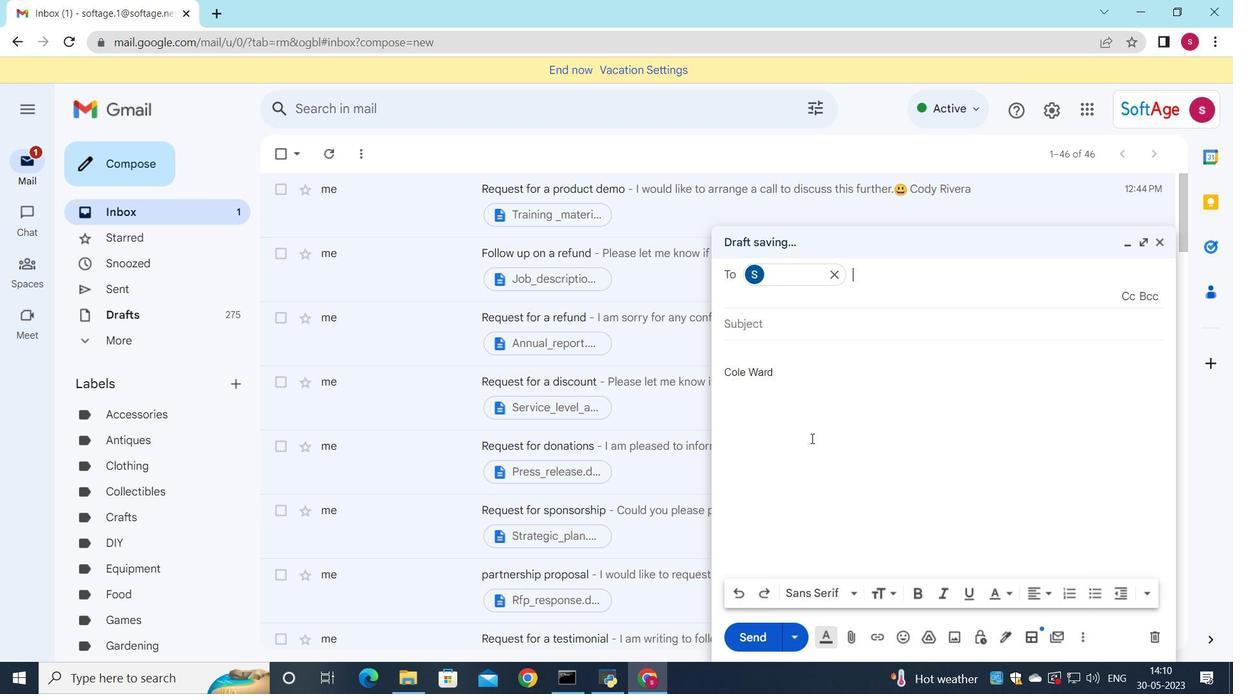 
Action: Key pressed <Key.down>
Screenshot: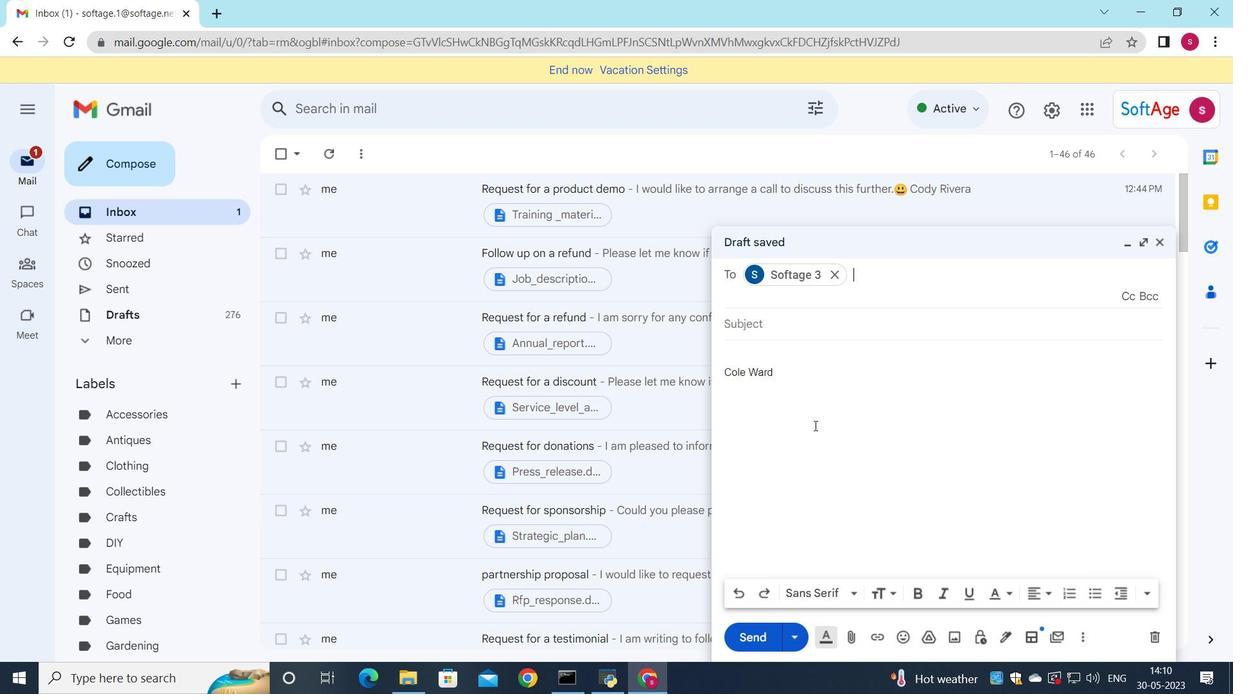
Action: Mouse moved to (936, 357)
Screenshot: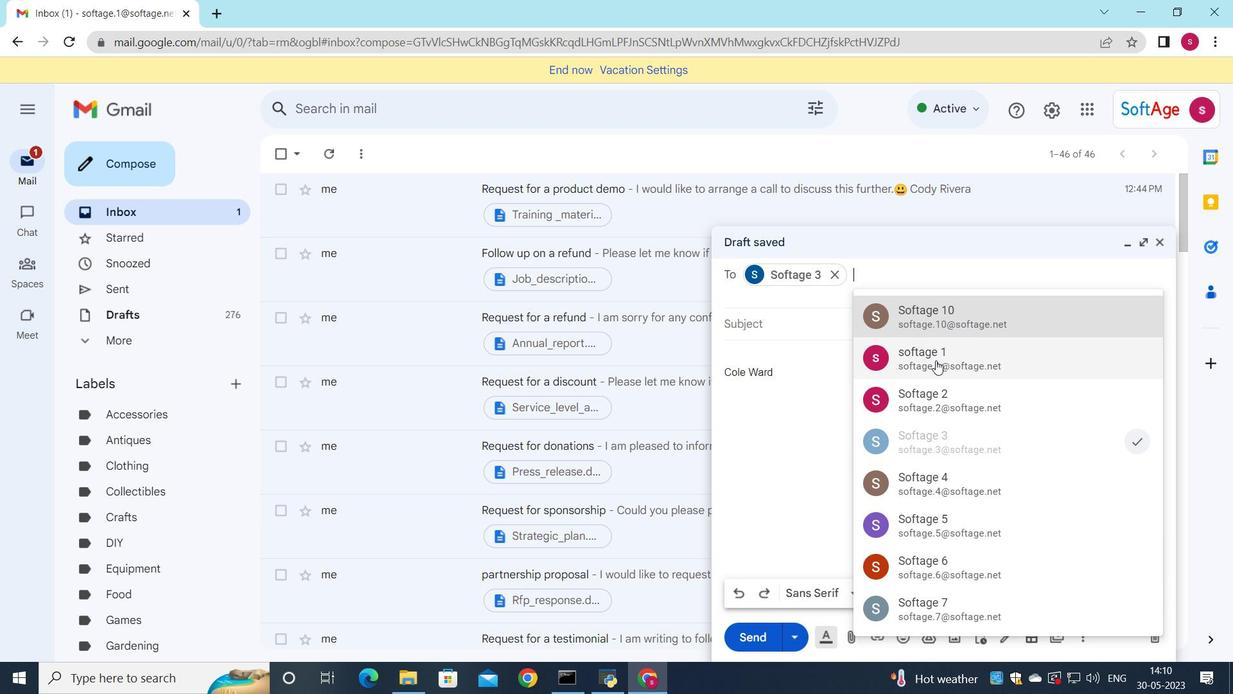 
Action: Mouse pressed left at (936, 357)
Screenshot: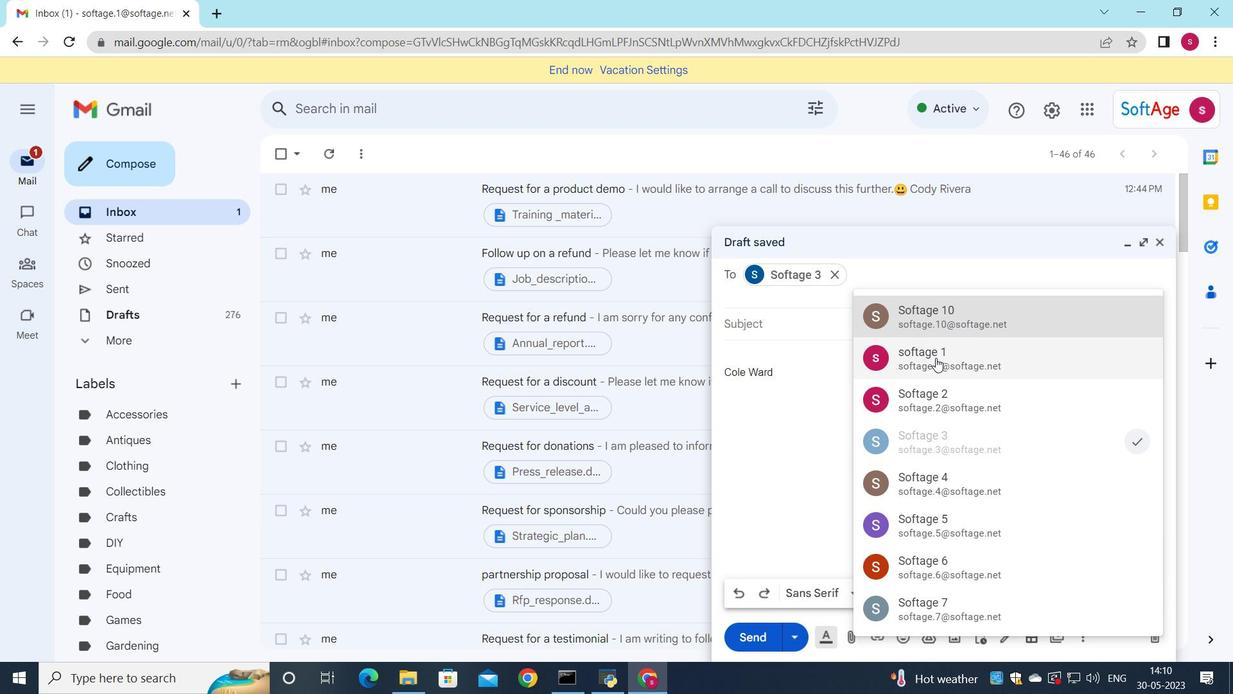 
Action: Mouse moved to (935, 357)
Screenshot: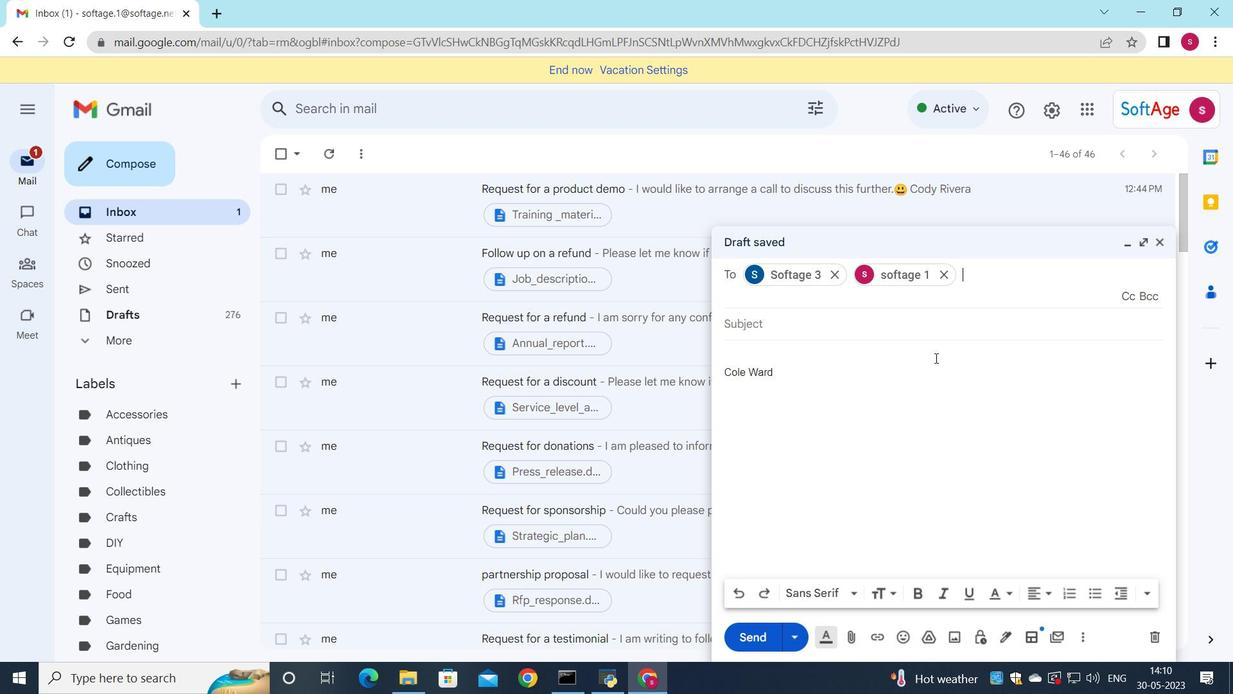 
Action: Key pressed <Key.down>
Screenshot: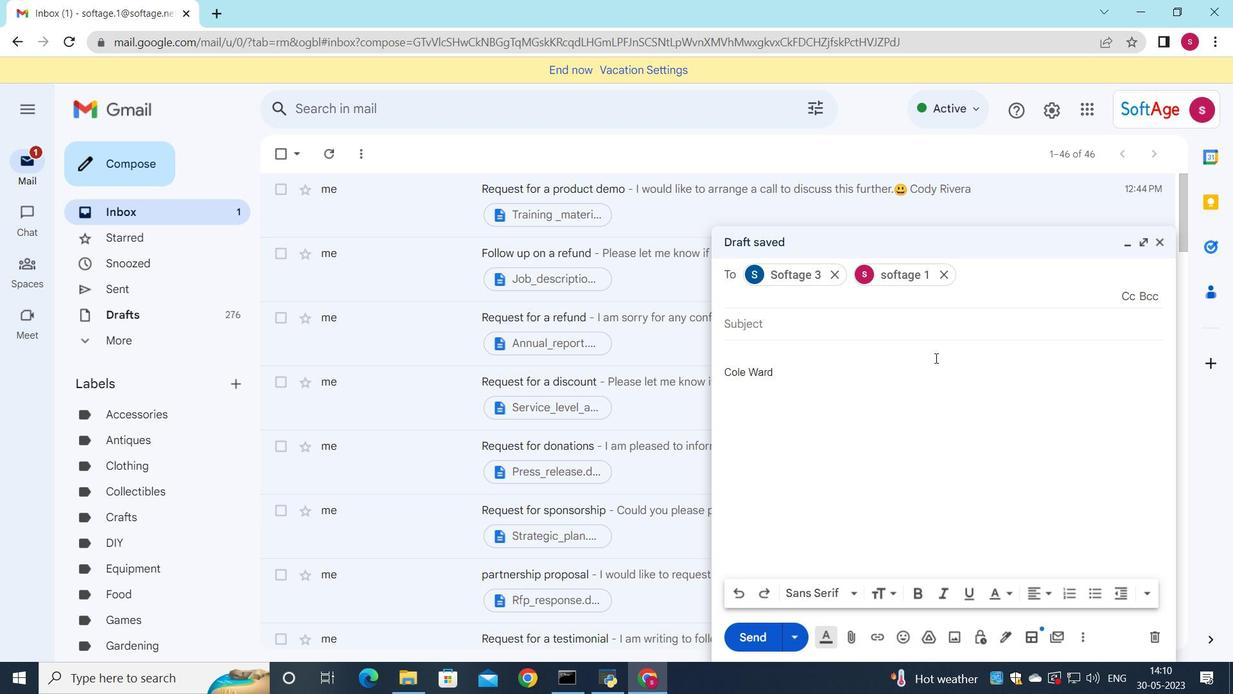 
Action: Mouse moved to (1018, 493)
Screenshot: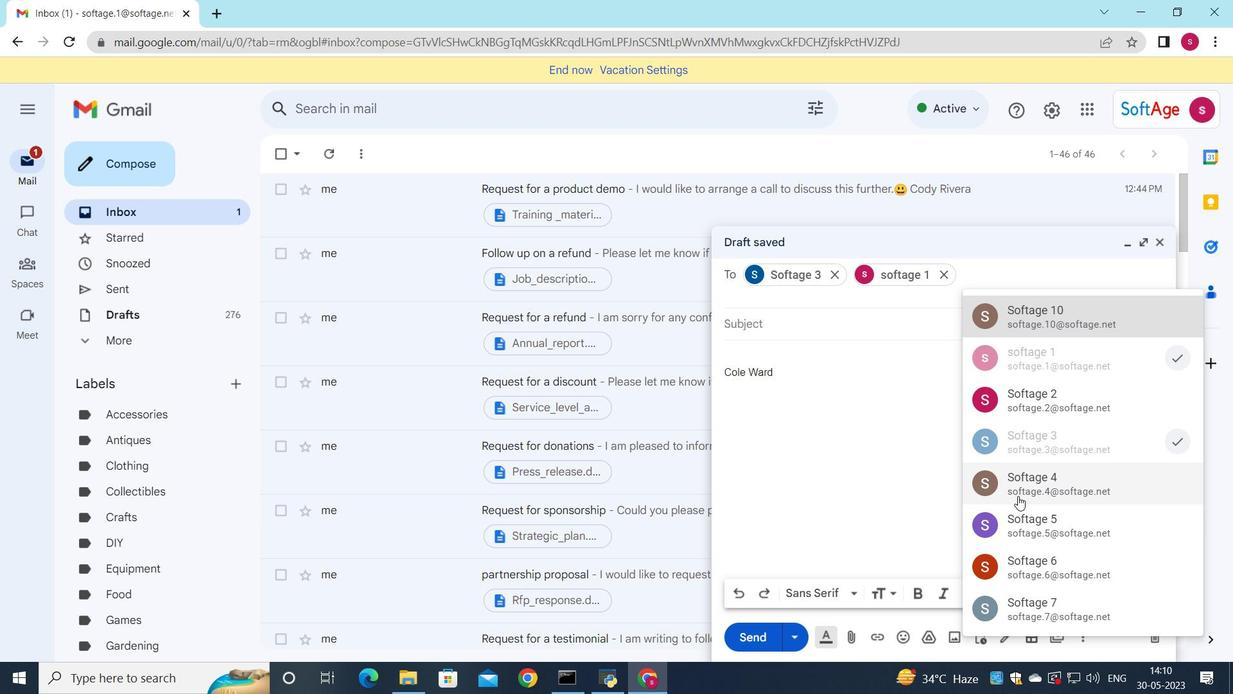
Action: Mouse pressed left at (1018, 493)
Screenshot: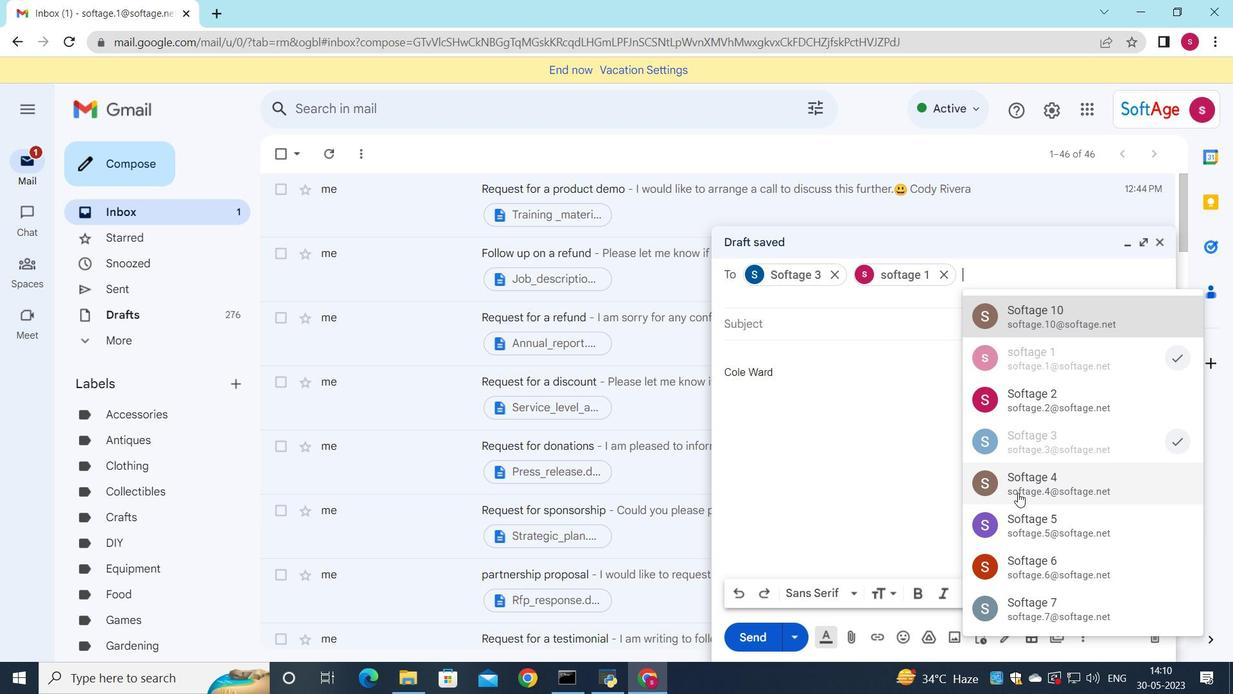 
Action: Mouse moved to (1124, 300)
Screenshot: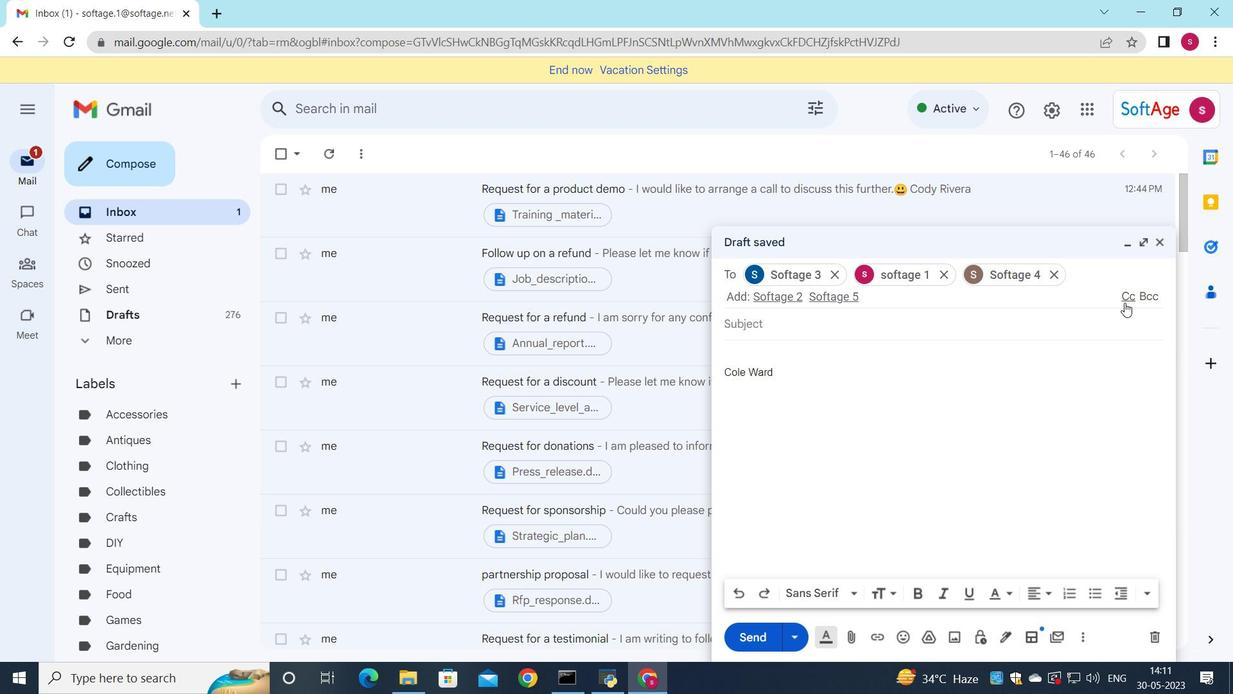 
Action: Mouse pressed left at (1124, 300)
Screenshot: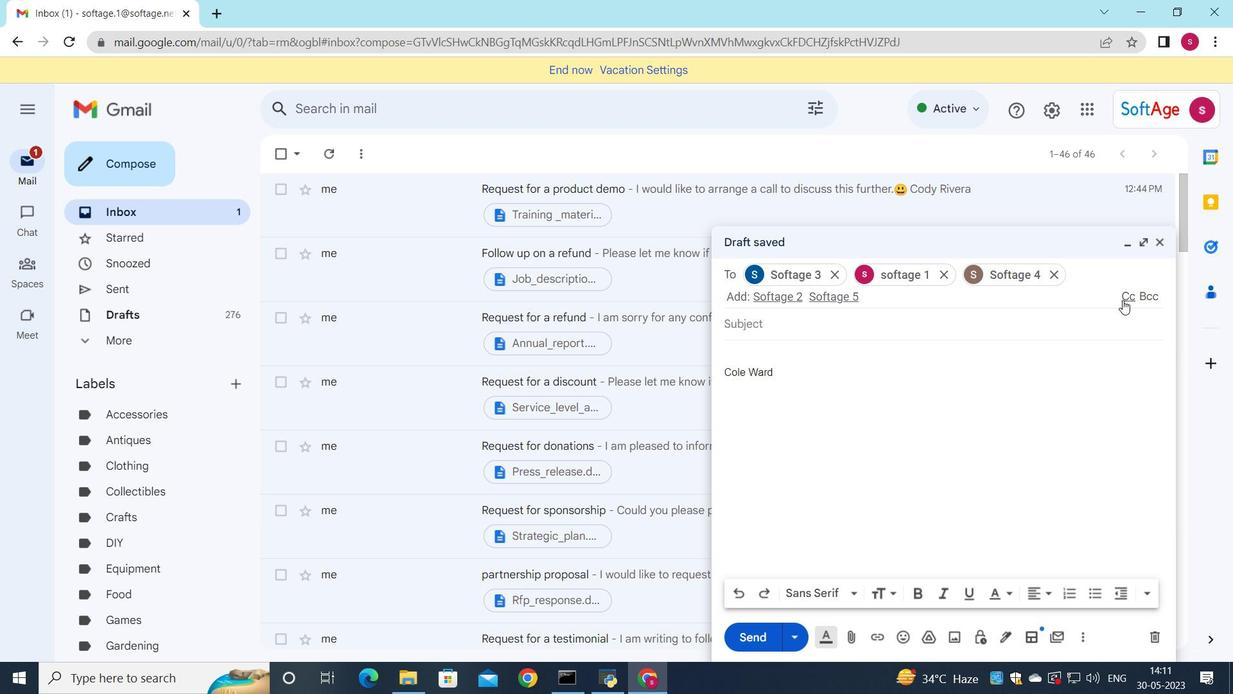 
Action: Mouse moved to (1005, 347)
Screenshot: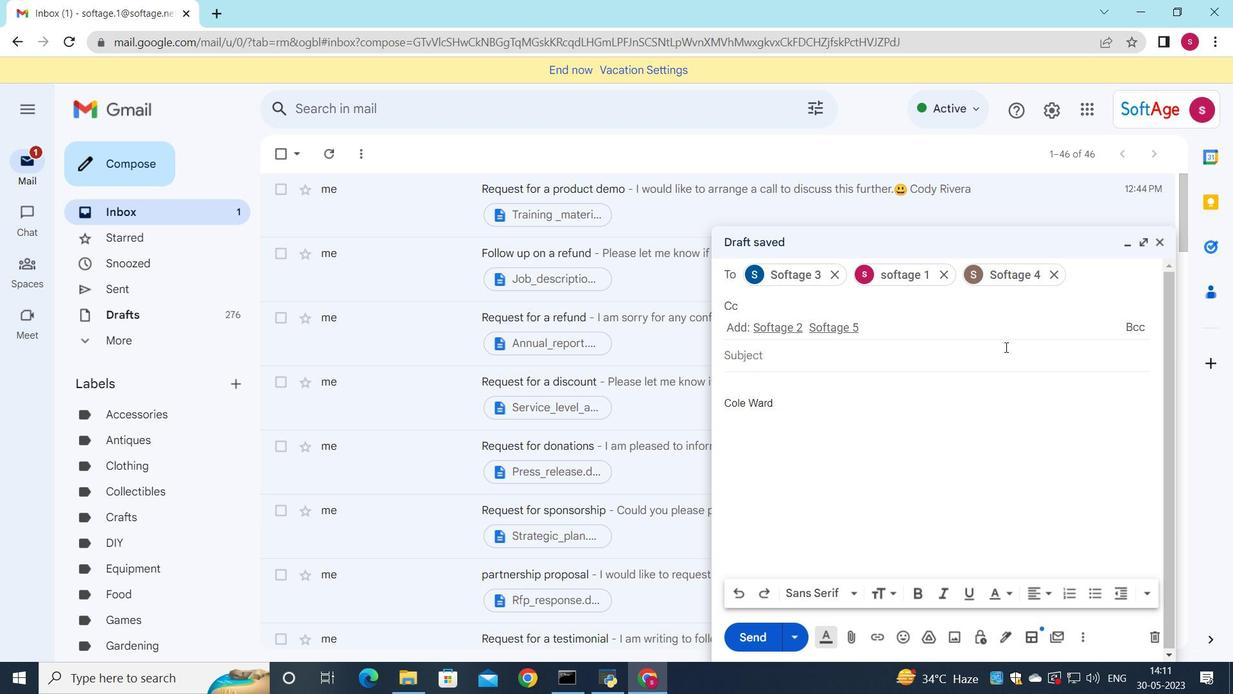 
Action: Key pressed <Key.down>
Screenshot: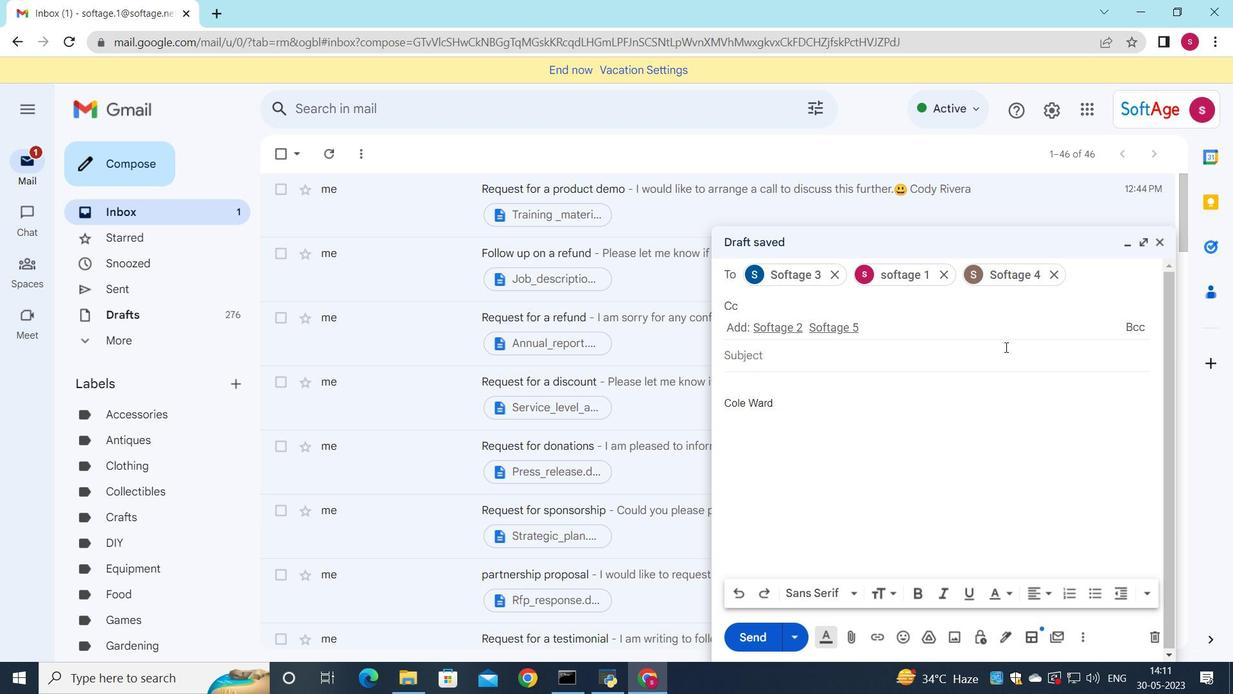 
Action: Mouse moved to (1104, 367)
Screenshot: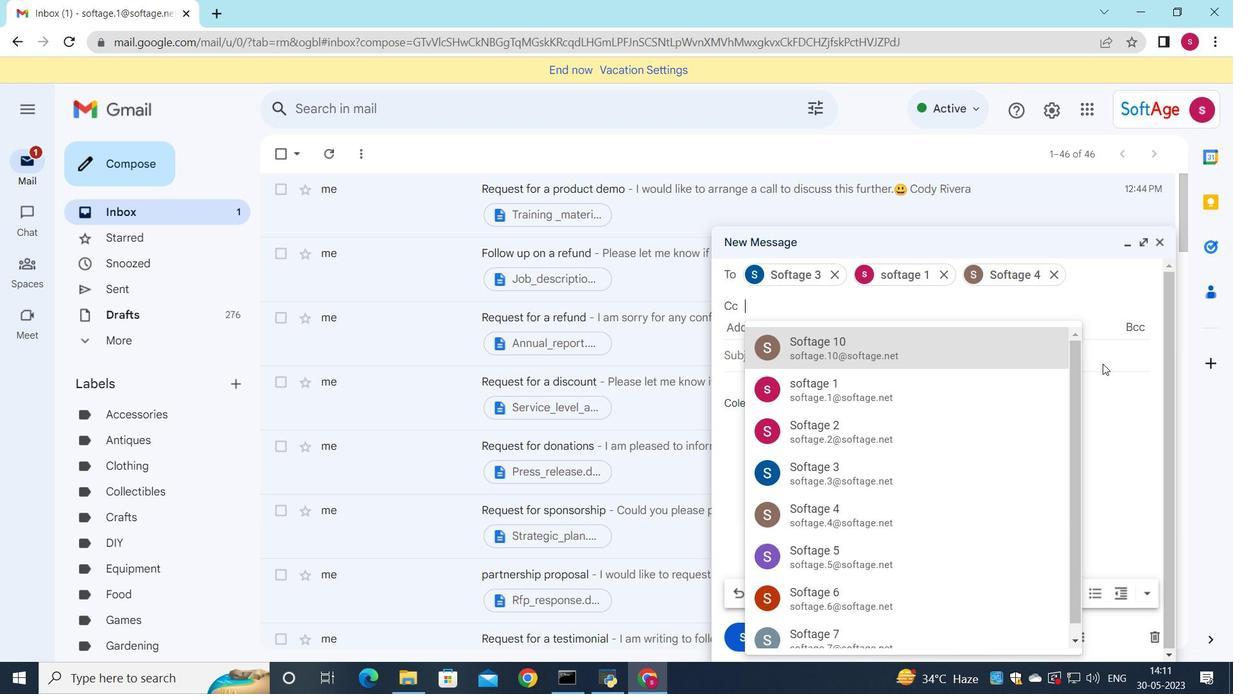 
Action: Mouse pressed left at (1104, 367)
Screenshot: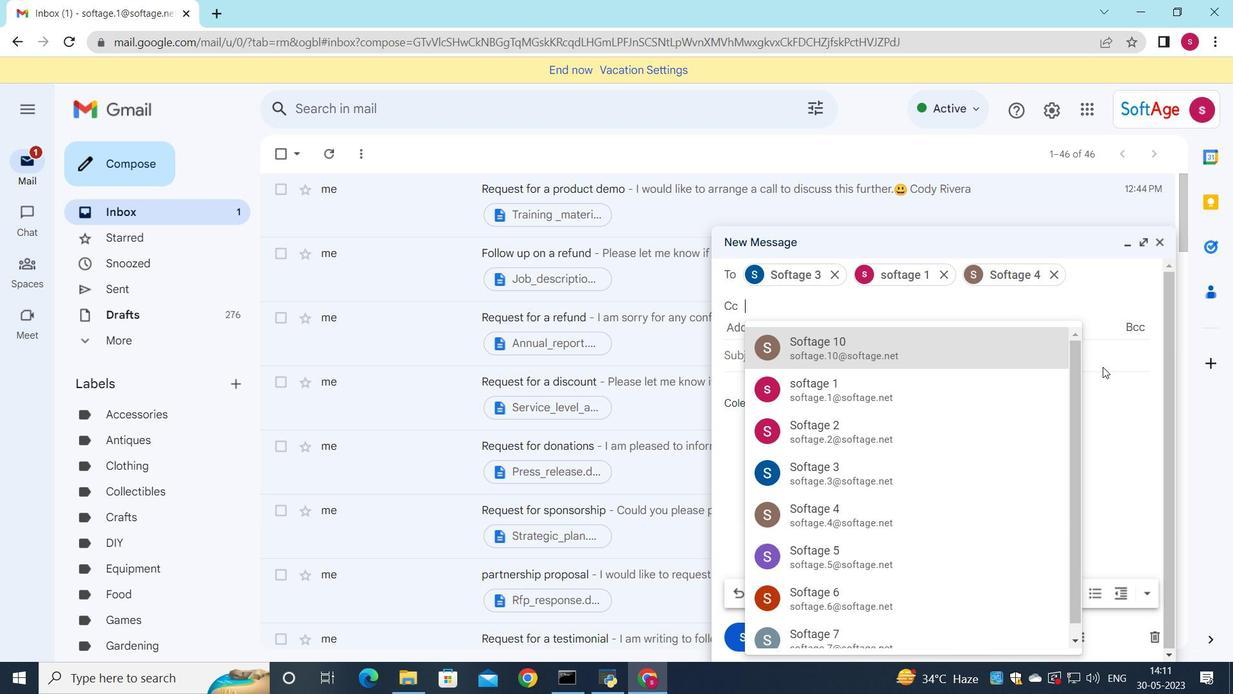 
Action: Mouse moved to (1041, 269)
Screenshot: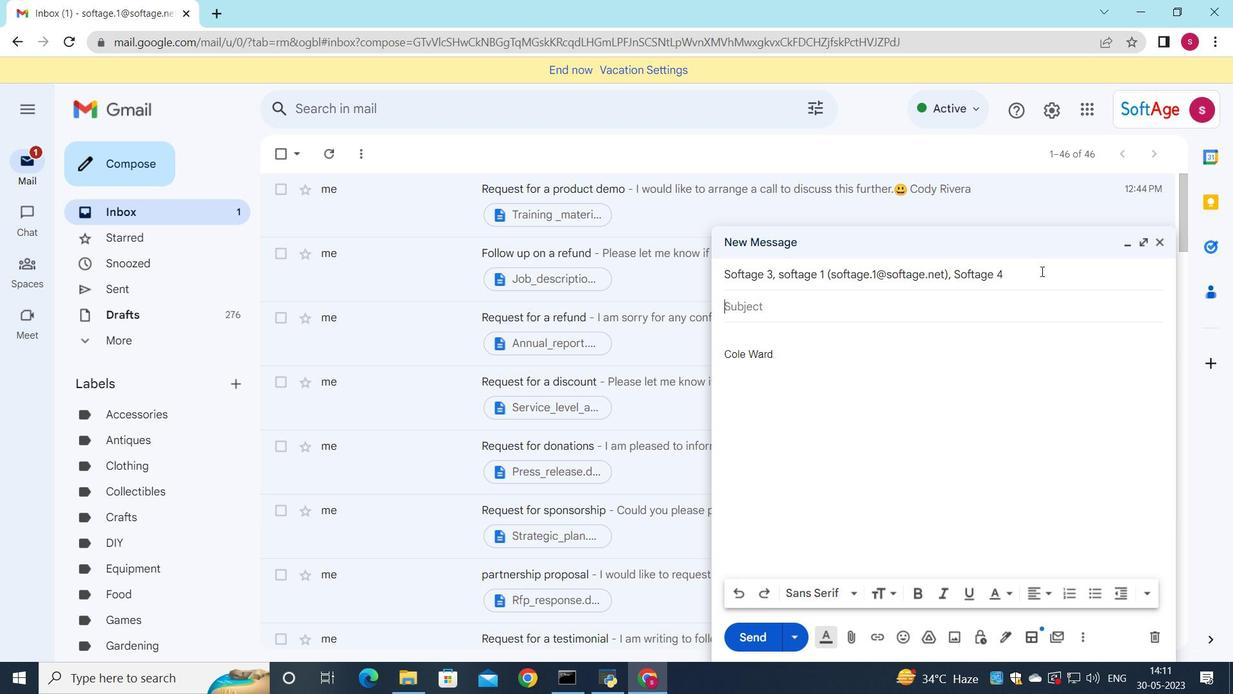 
Action: Mouse pressed left at (1041, 269)
Screenshot: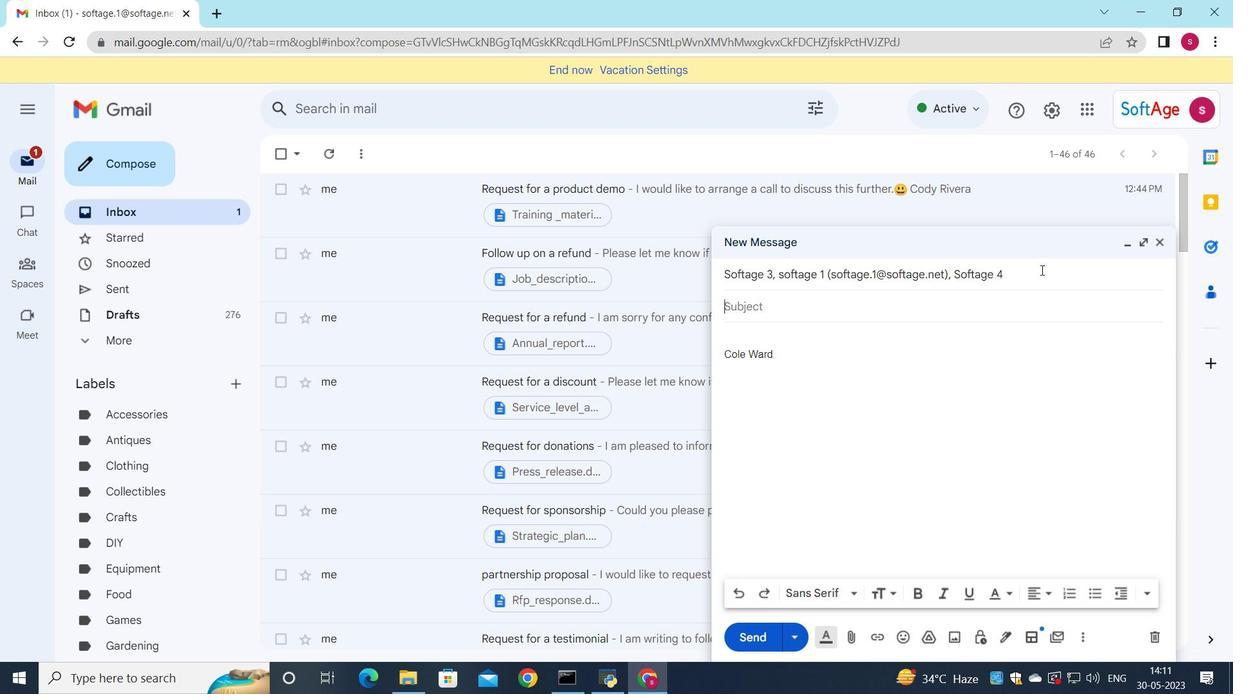
Action: Mouse moved to (1121, 294)
Screenshot: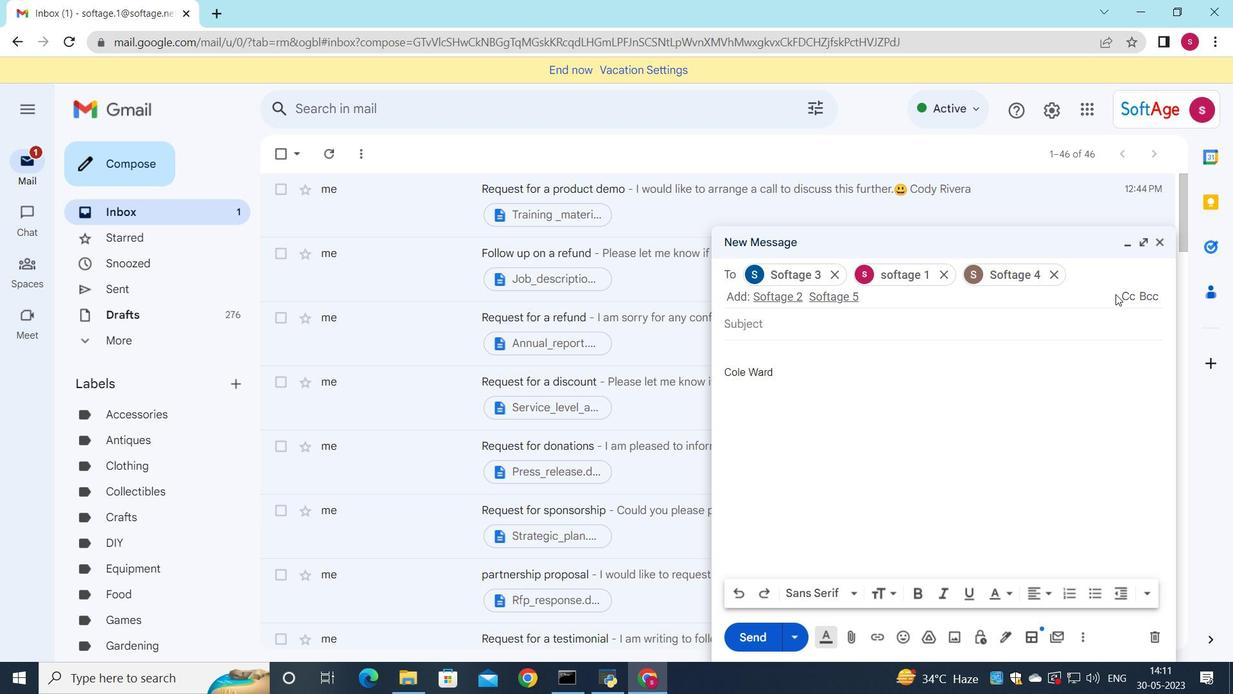 
Action: Mouse pressed left at (1121, 294)
Screenshot: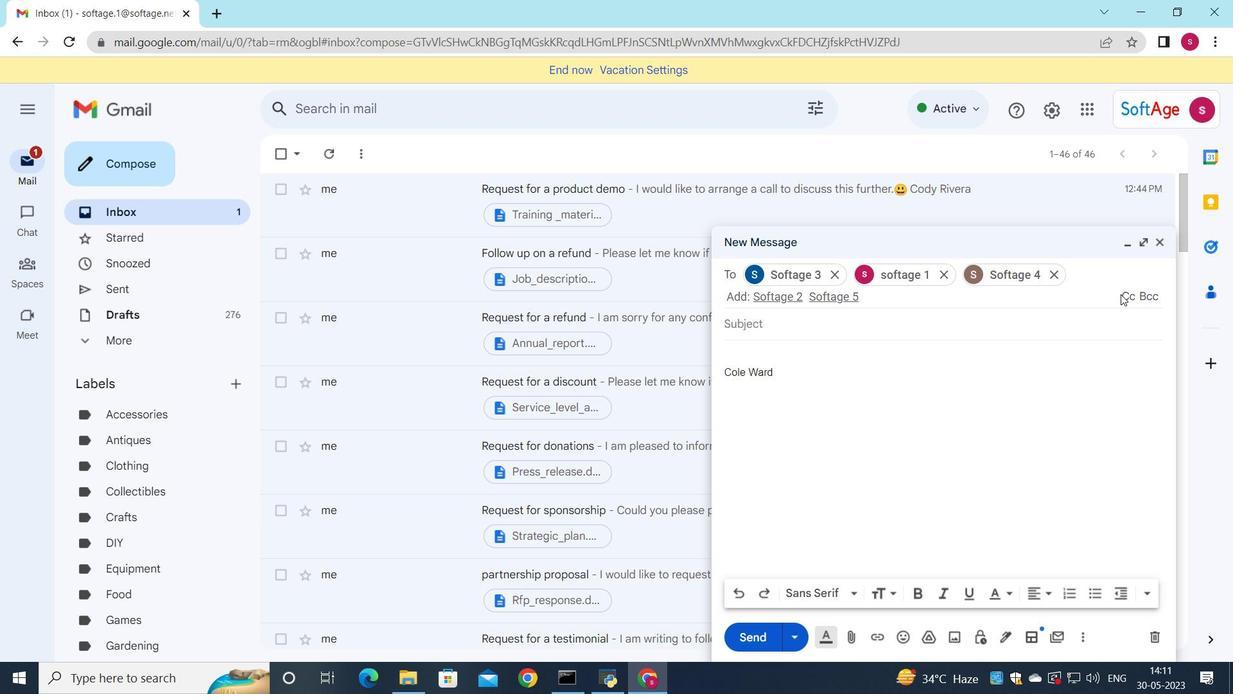 
Action: Mouse moved to (1128, 294)
Screenshot: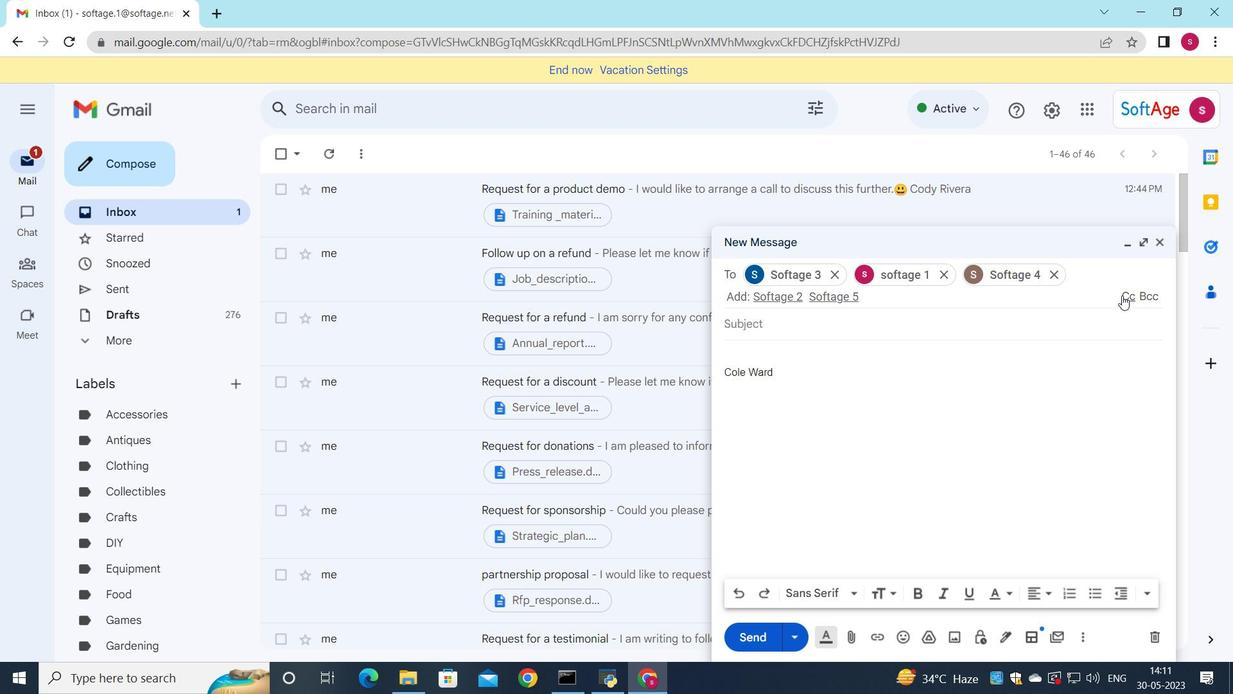 
Action: Mouse pressed left at (1128, 294)
Screenshot: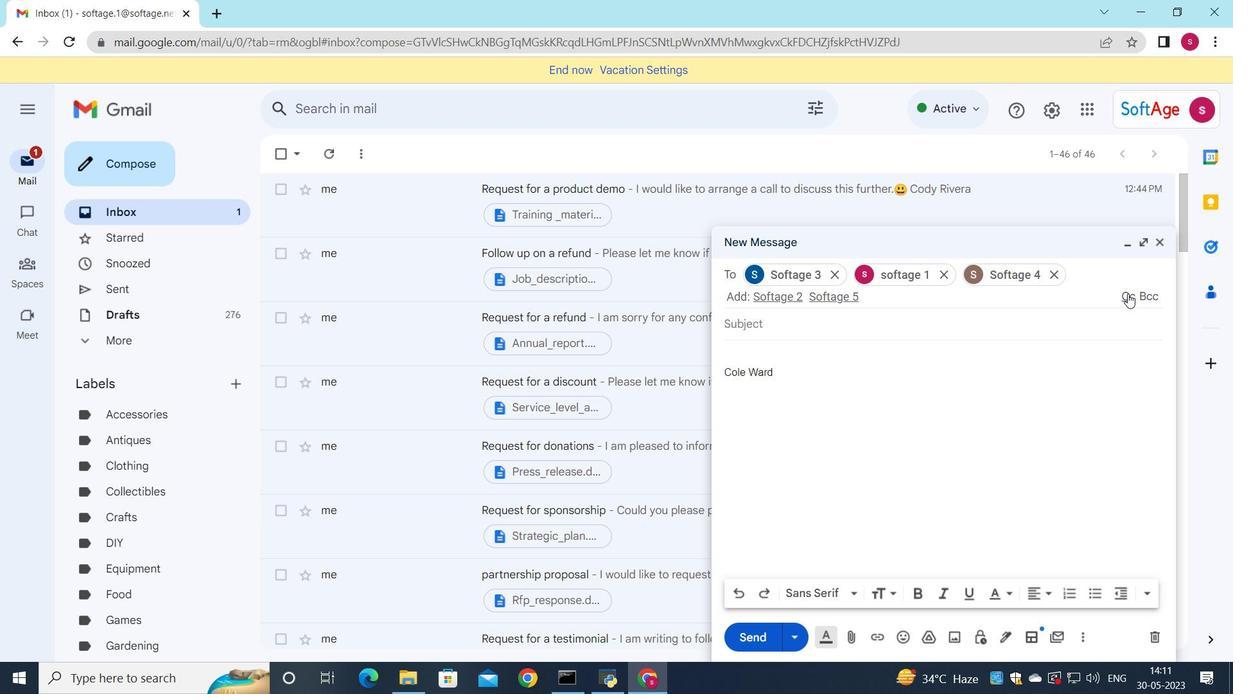 
Action: Mouse moved to (820, 330)
Screenshot: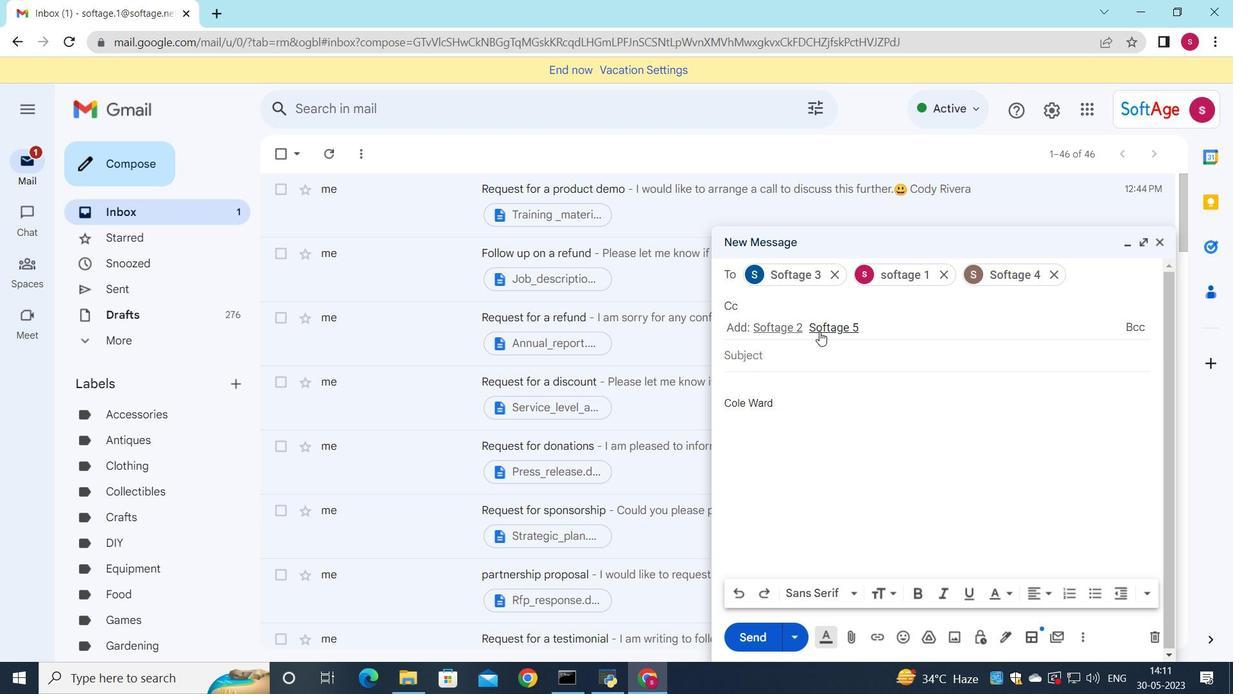 
Action: Mouse pressed left at (820, 330)
Screenshot: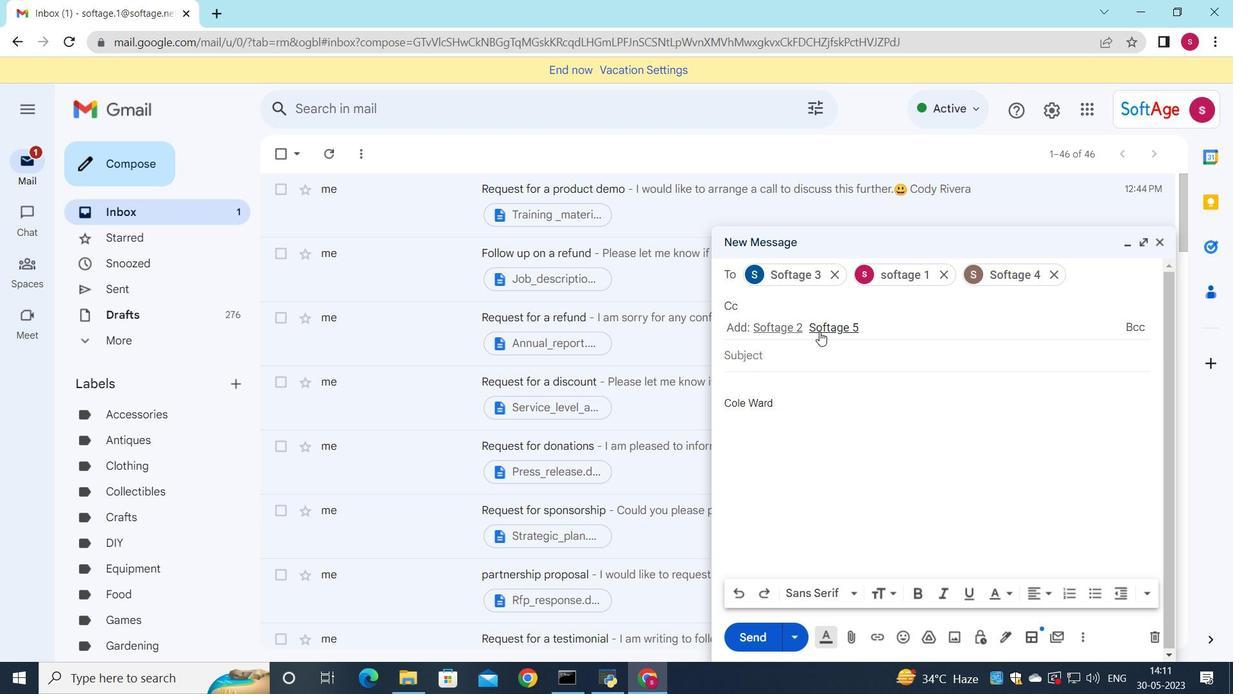 
Action: Mouse moved to (790, 356)
Screenshot: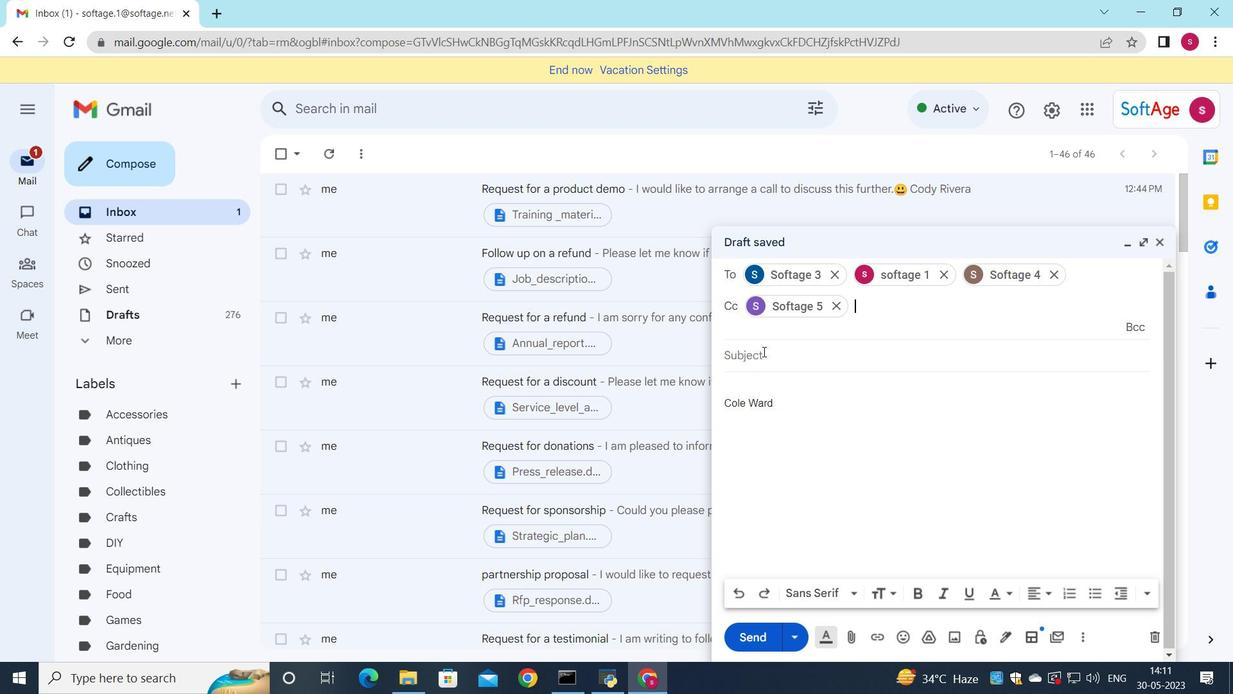 
Action: Mouse pressed left at (790, 356)
Screenshot: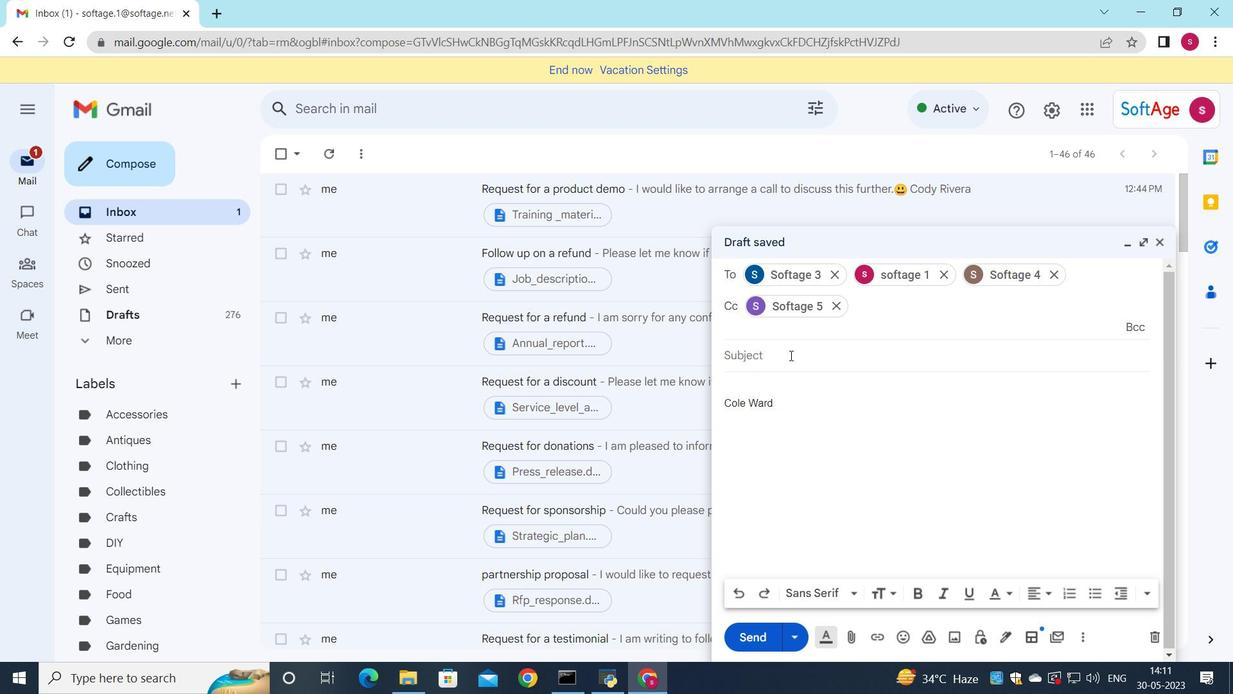 
Action: Key pressed <Key.shift>Request<Key.space>for<Key.space>atrial
Screenshot: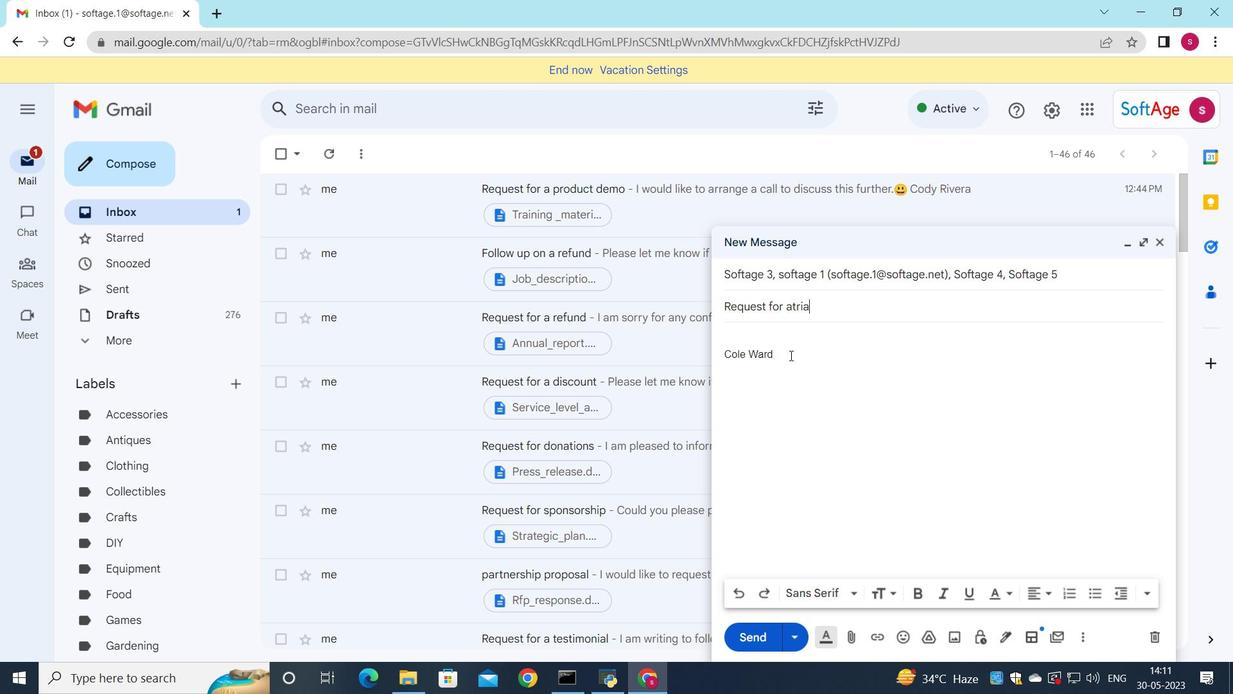 
Action: Mouse moved to (791, 305)
Screenshot: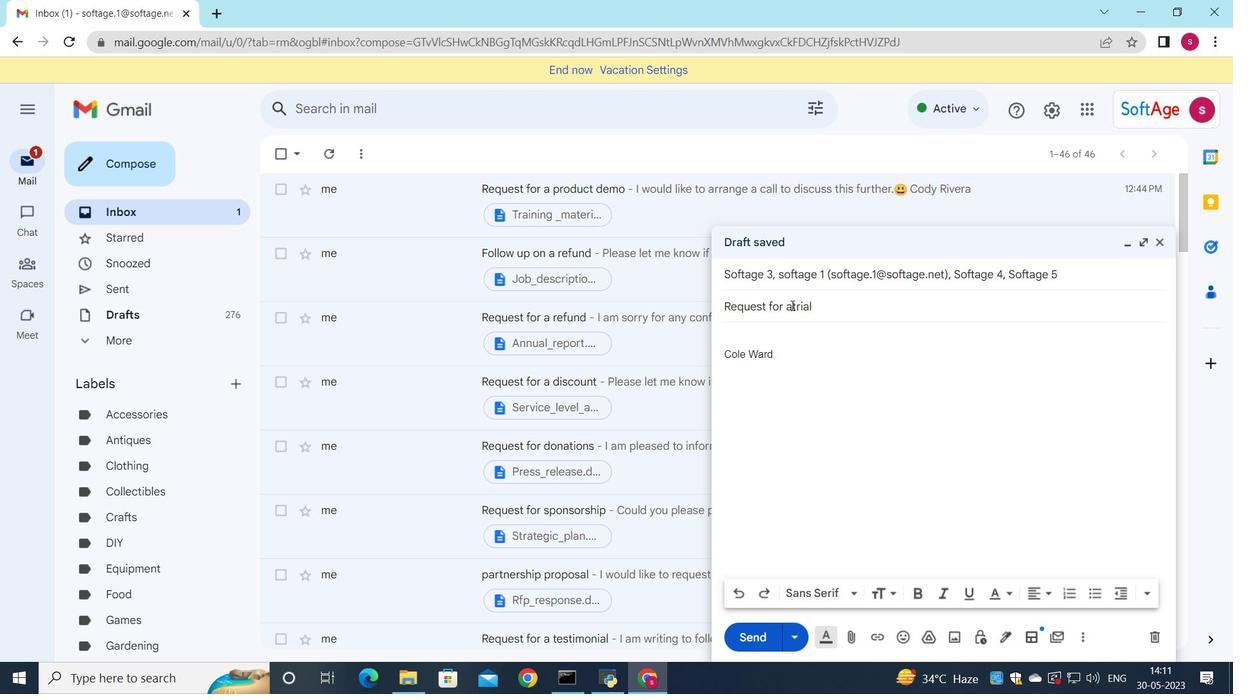 
Action: Mouse pressed left at (791, 305)
Screenshot: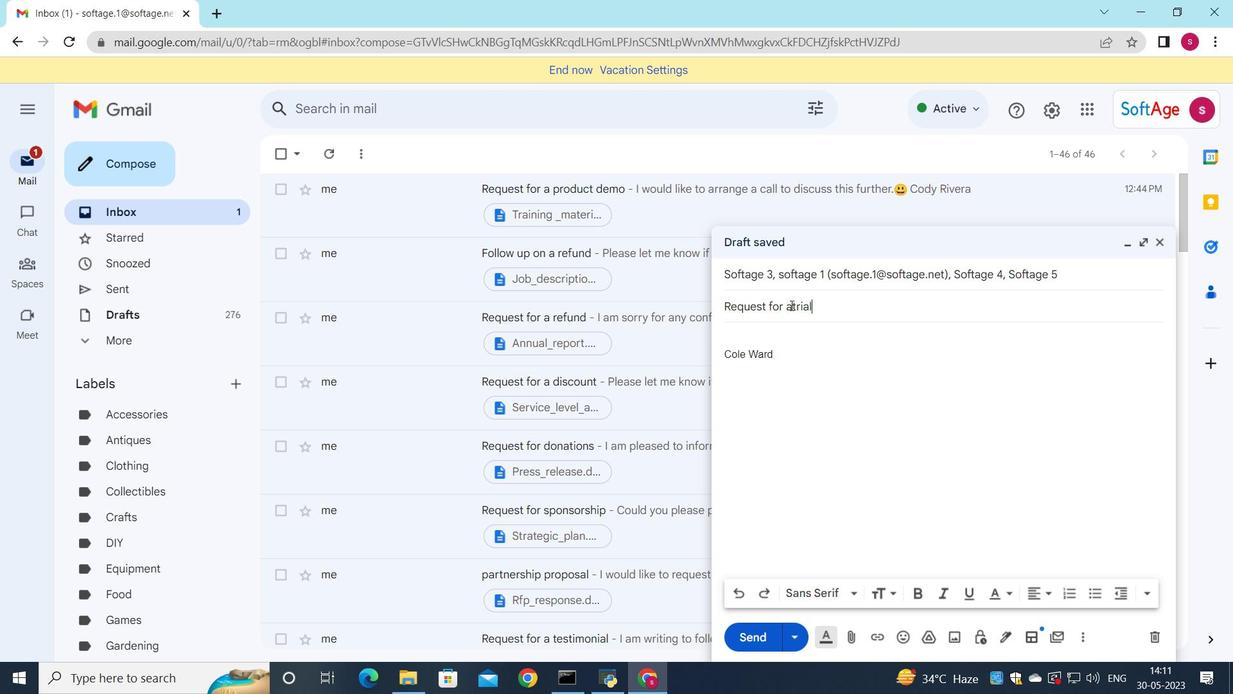 
Action: Mouse moved to (808, 314)
Screenshot: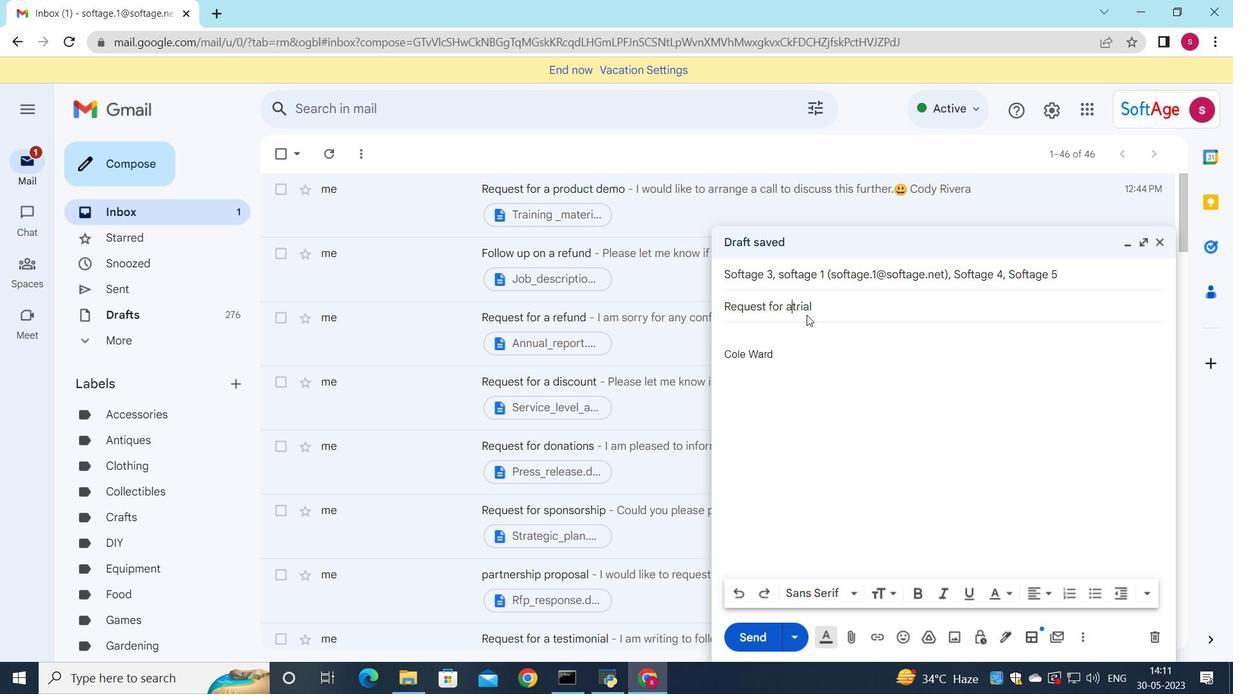 
Action: Key pressed <Key.space>
Screenshot: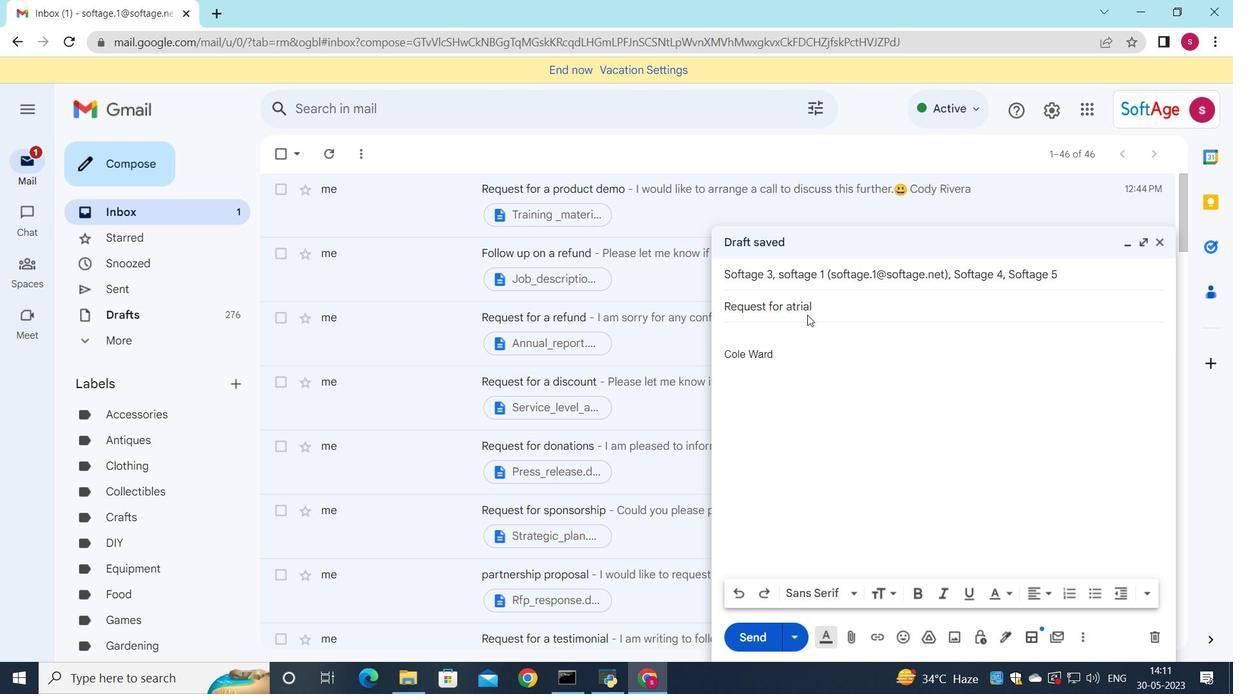 
Action: Mouse moved to (771, 338)
Screenshot: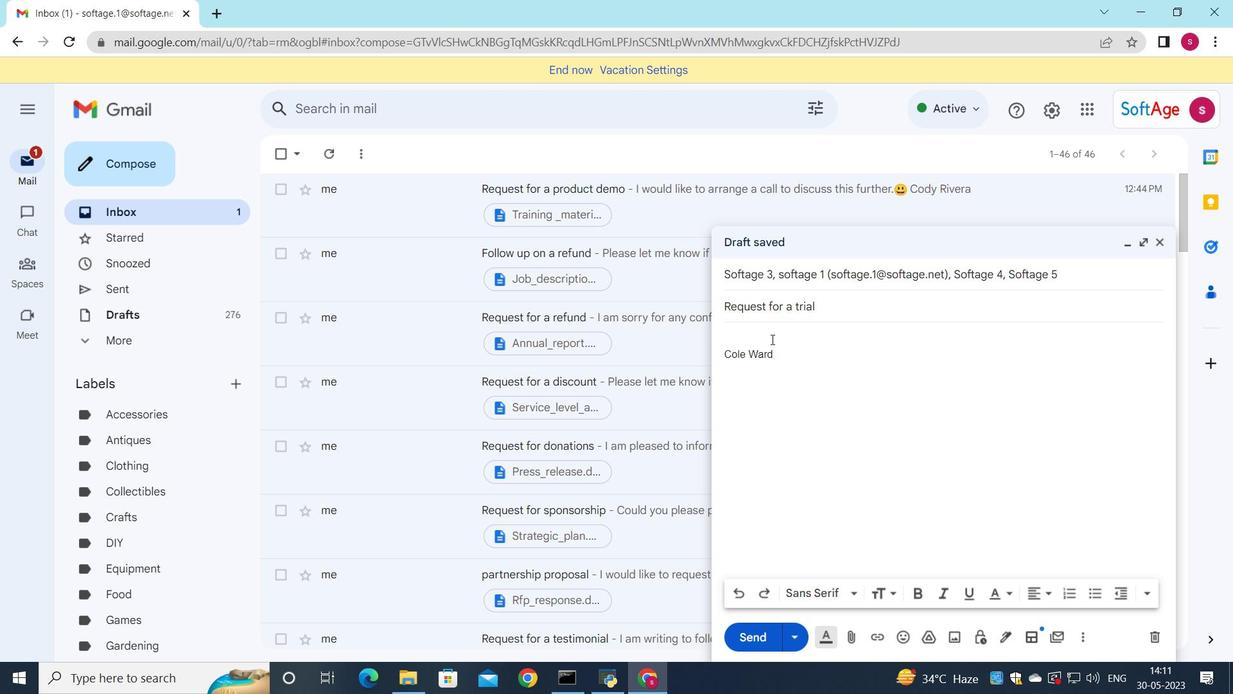
Action: Mouse pressed left at (771, 338)
Screenshot: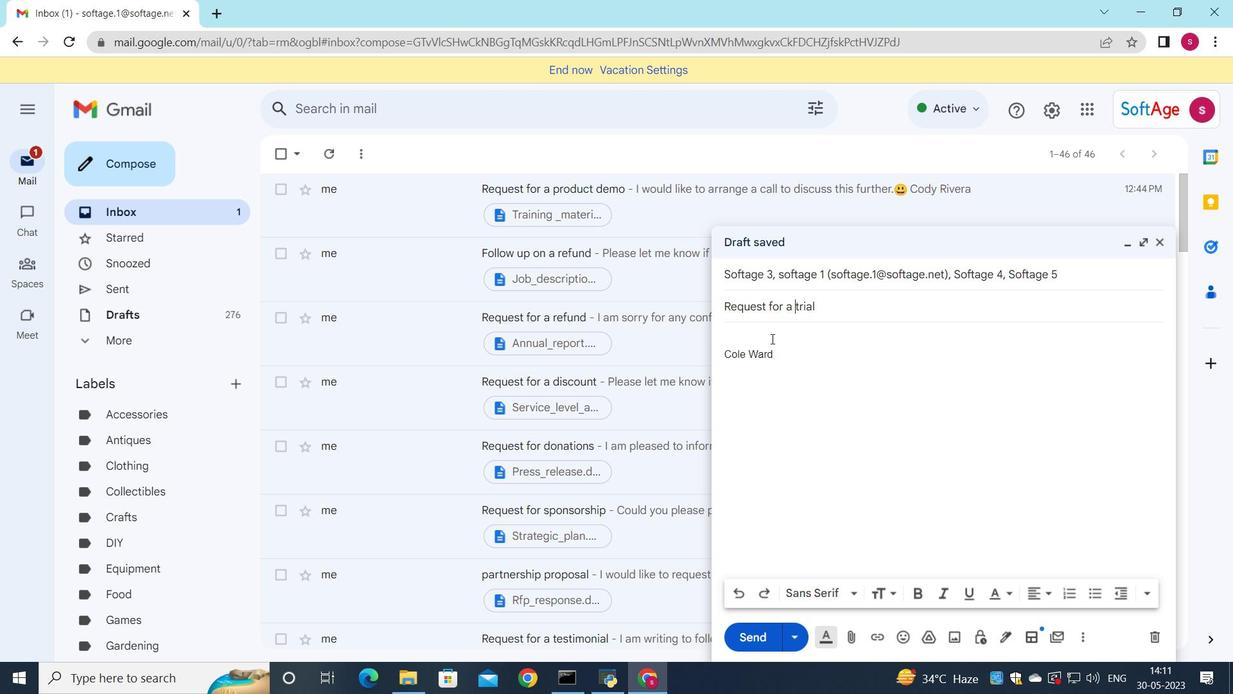 
Action: Mouse moved to (695, 323)
Screenshot: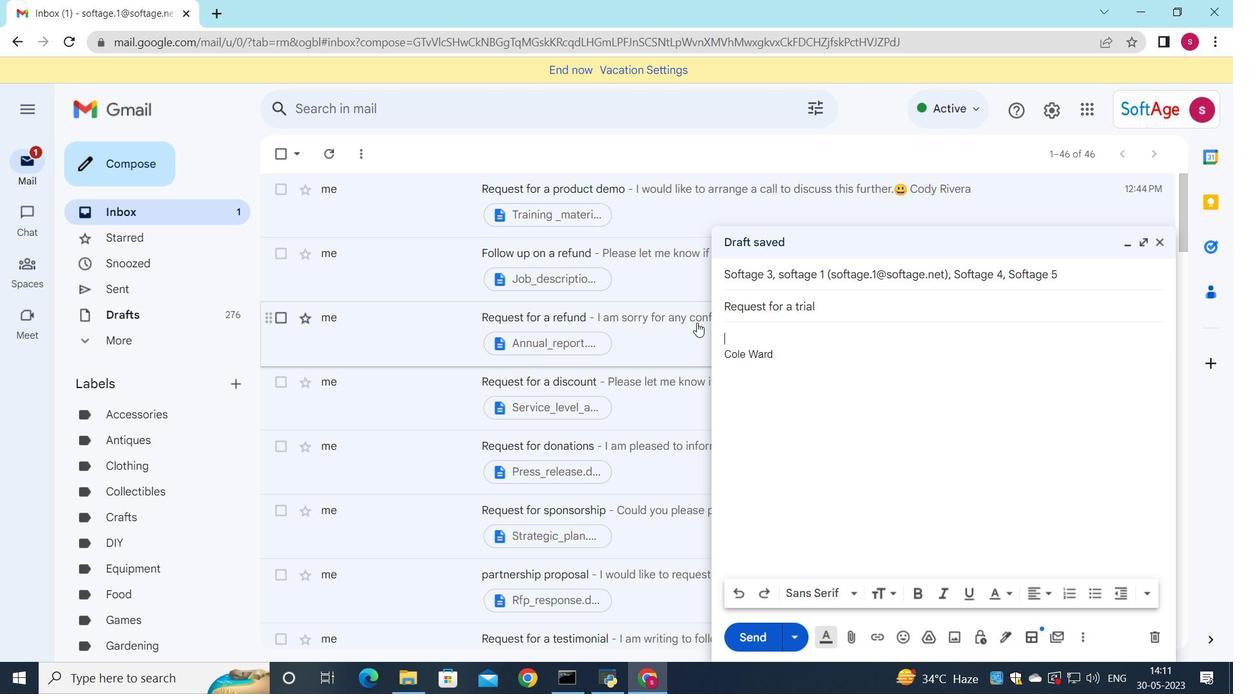 
Action: Mouse scrolled (695, 323) with delta (0, 0)
Screenshot: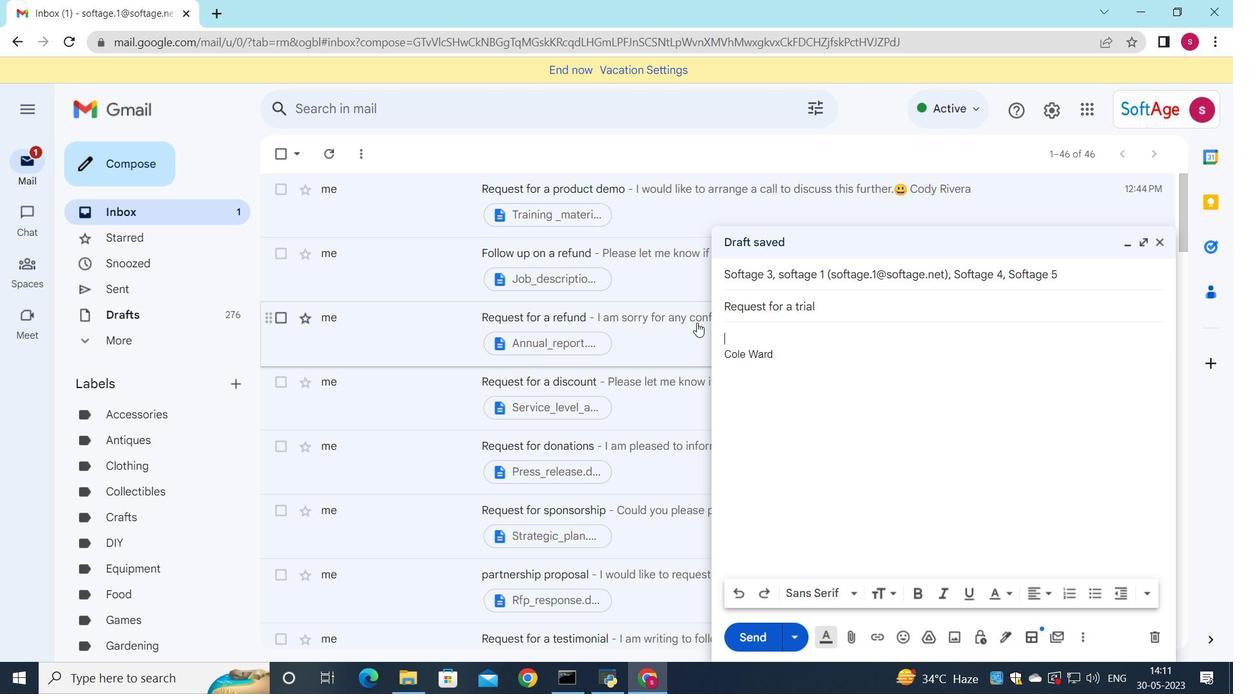 
Action: Mouse moved to (940, 366)
Screenshot: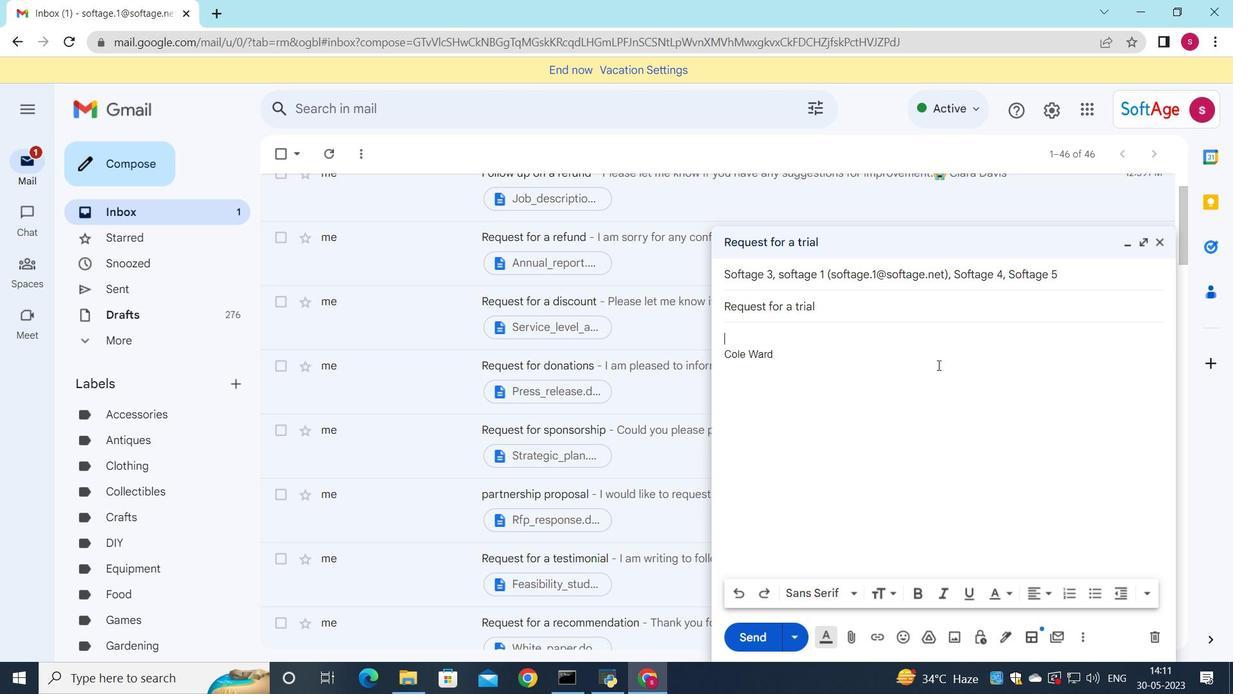 
Action: Key pressed <Key.shift><Key.shift><Key.shift><Key.shift>Please<Key.space>let<Key.space>me<Key.space>know<Key.space>if<Key.space>there<Key.space>are<Key.space>any<Key.space>updates<Key.space>on<Key.space>this<Key.space>issue.
Screenshot: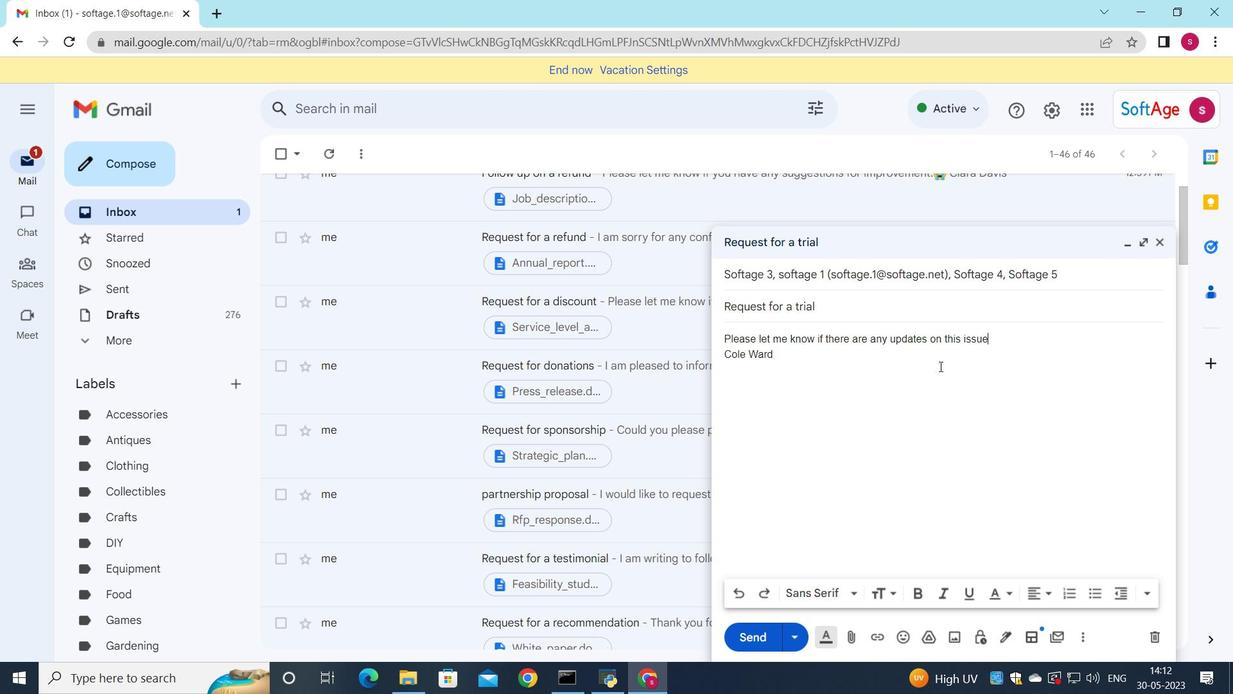 
Action: Mouse moved to (908, 632)
Screenshot: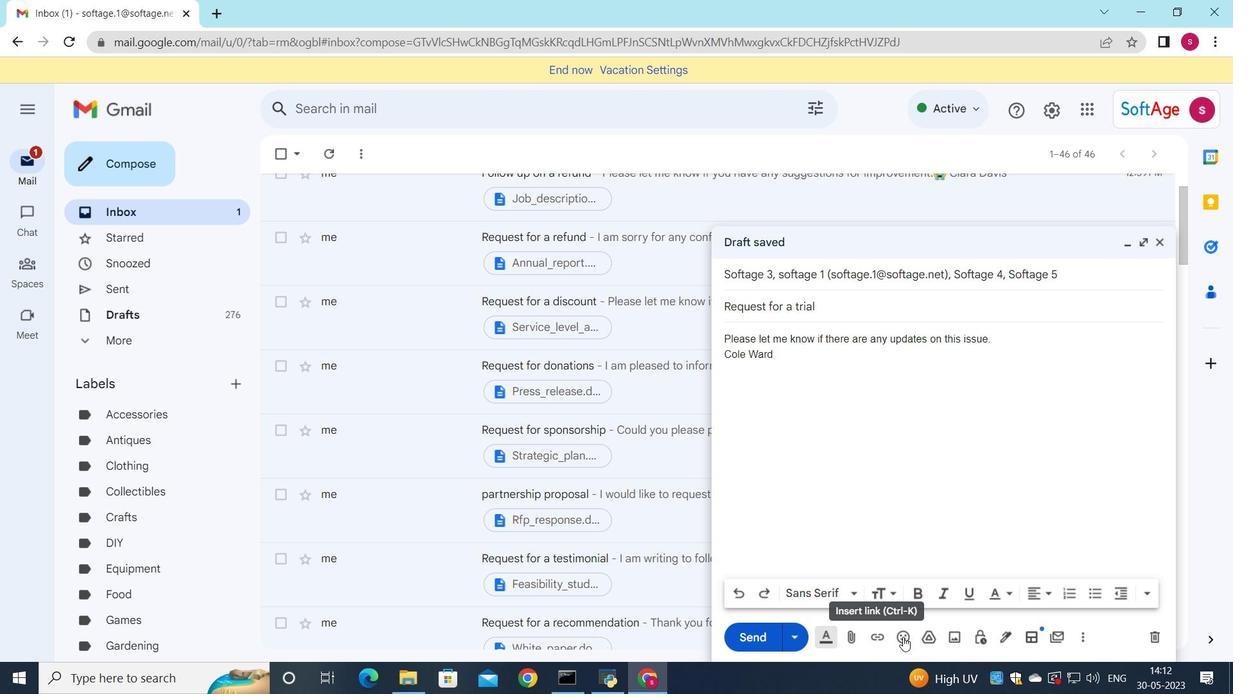 
Action: Mouse pressed left at (908, 632)
Screenshot: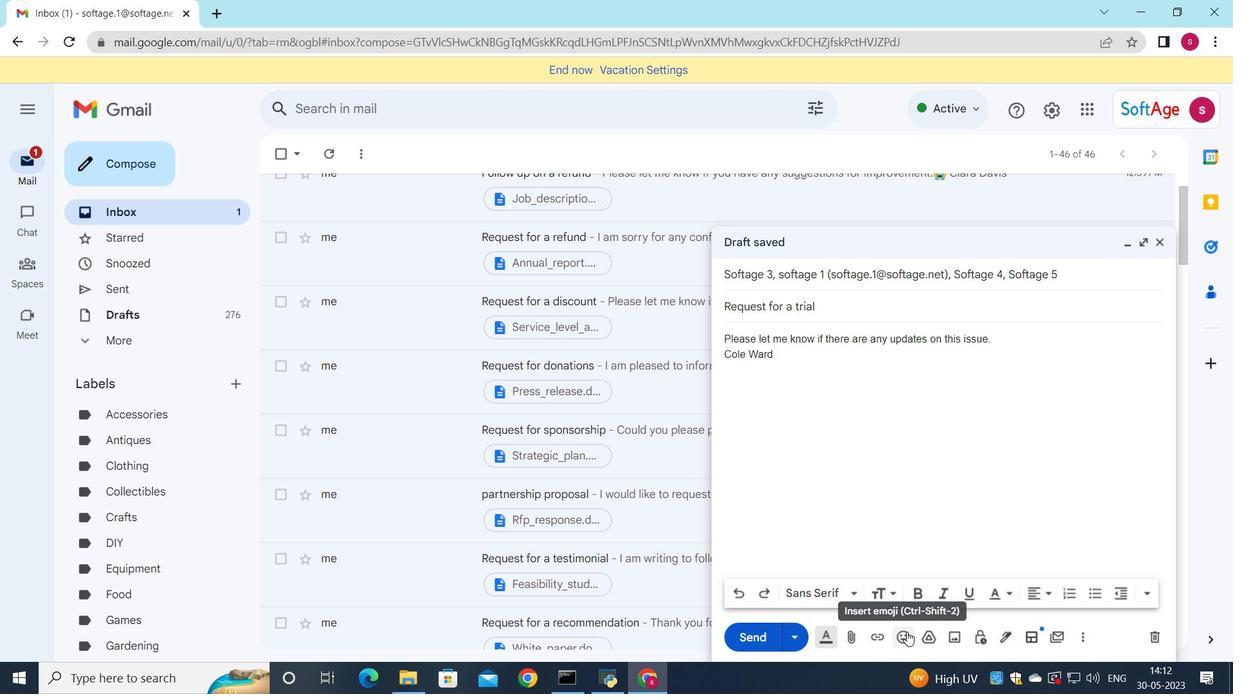 
Action: Mouse moved to (915, 566)
Screenshot: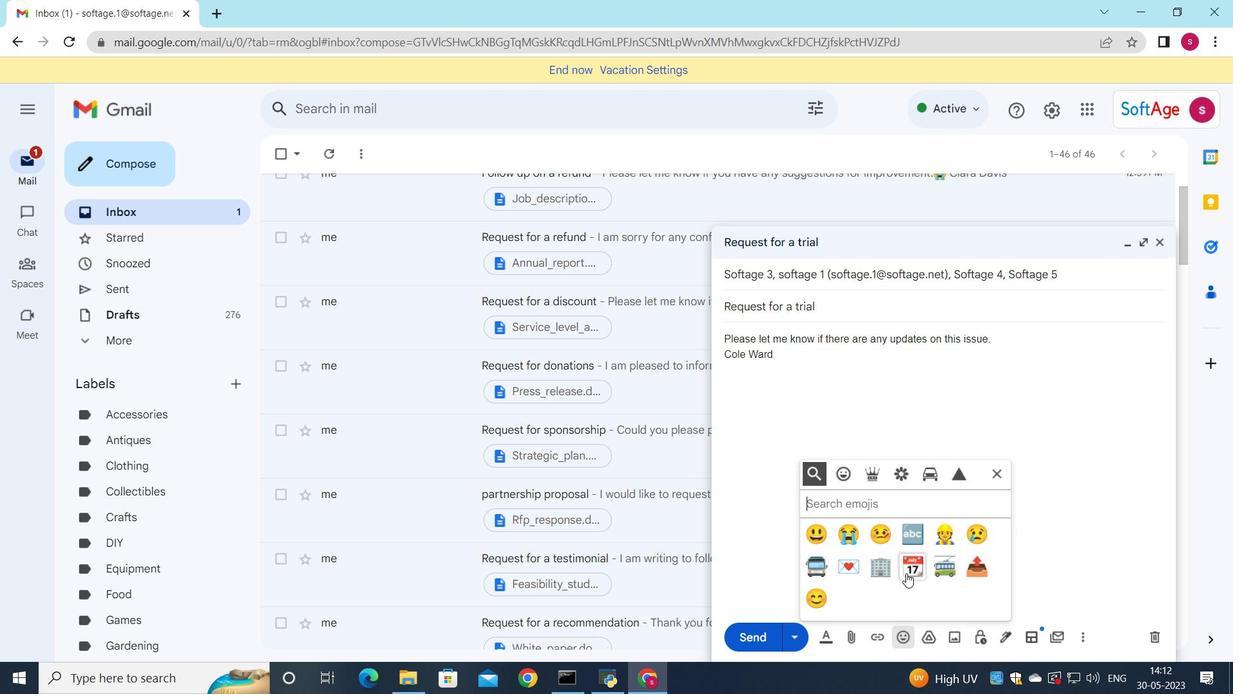 
Action: Mouse pressed left at (915, 566)
Screenshot: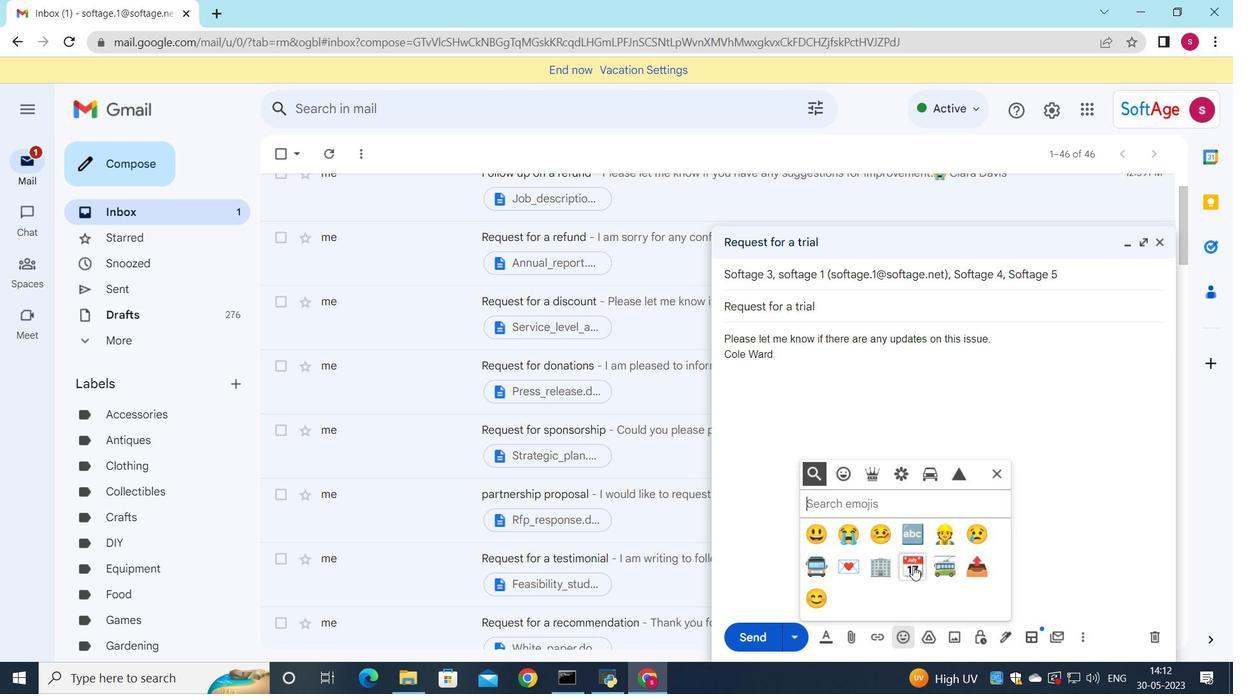 
Action: Mouse moved to (996, 476)
Screenshot: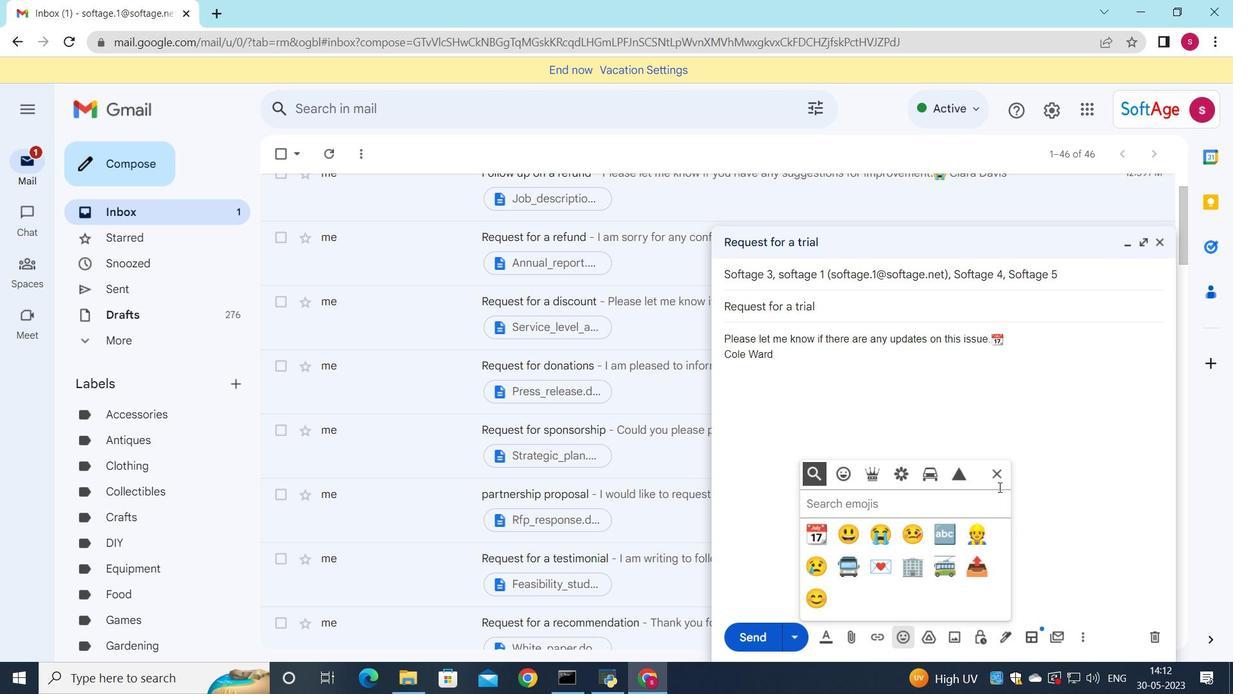 
Action: Mouse pressed left at (996, 476)
Screenshot: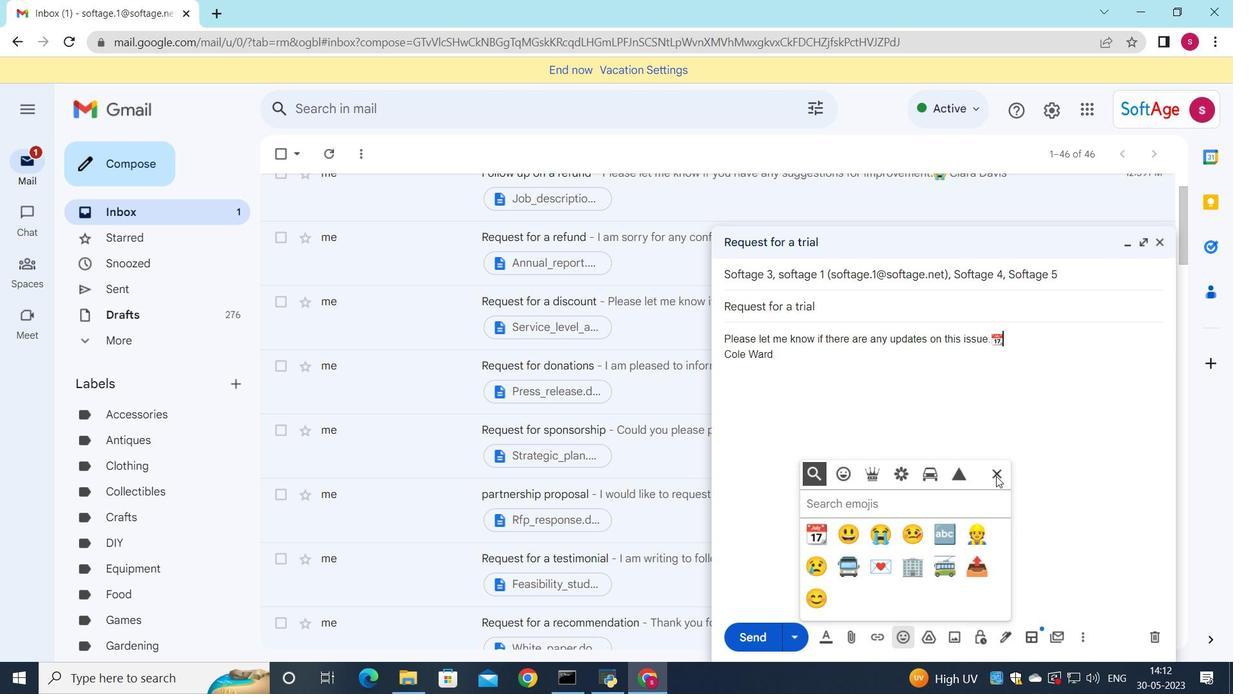 
Action: Mouse moved to (844, 640)
Screenshot: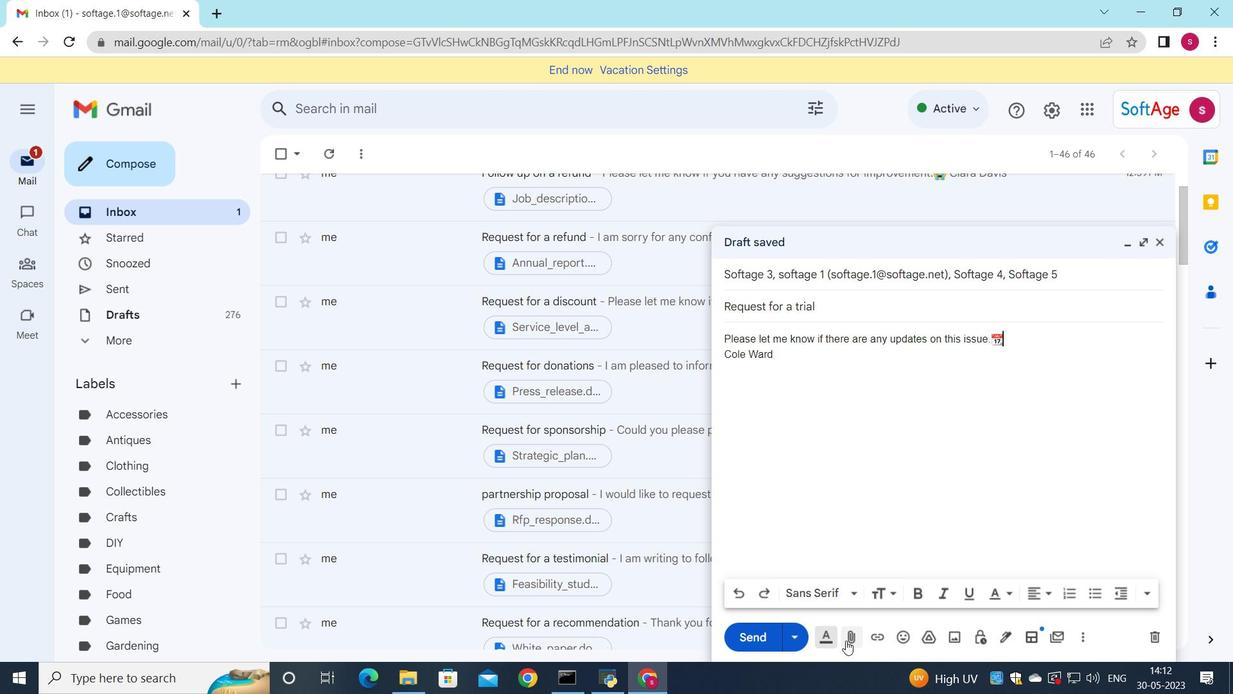 
Action: Mouse pressed left at (844, 640)
Screenshot: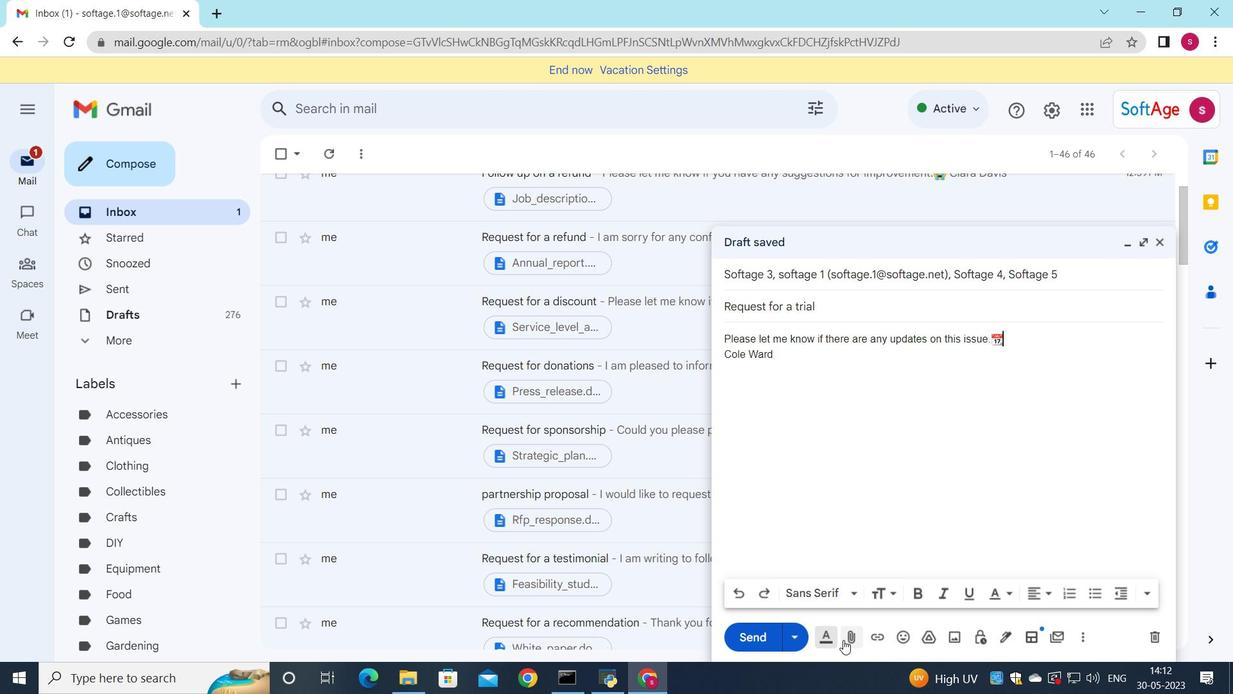 
Action: Mouse moved to (238, 122)
Screenshot: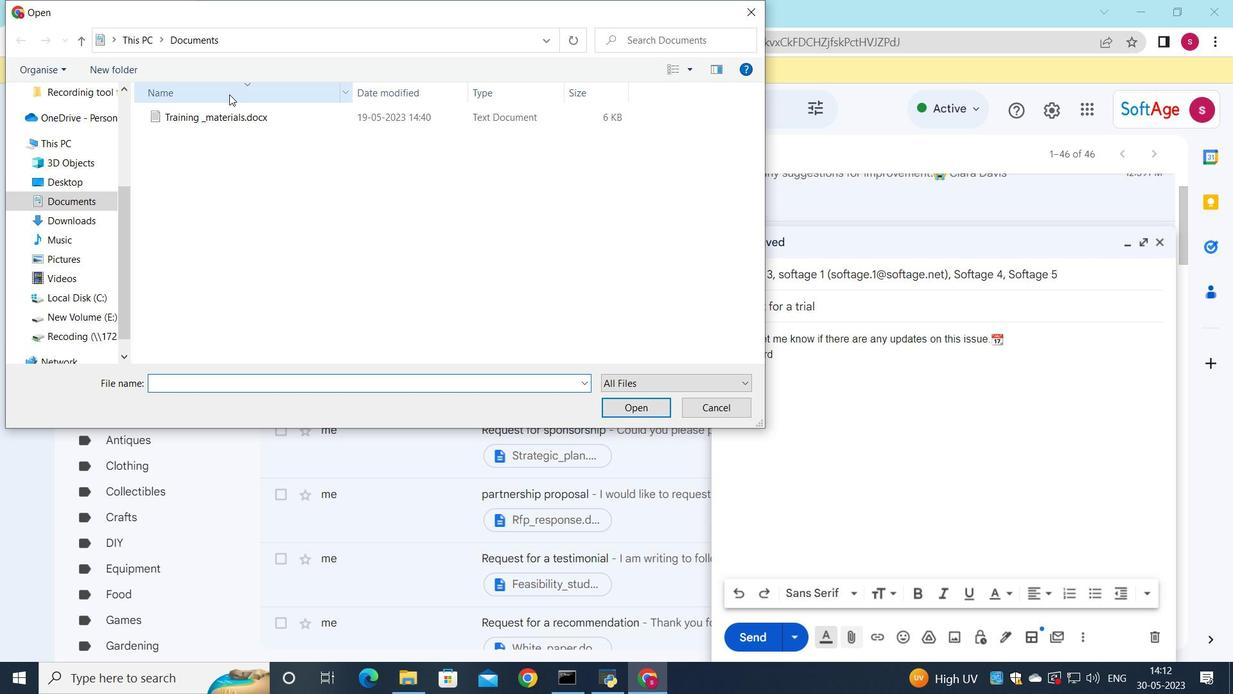 
Action: Mouse pressed left at (238, 122)
Screenshot: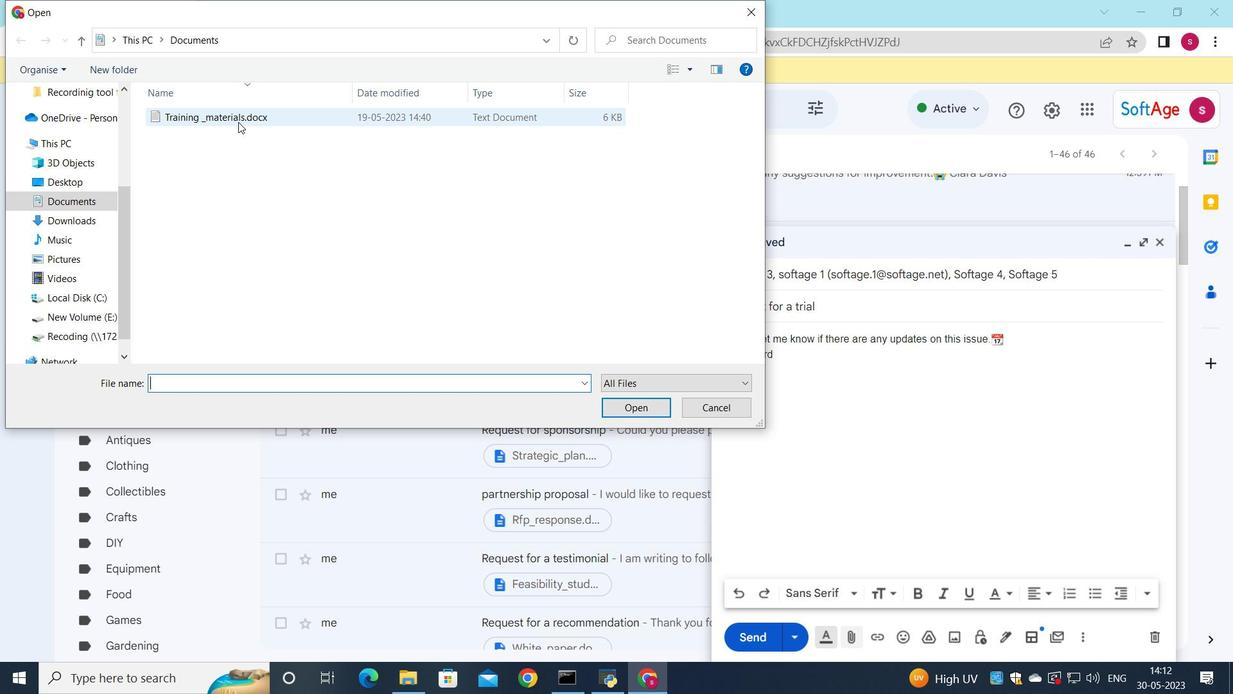 
Action: Mouse moved to (232, 116)
Screenshot: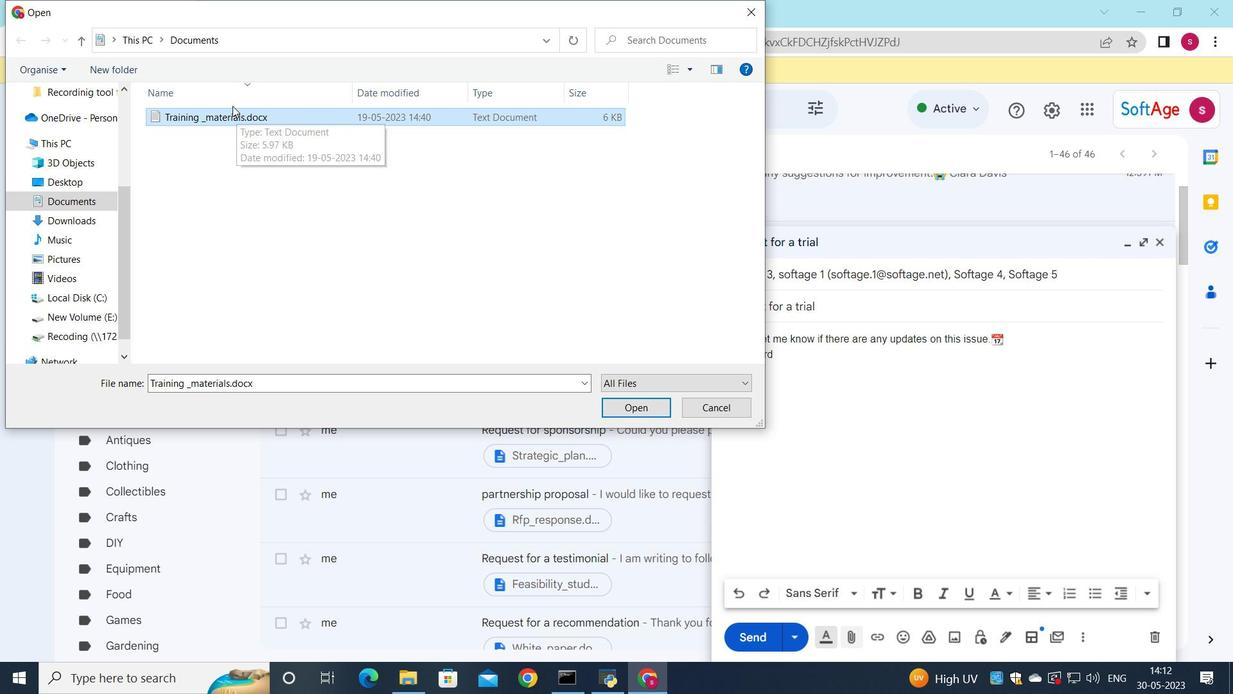 
Action: Mouse pressed left at (232, 116)
Screenshot: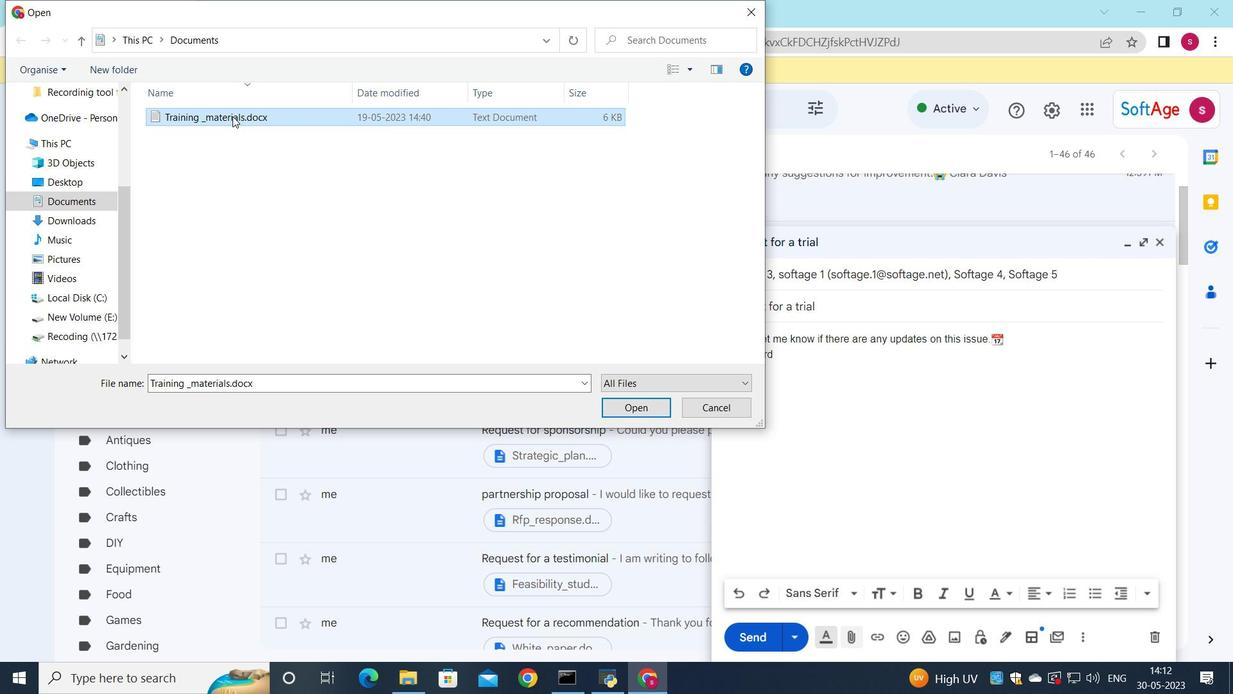 
Action: Mouse moved to (641, 356)
Screenshot: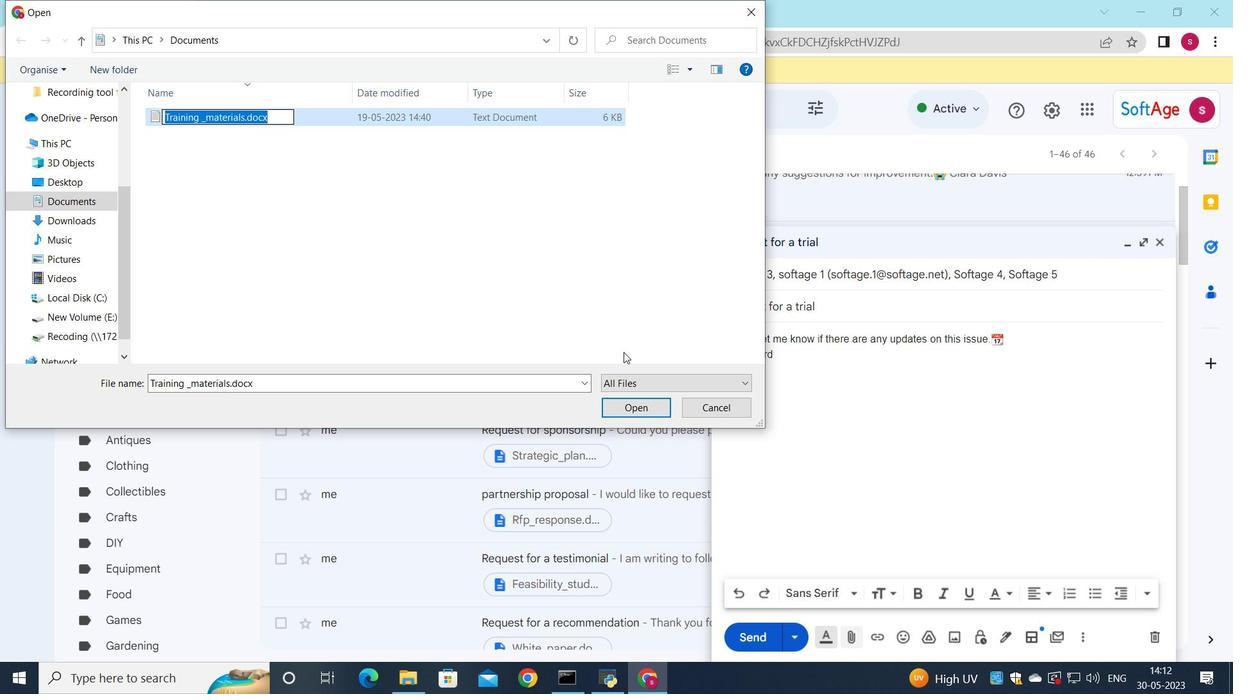 
Action: Key pressed <Key.shift>Case<Key.shift>_study.pdf
Screenshot: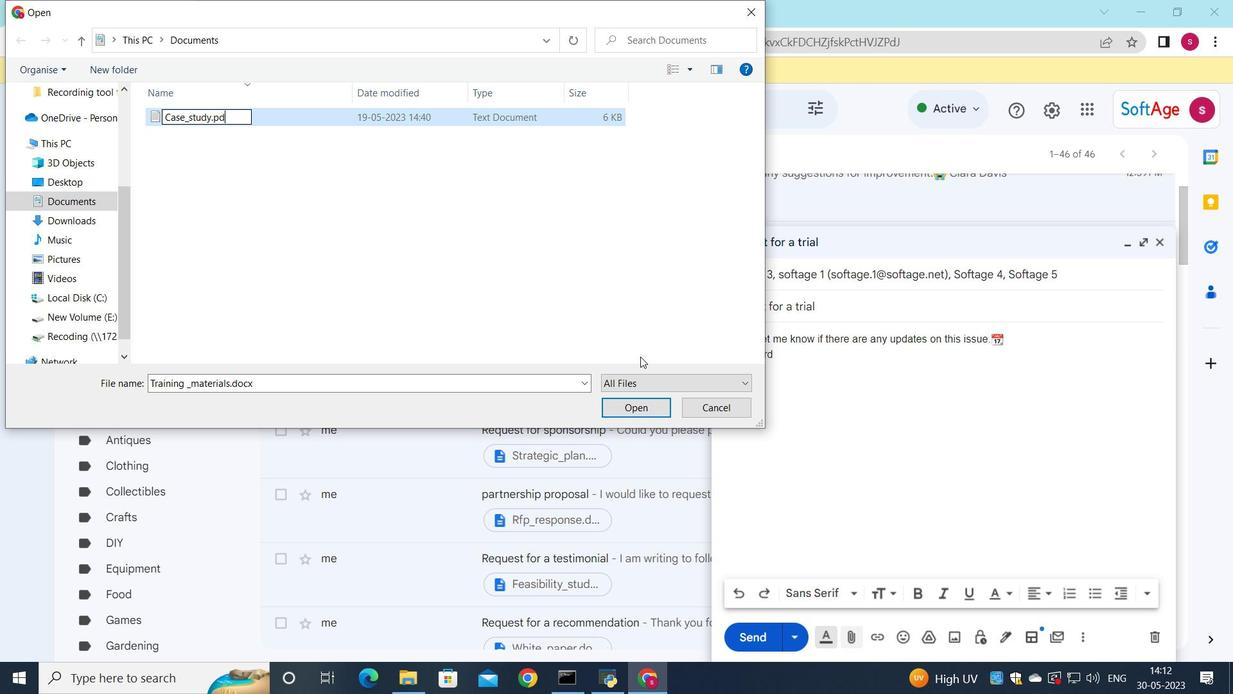 
Action: Mouse moved to (579, 112)
Screenshot: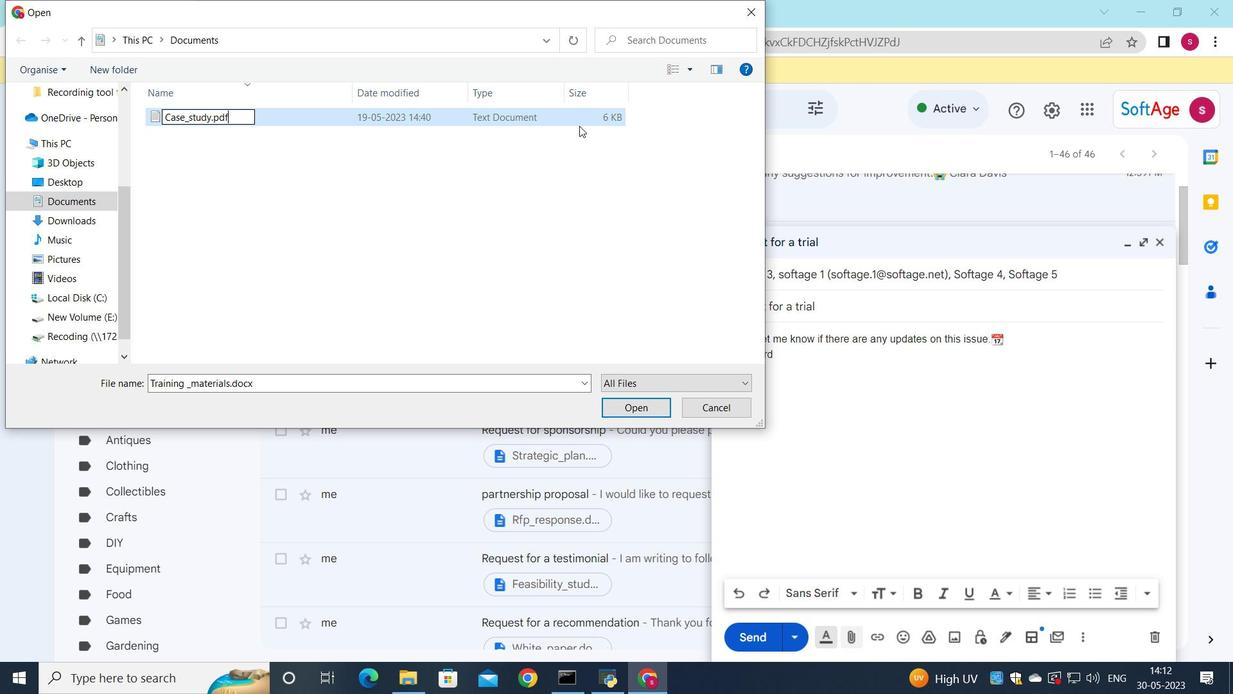 
Action: Mouse pressed left at (579, 112)
Screenshot: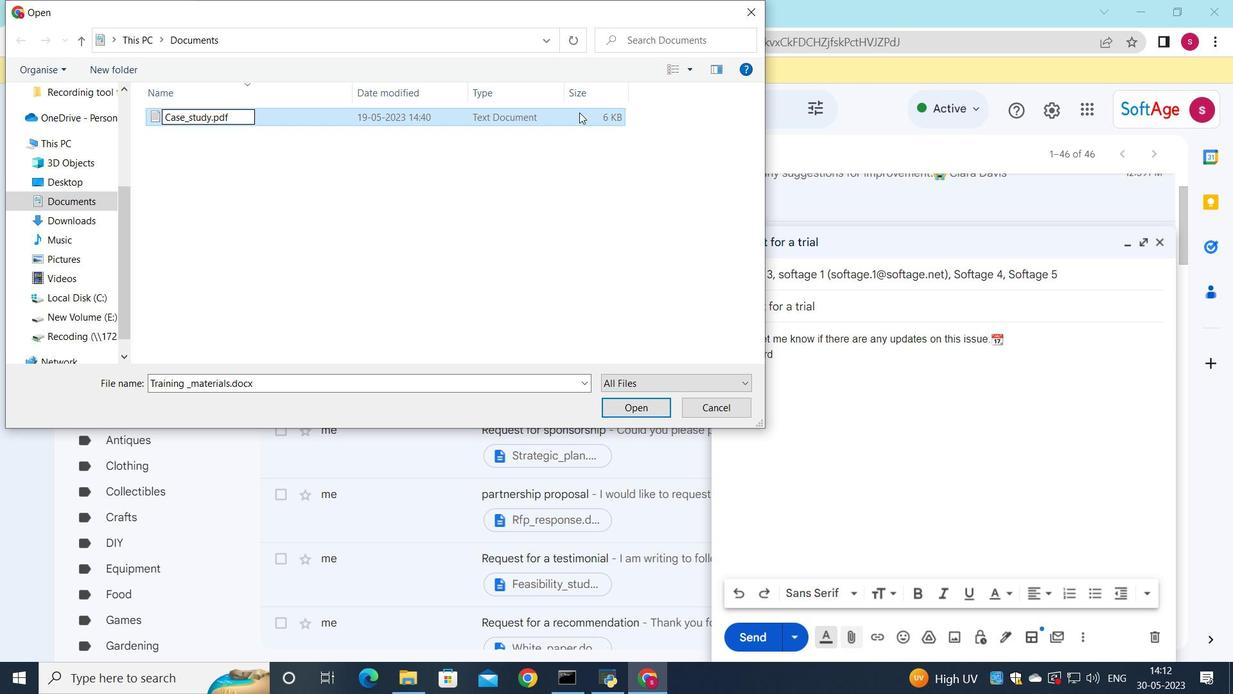 
Action: Mouse moved to (627, 410)
Screenshot: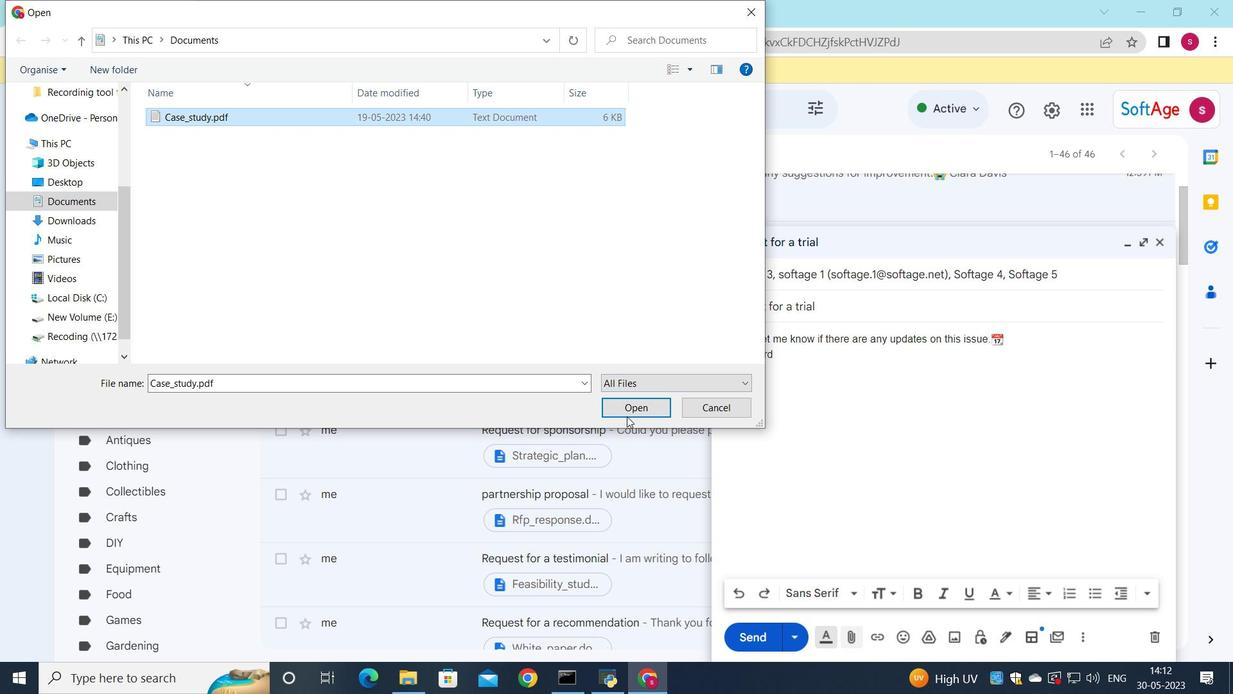 
Action: Mouse pressed left at (627, 410)
Screenshot: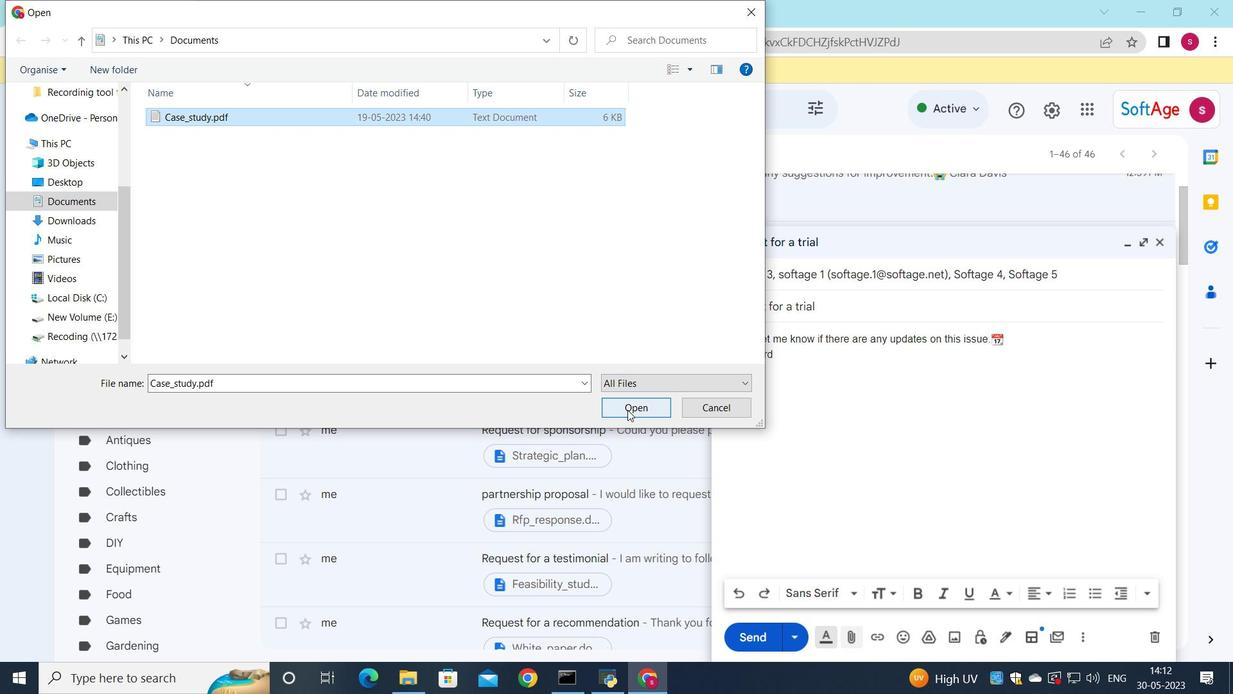 
Action: Mouse moved to (744, 634)
Screenshot: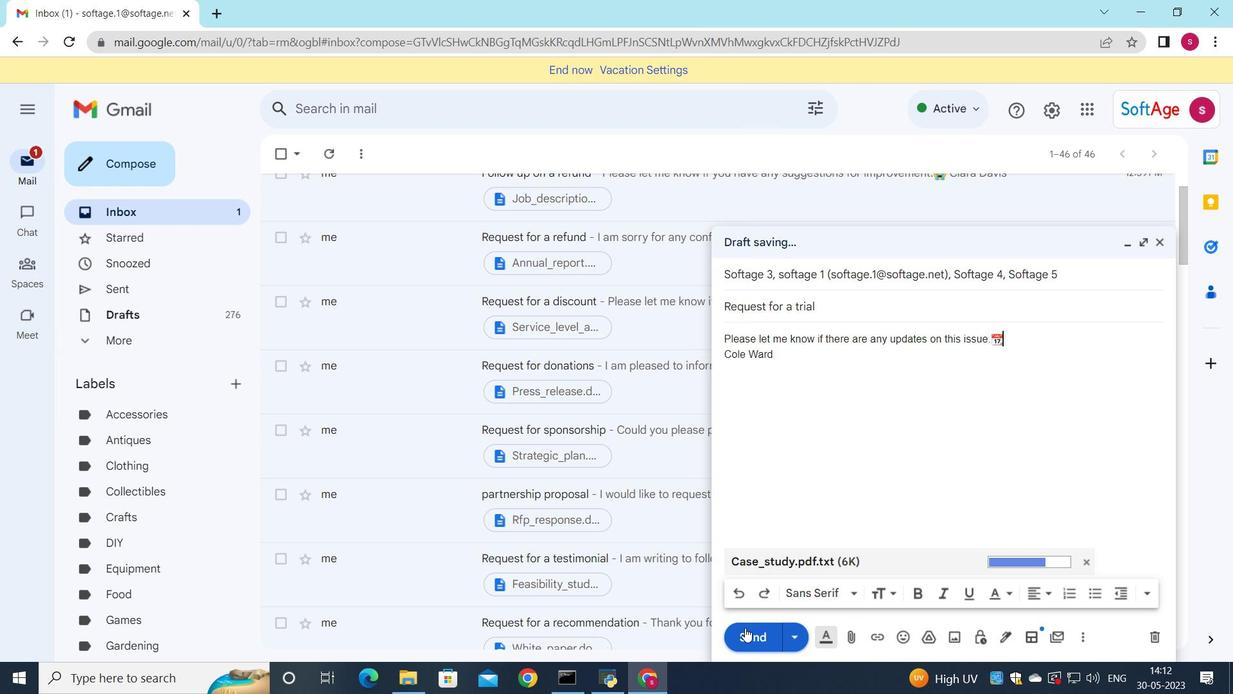 
Action: Mouse pressed left at (744, 634)
Screenshot: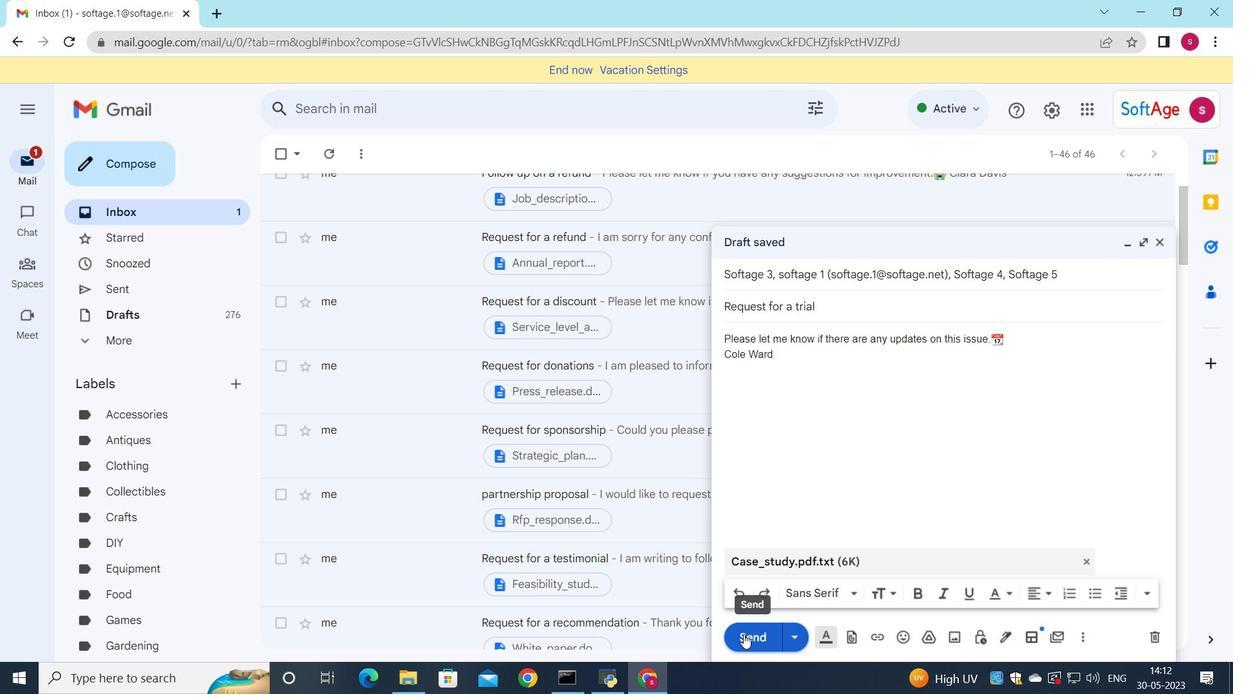 
Action: Mouse moved to (571, 207)
Screenshot: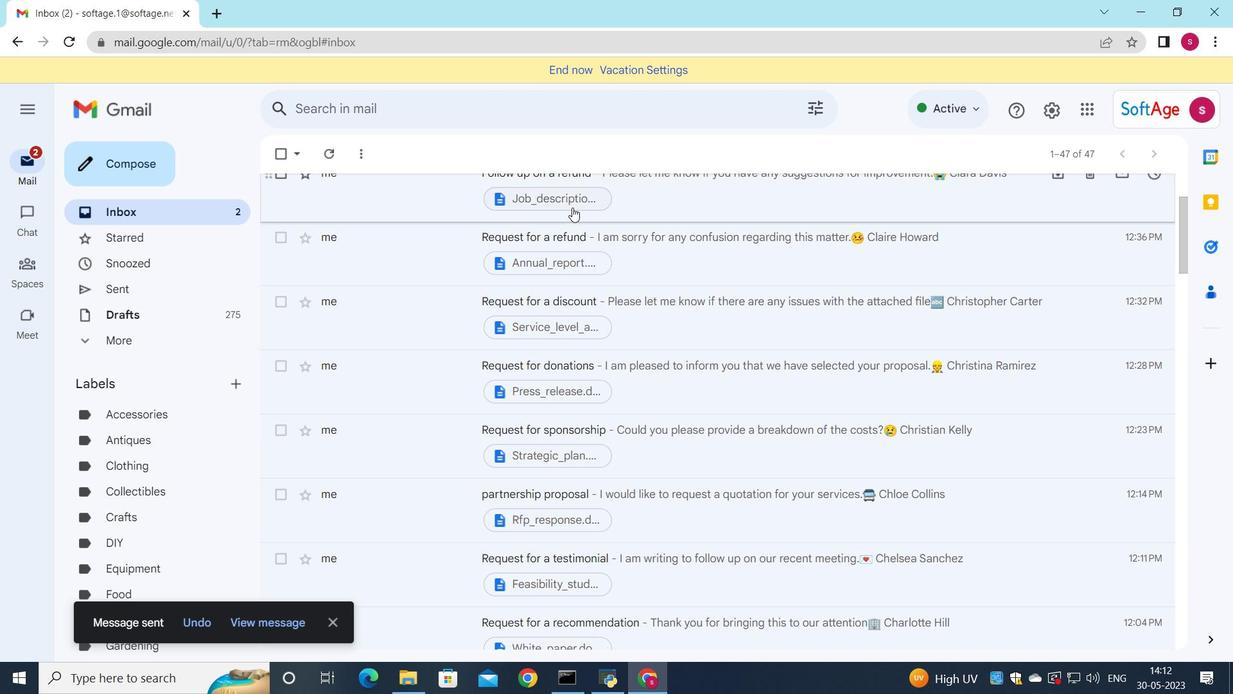 
Action: Mouse scrolled (571, 208) with delta (0, 0)
Screenshot: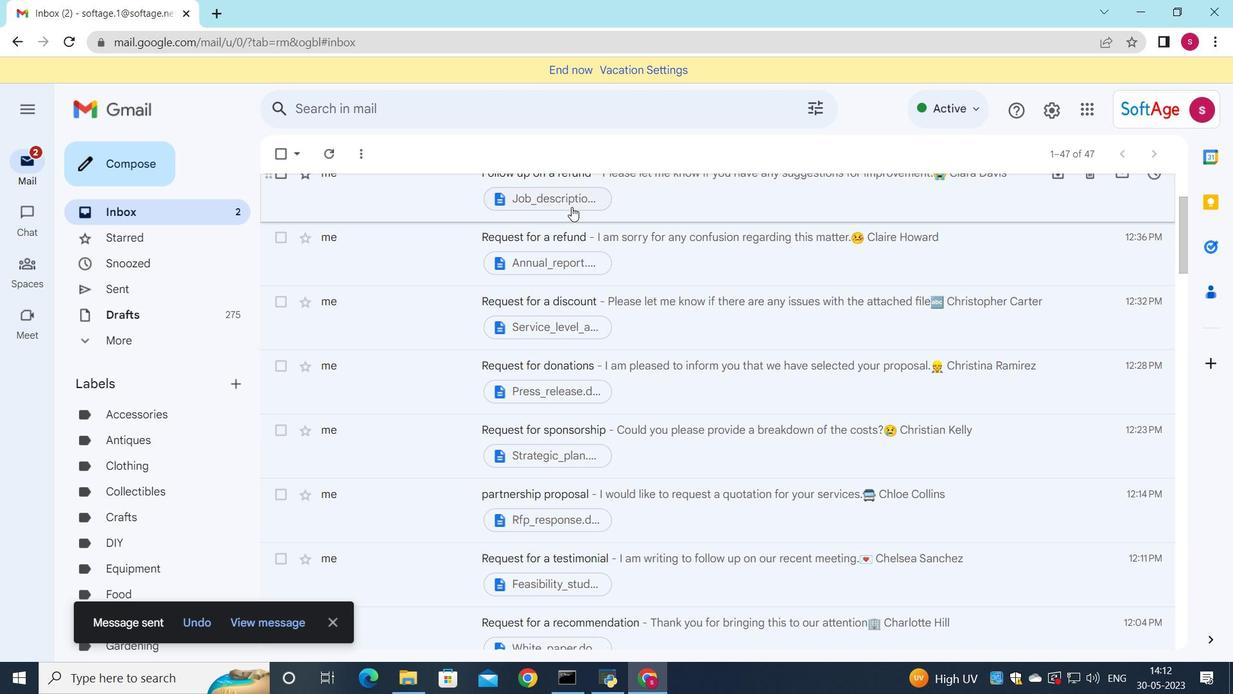 
Action: Mouse scrolled (571, 208) with delta (0, 0)
Screenshot: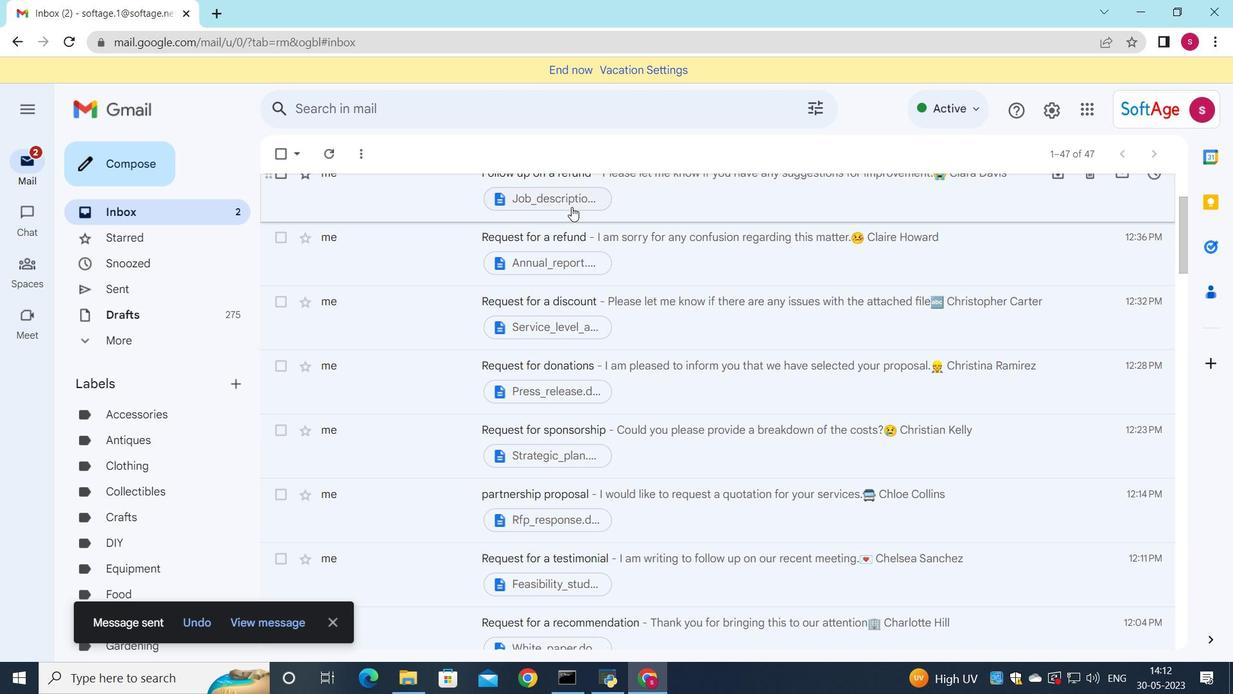 
Action: Mouse scrolled (571, 208) with delta (0, 0)
Screenshot: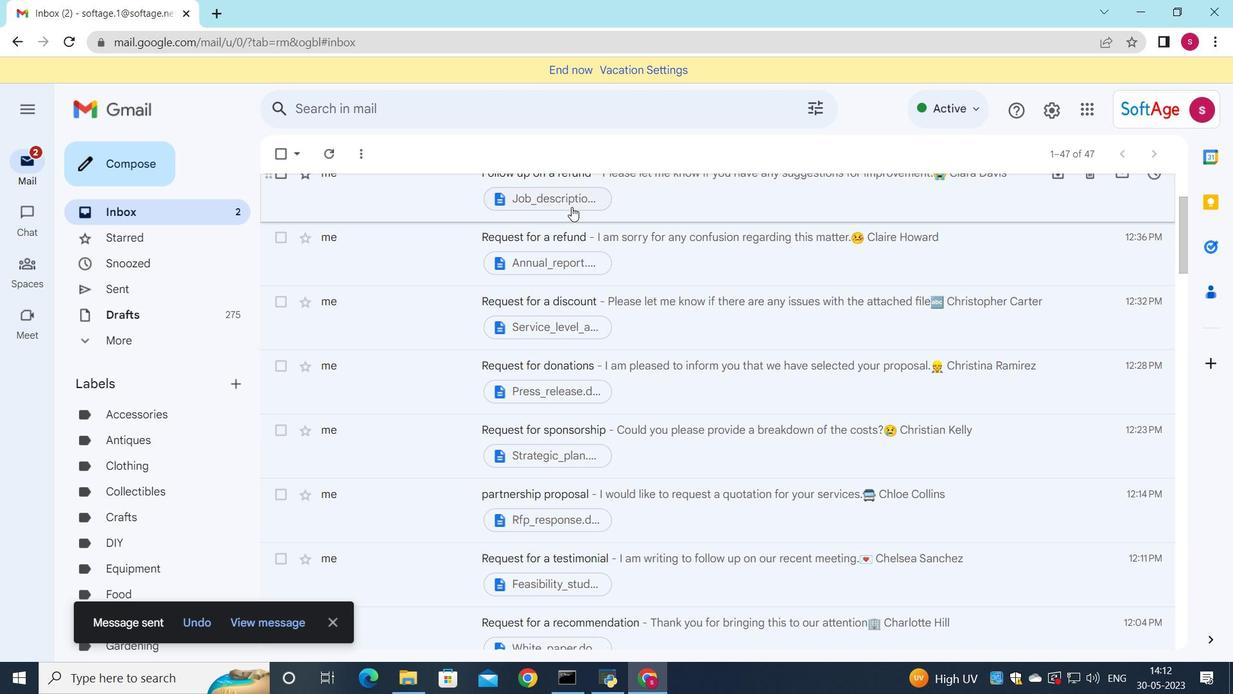 
Action: Mouse moved to (571, 207)
Screenshot: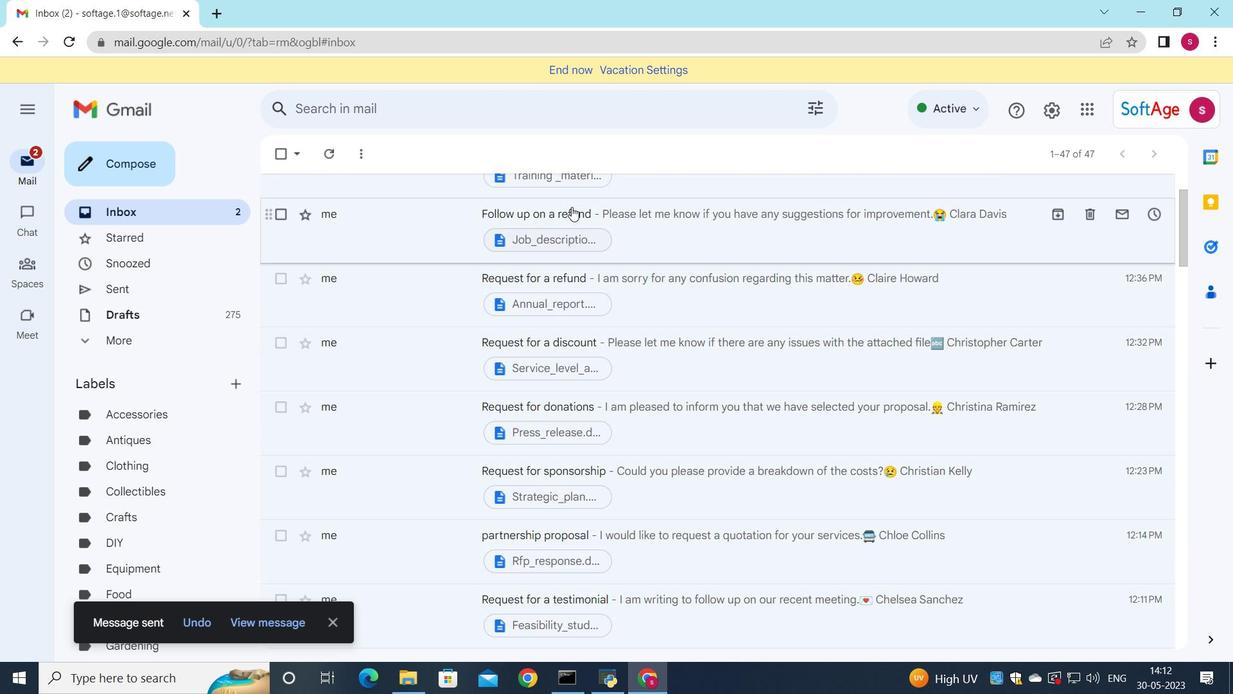 
Action: Mouse scrolled (571, 208) with delta (0, 0)
Screenshot: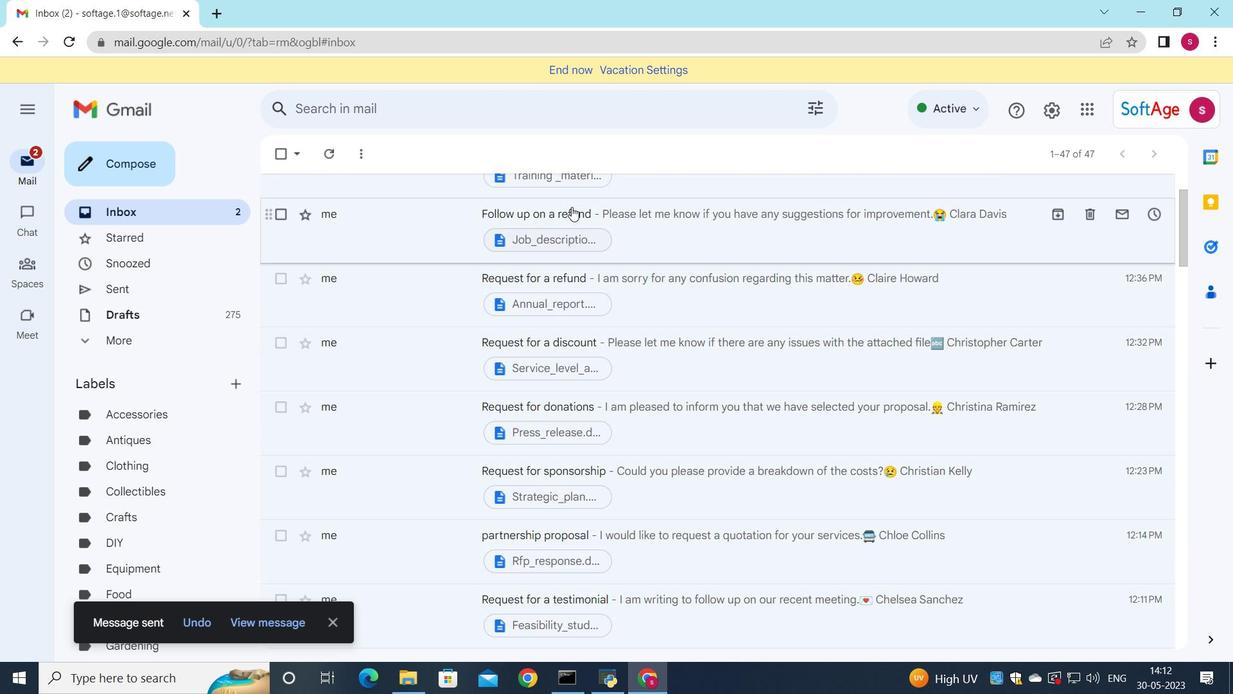 
Action: Mouse moved to (568, 205)
Screenshot: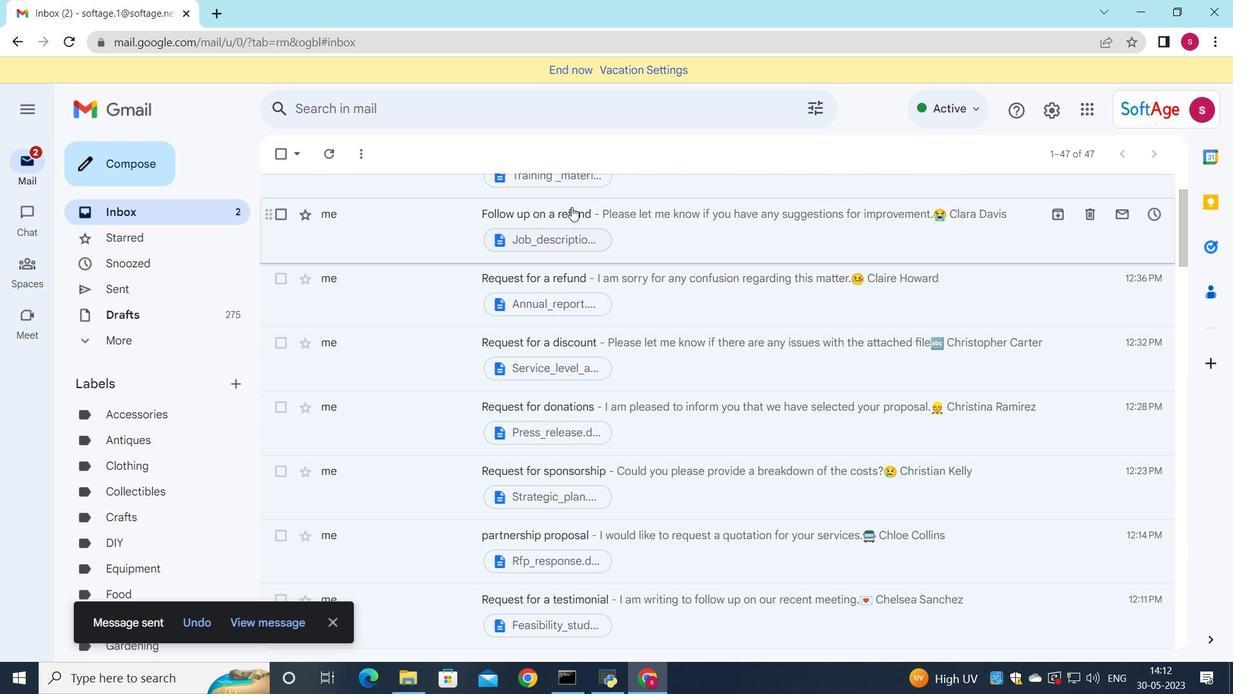 
Action: Mouse scrolled (568, 205) with delta (0, 0)
Screenshot: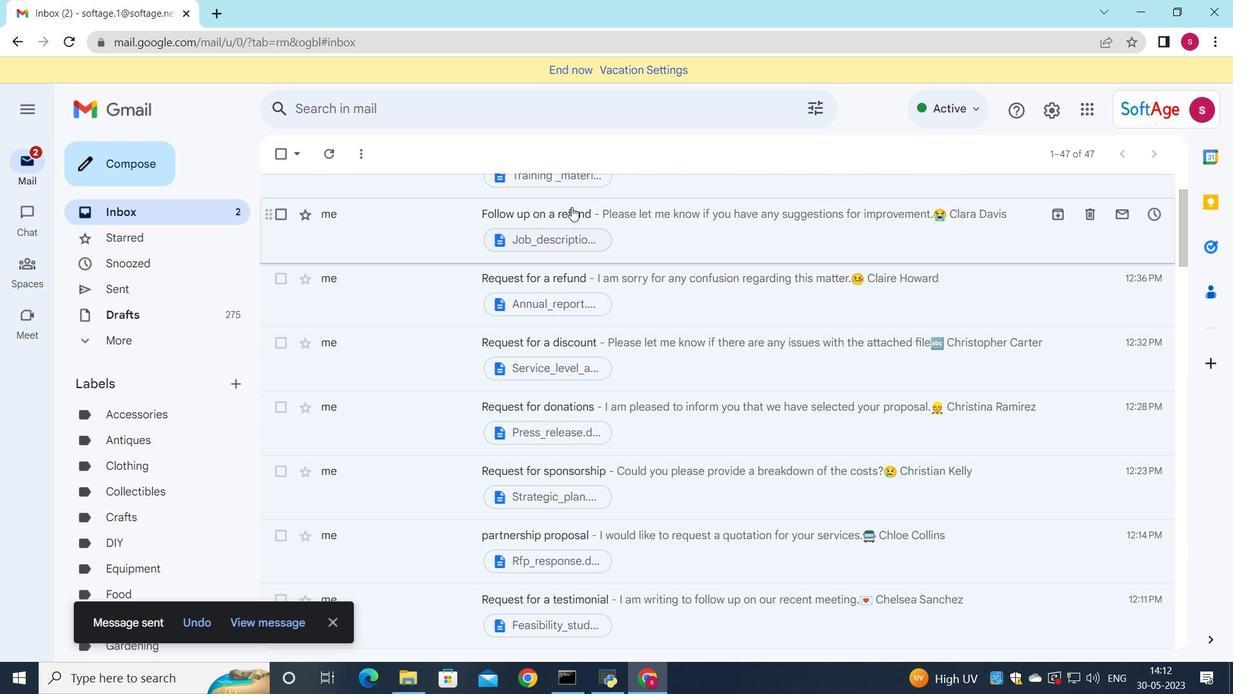 
Action: Mouse moved to (560, 201)
Screenshot: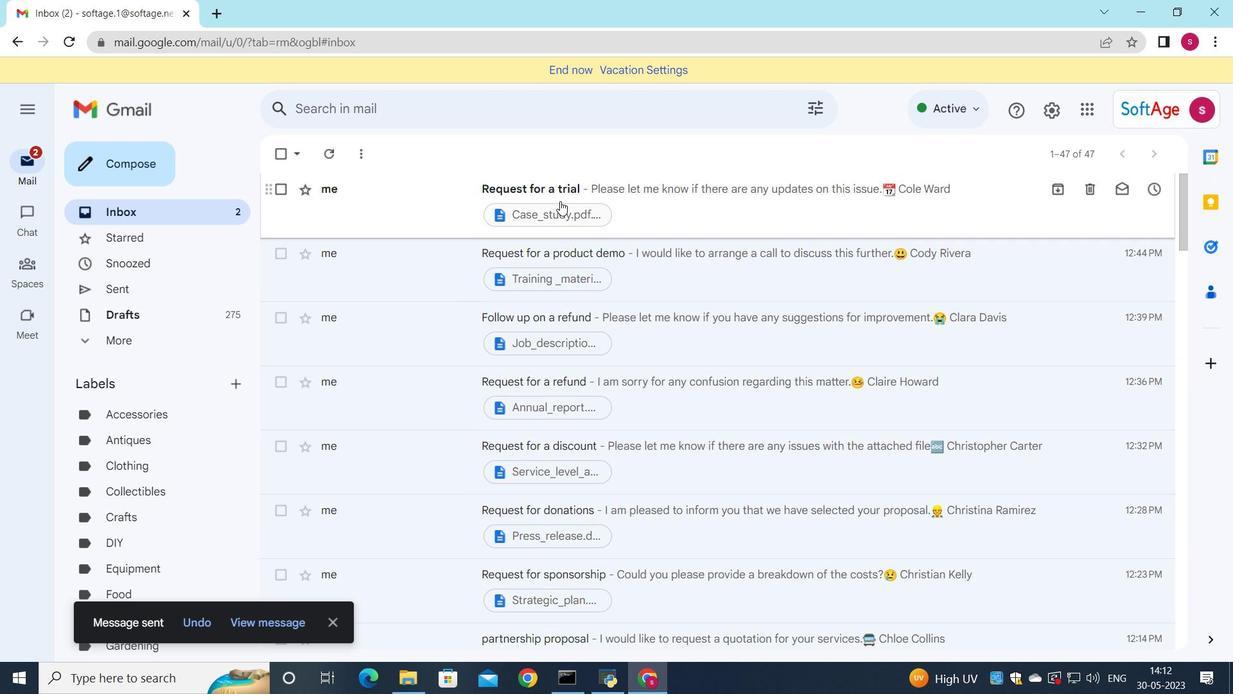 
Action: Mouse scrolled (560, 202) with delta (0, 0)
Screenshot: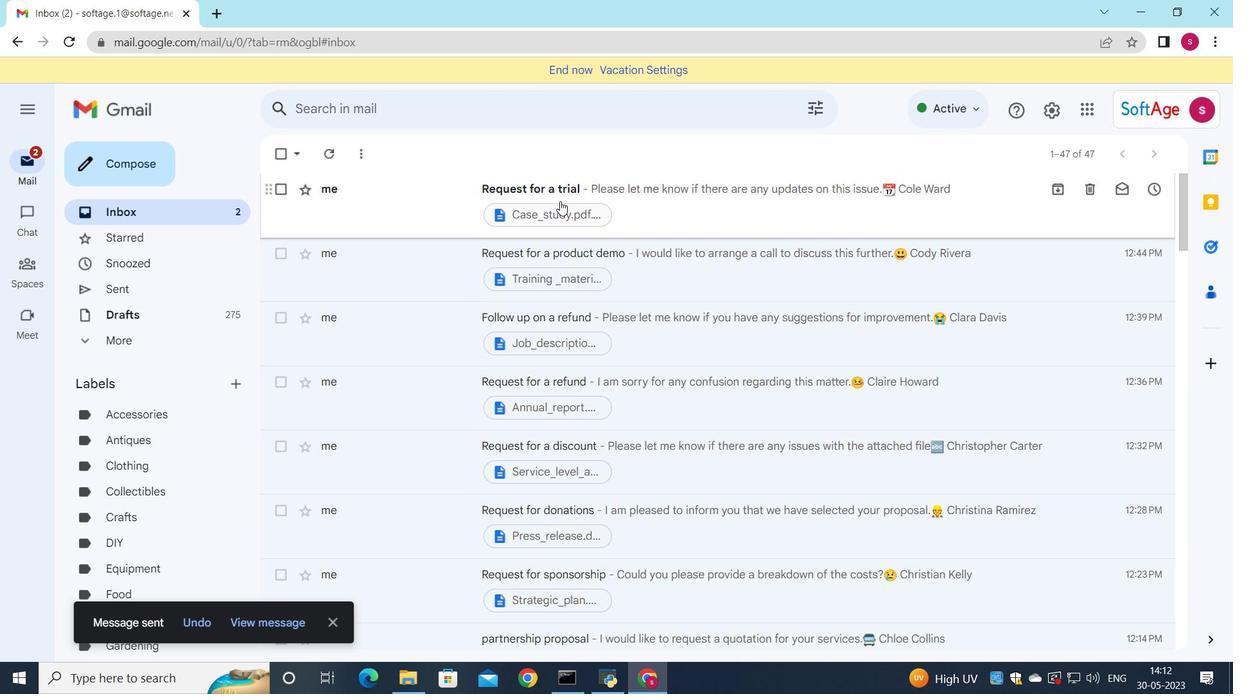 
Action: Mouse scrolled (560, 202) with delta (0, 0)
Screenshot: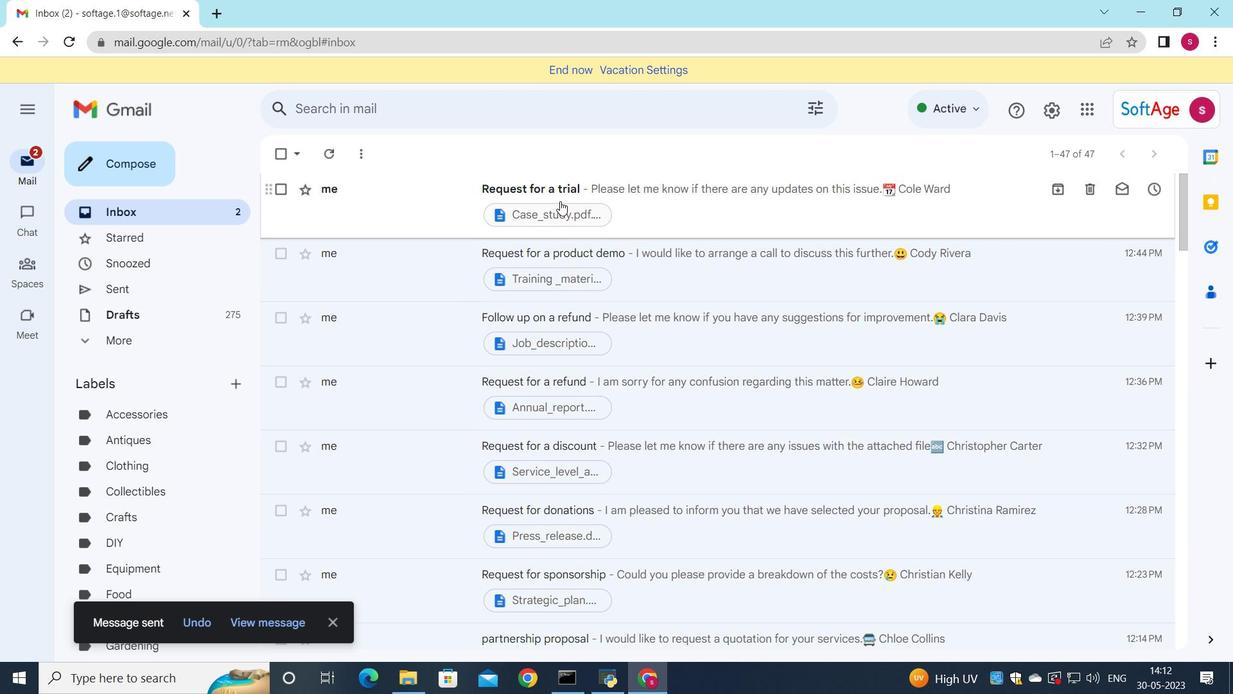 
Action: Mouse scrolled (560, 202) with delta (0, 0)
Screenshot: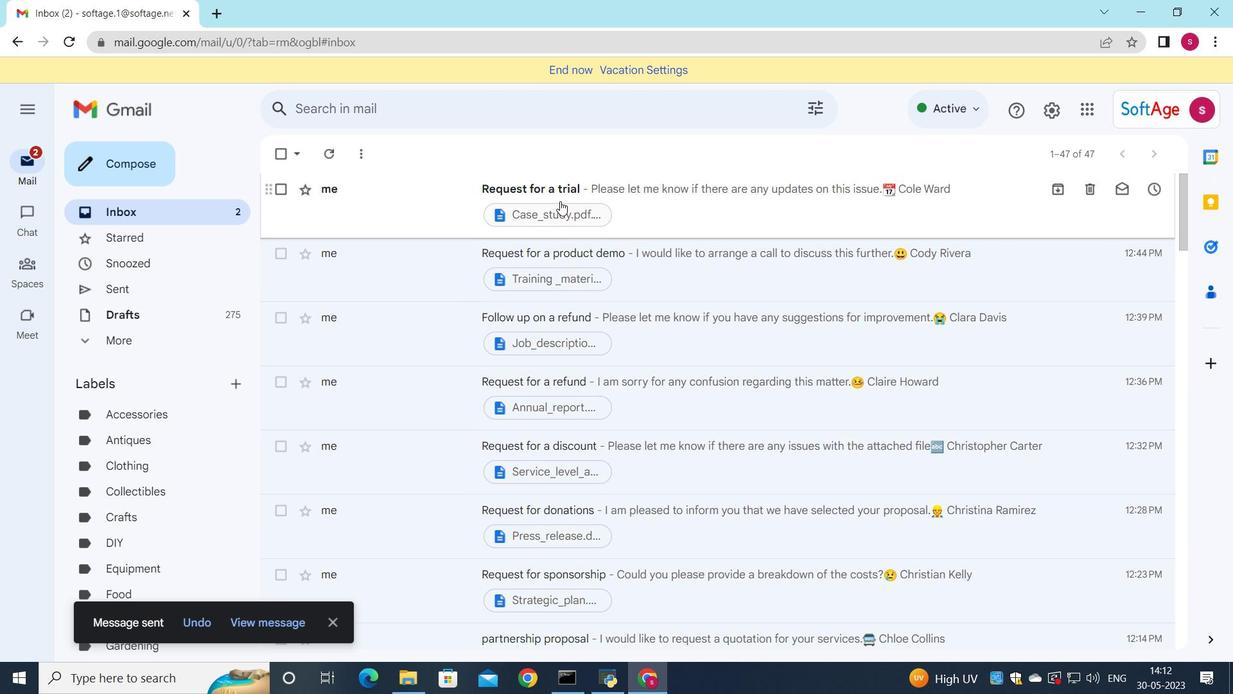 
Action: Mouse moved to (678, 187)
Screenshot: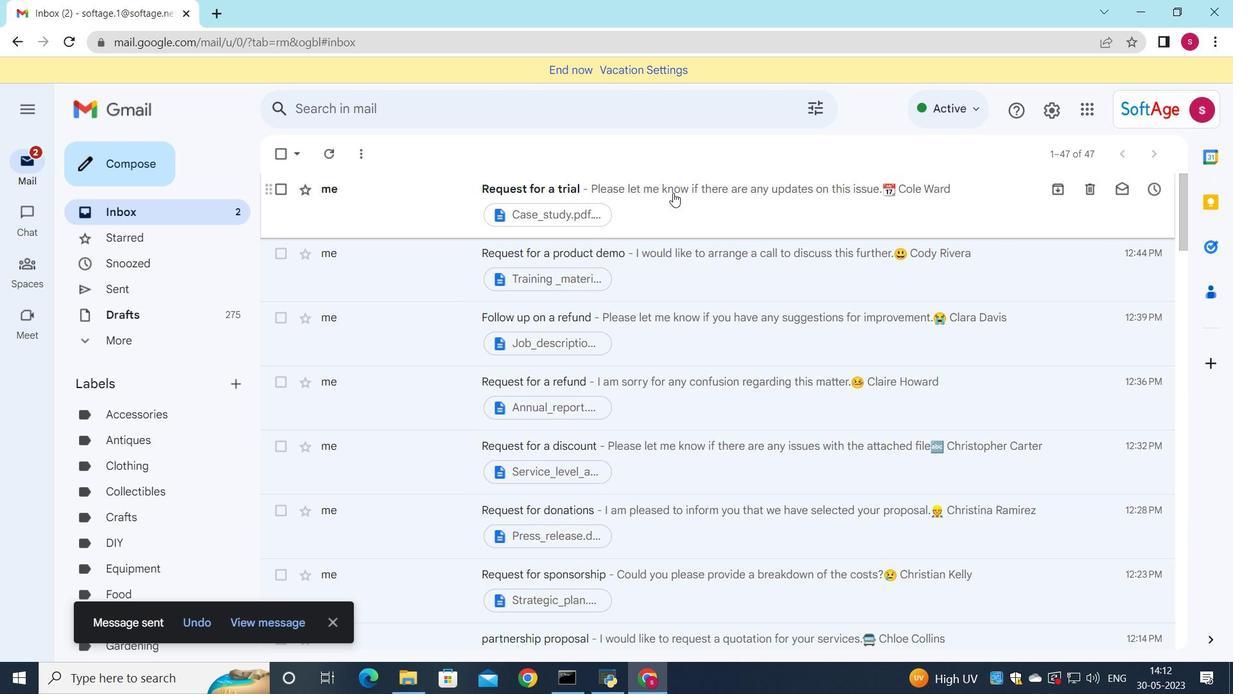 
Action: Mouse pressed left at (678, 187)
Screenshot: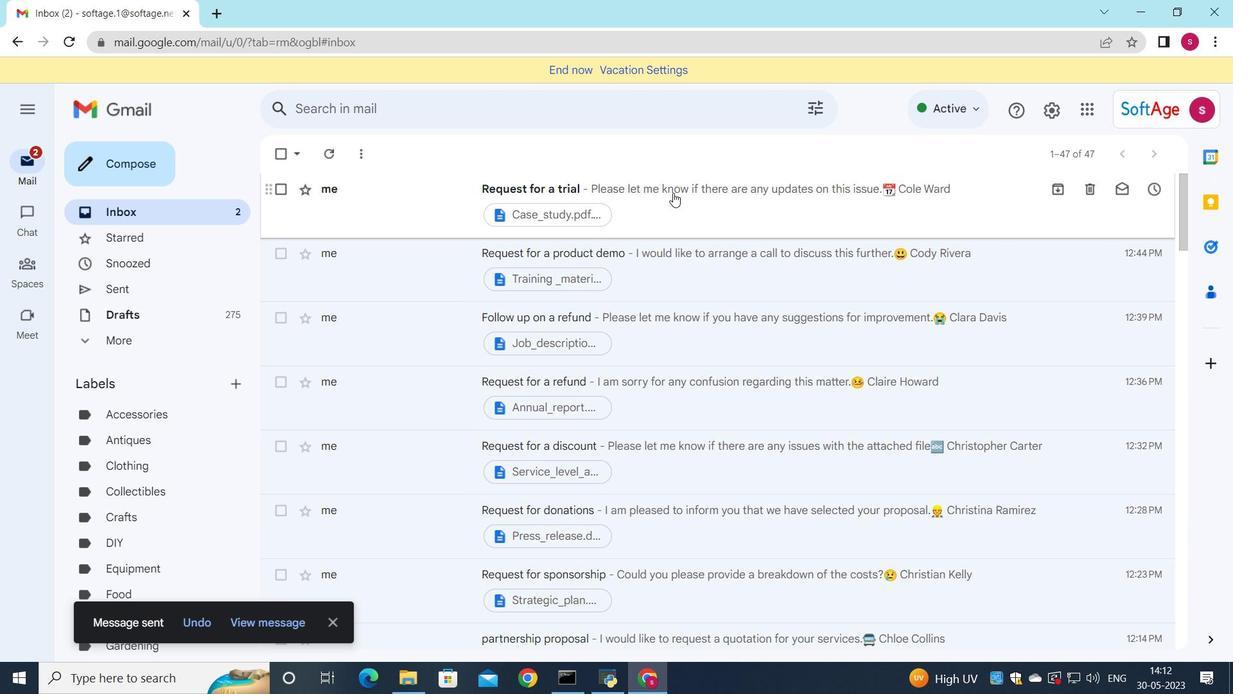 
Action: Mouse moved to (618, 272)
Screenshot: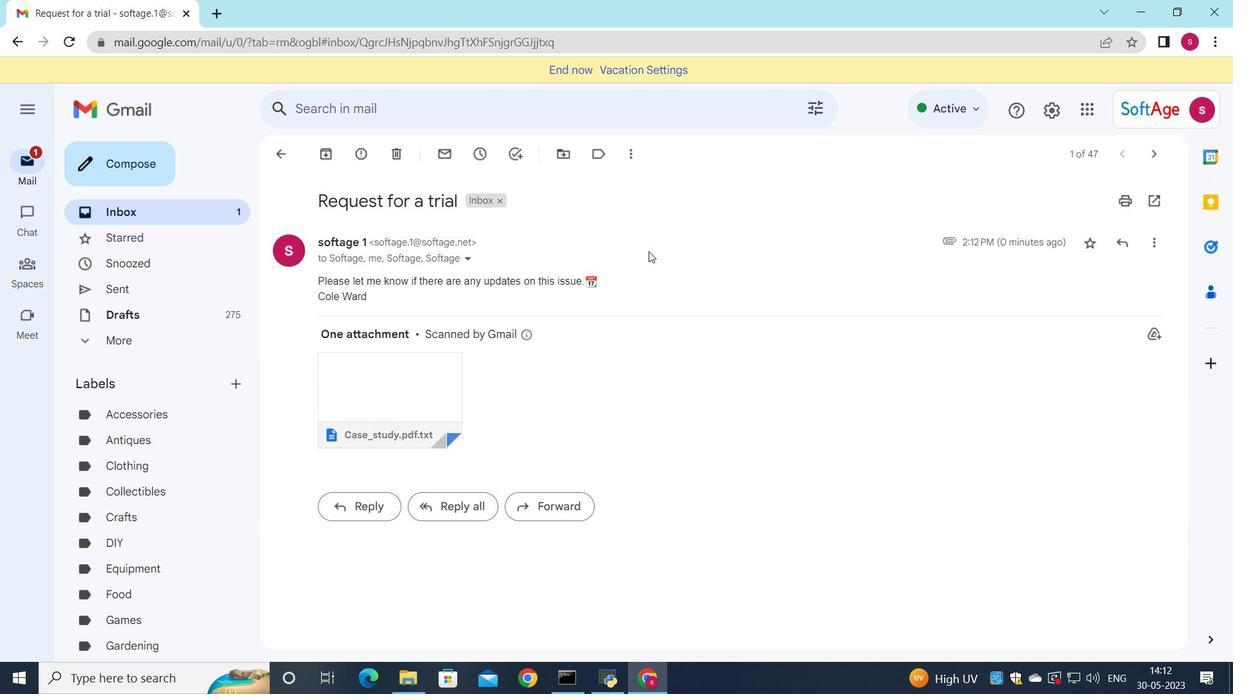 
